 Task: Research Airbnb options in Mahendranagar, Nepal from 1st December, 2023 to 5th December, 2023 for 3 adults, 1 child.2 bedrooms having 3 beds and 2 bathrooms. Property type can be guest house. Booking option can be shelf check-in. Look for 5 properties as per requirement.
Action: Mouse moved to (425, 76)
Screenshot: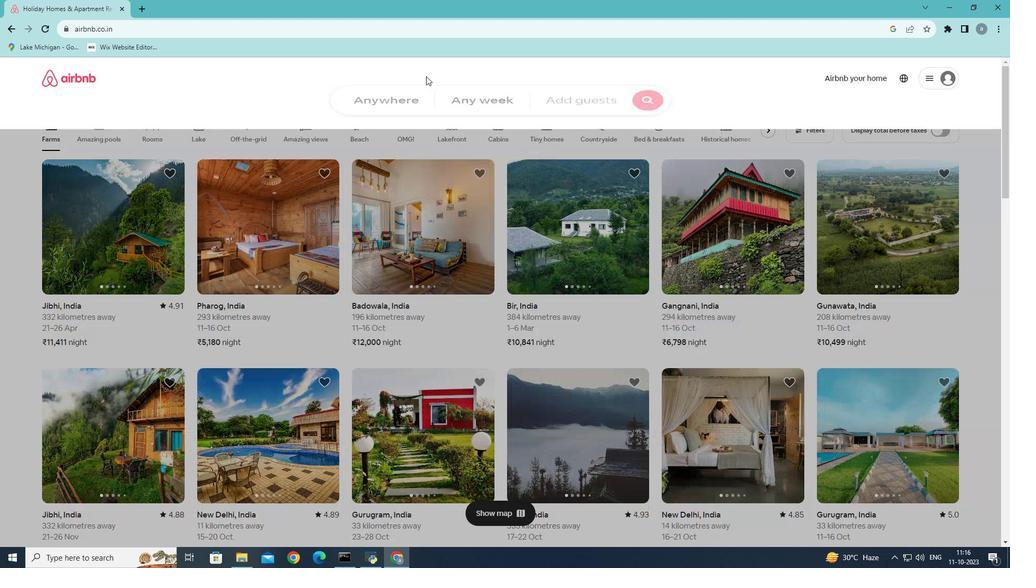 
Action: Mouse pressed left at (425, 76)
Screenshot: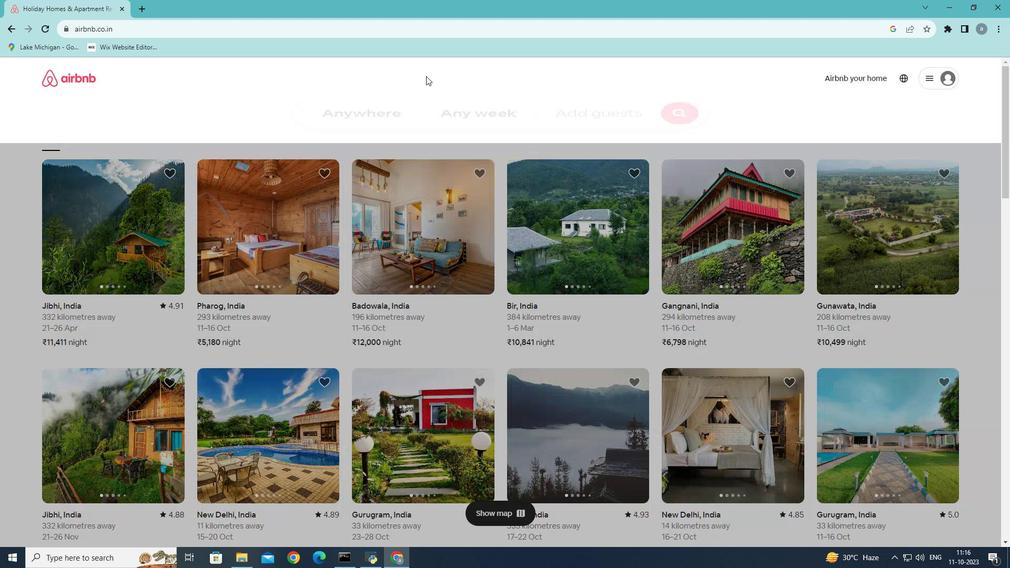 
Action: Mouse moved to (318, 117)
Screenshot: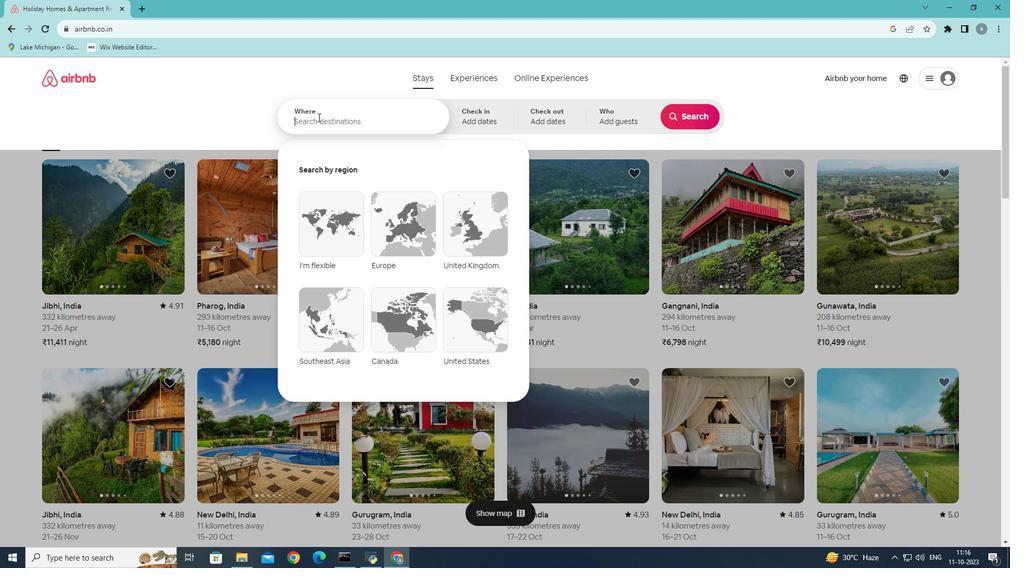 
Action: Mouse pressed left at (318, 117)
Screenshot: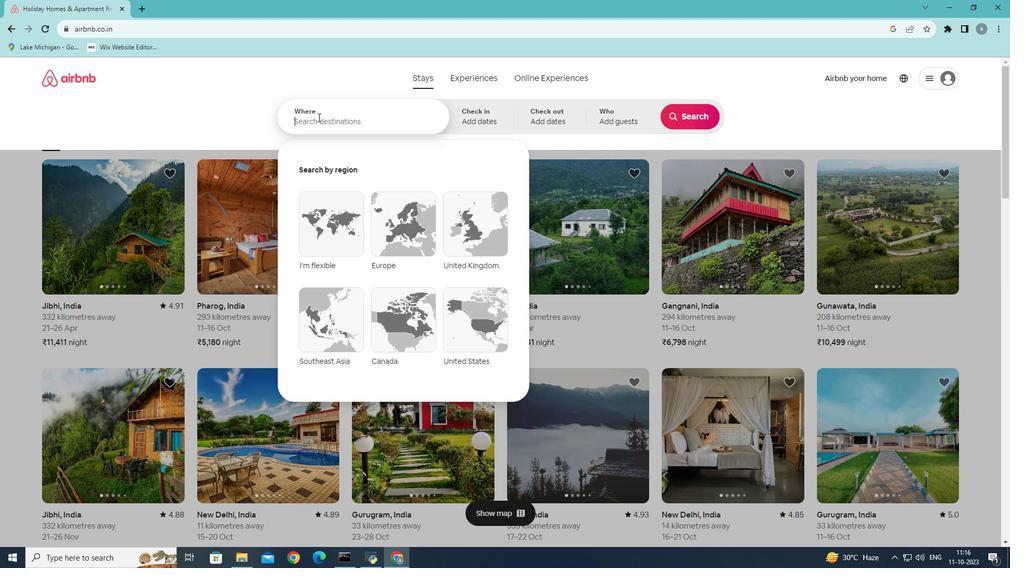 
Action: Mouse moved to (449, 139)
Screenshot: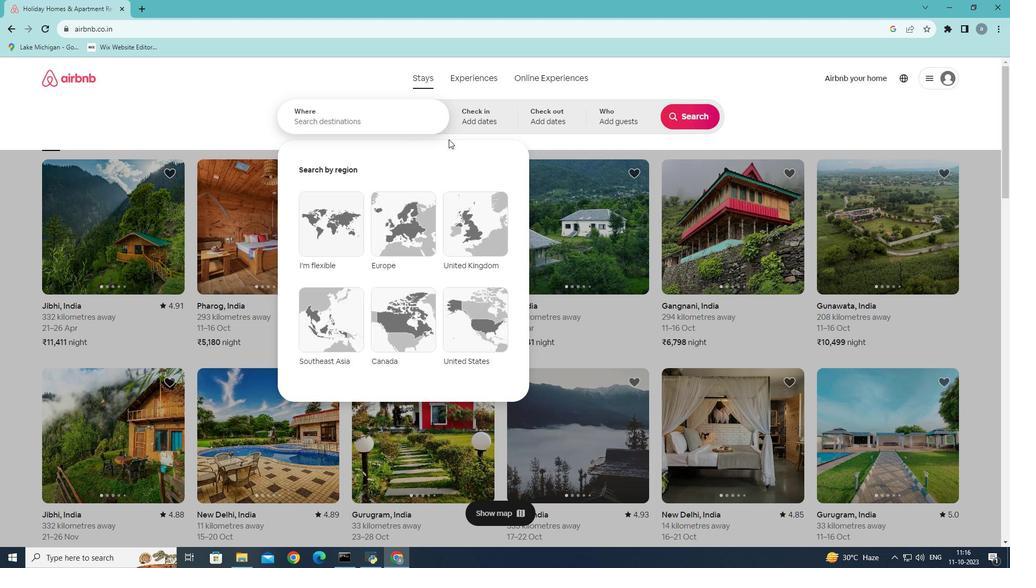 
Action: Key pressed <Key.shift><Key.shift>Mahendranag
Screenshot: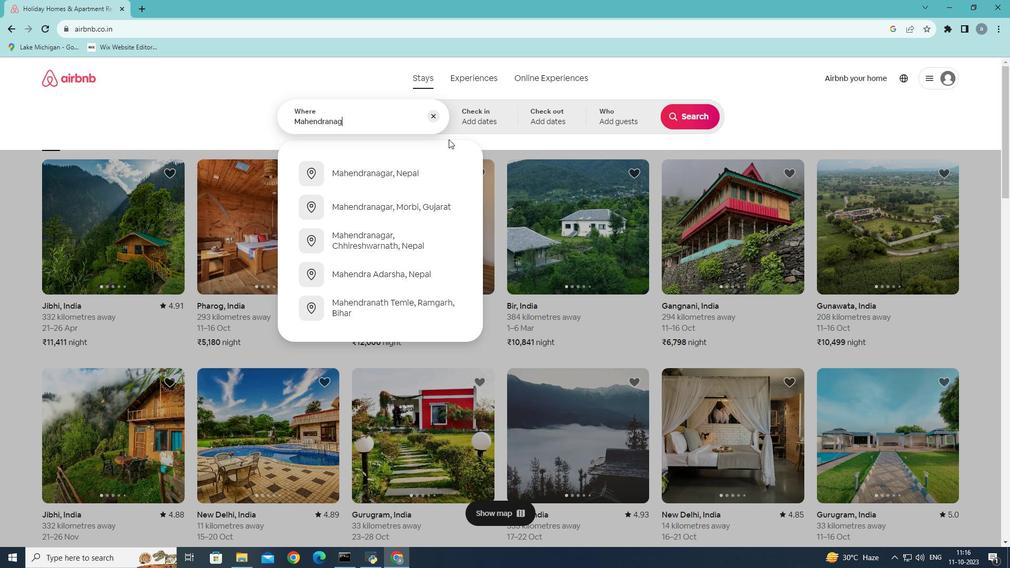 
Action: Mouse moved to (374, 172)
Screenshot: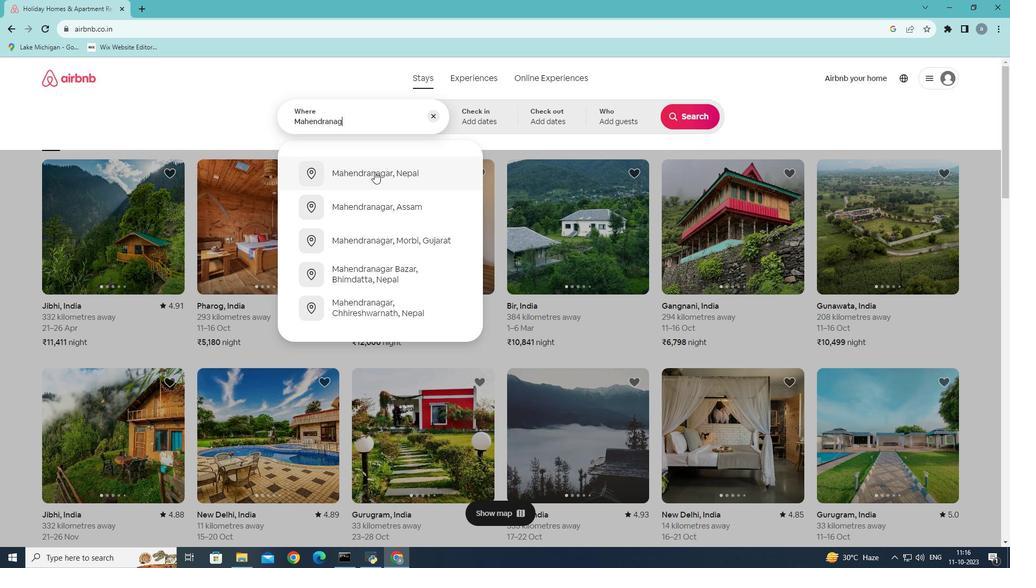 
Action: Mouse pressed left at (374, 172)
Screenshot: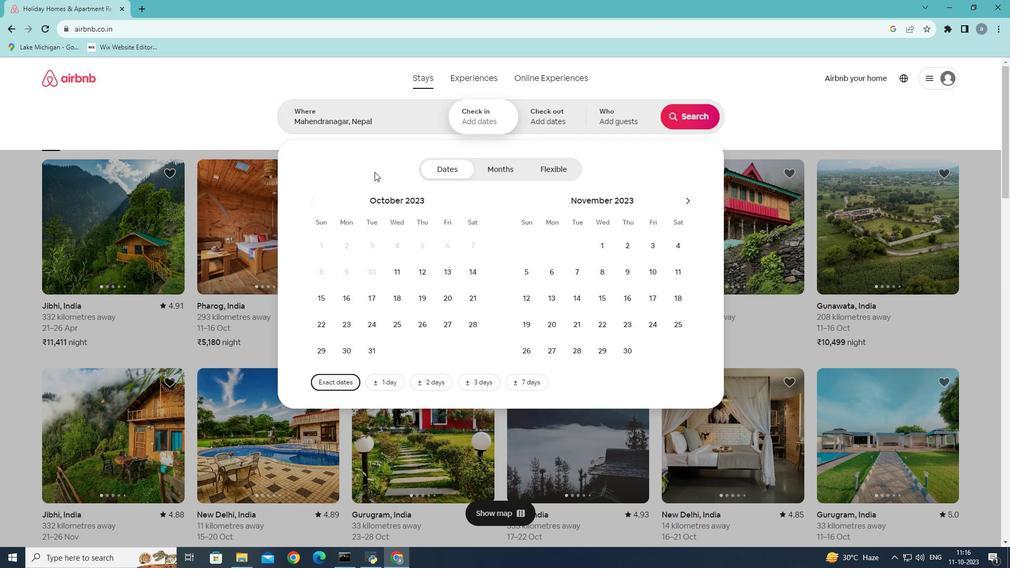 
Action: Mouse moved to (684, 200)
Screenshot: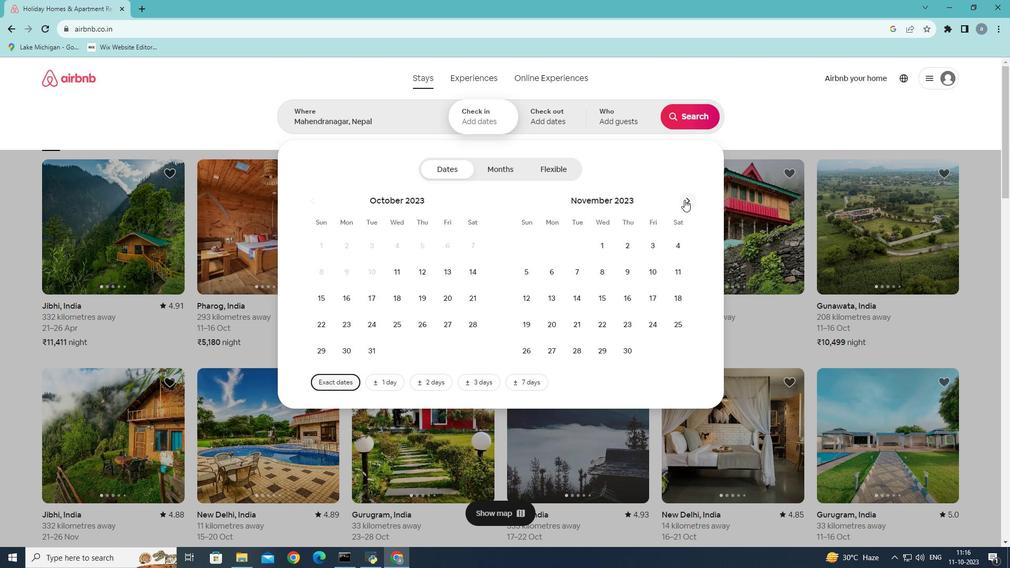 
Action: Mouse pressed left at (684, 200)
Screenshot: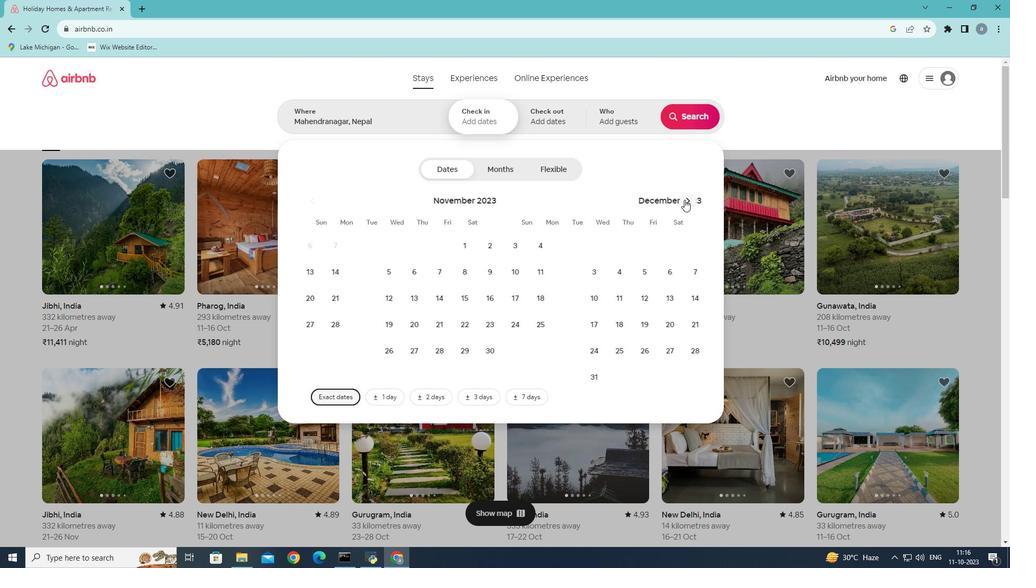 
Action: Mouse moved to (653, 252)
Screenshot: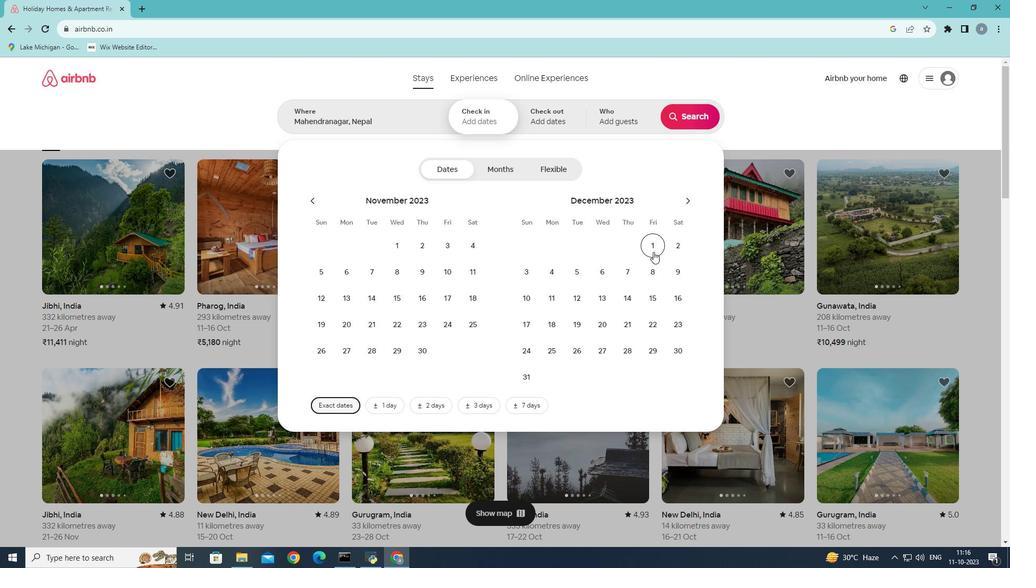
Action: Mouse pressed left at (653, 252)
Screenshot: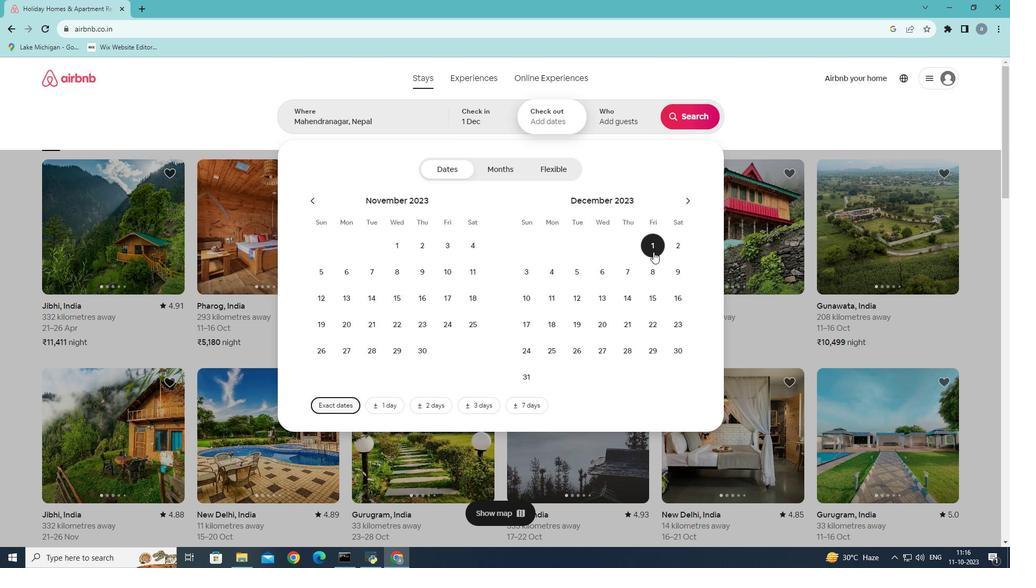 
Action: Mouse moved to (582, 274)
Screenshot: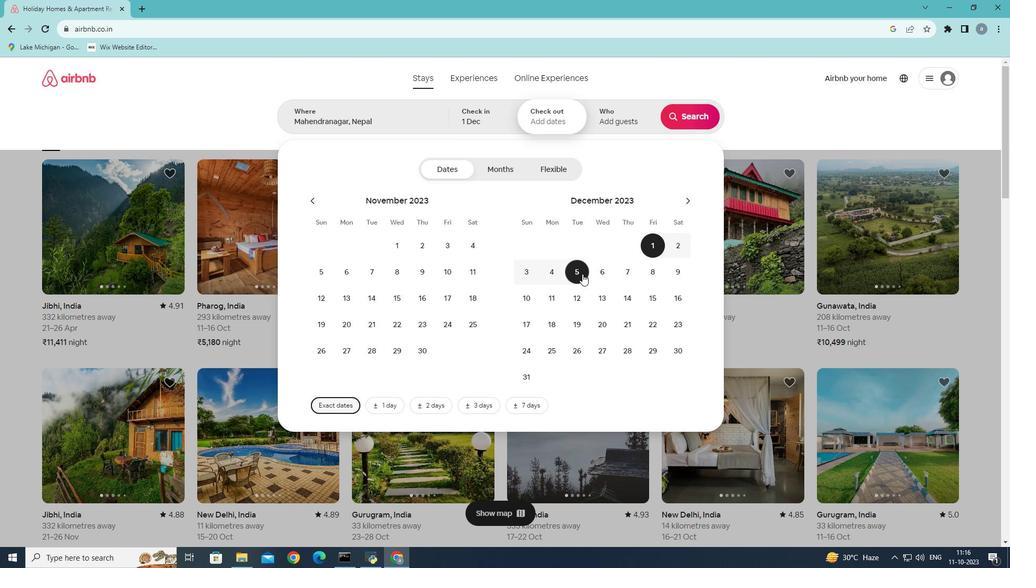 
Action: Mouse pressed left at (582, 274)
Screenshot: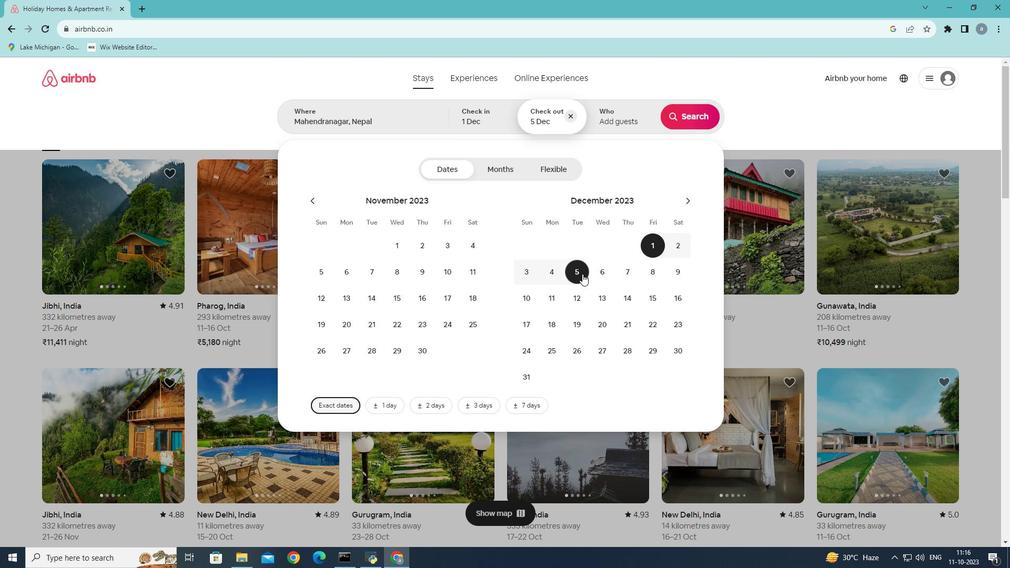 
Action: Mouse moved to (613, 122)
Screenshot: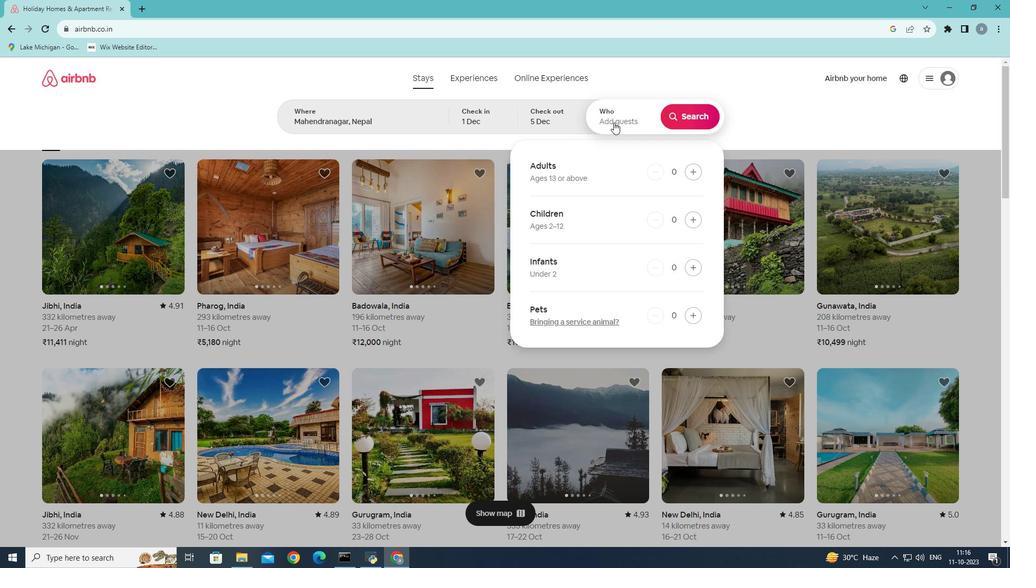 
Action: Mouse pressed left at (613, 122)
Screenshot: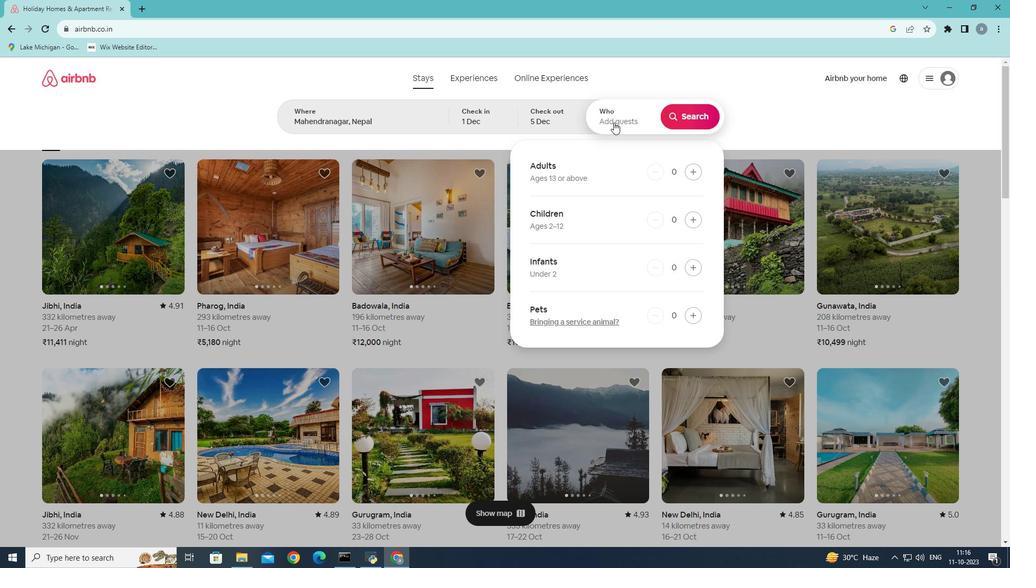 
Action: Mouse moved to (688, 173)
Screenshot: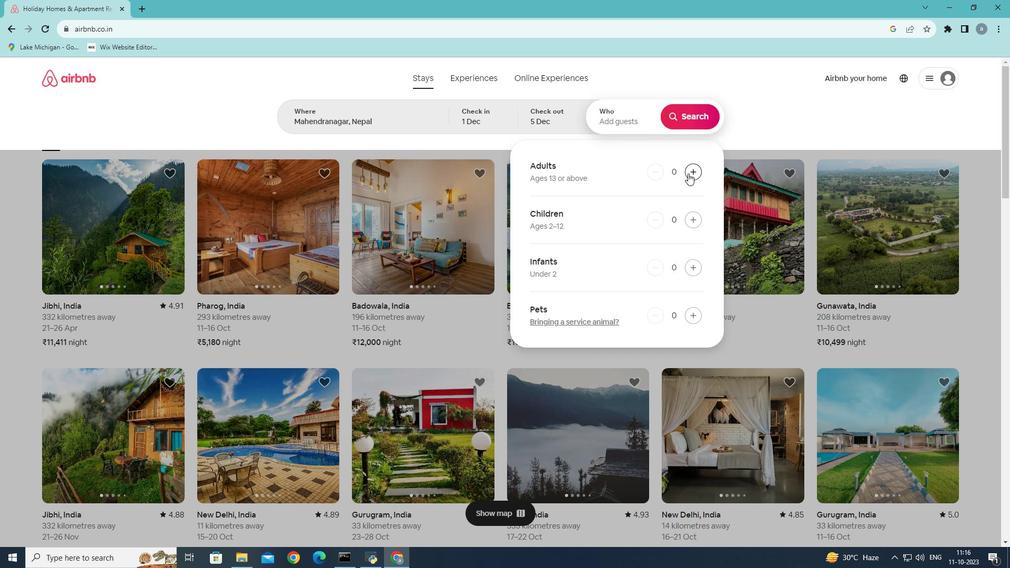 
Action: Mouse pressed left at (688, 173)
Screenshot: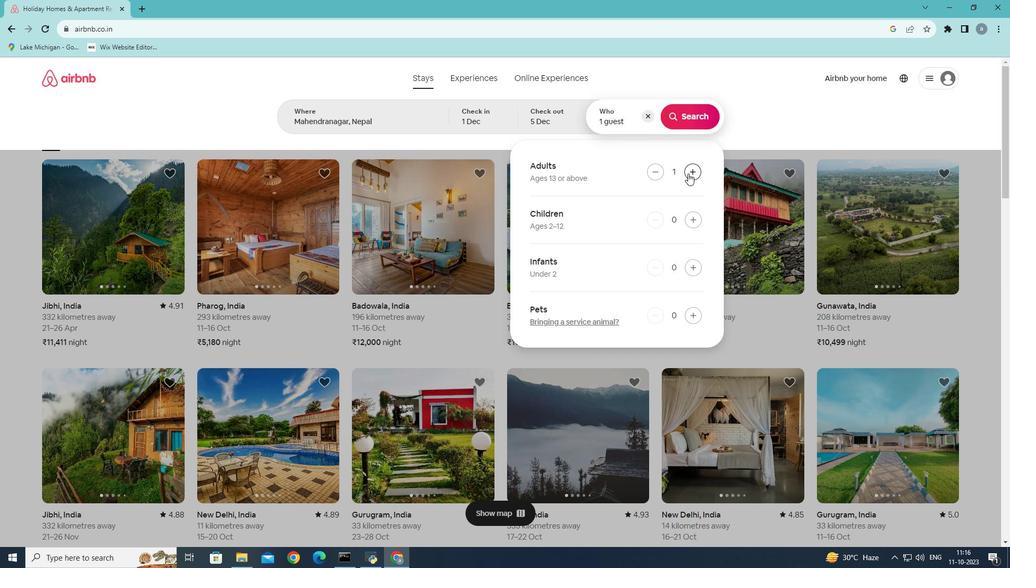 
Action: Mouse pressed left at (688, 173)
Screenshot: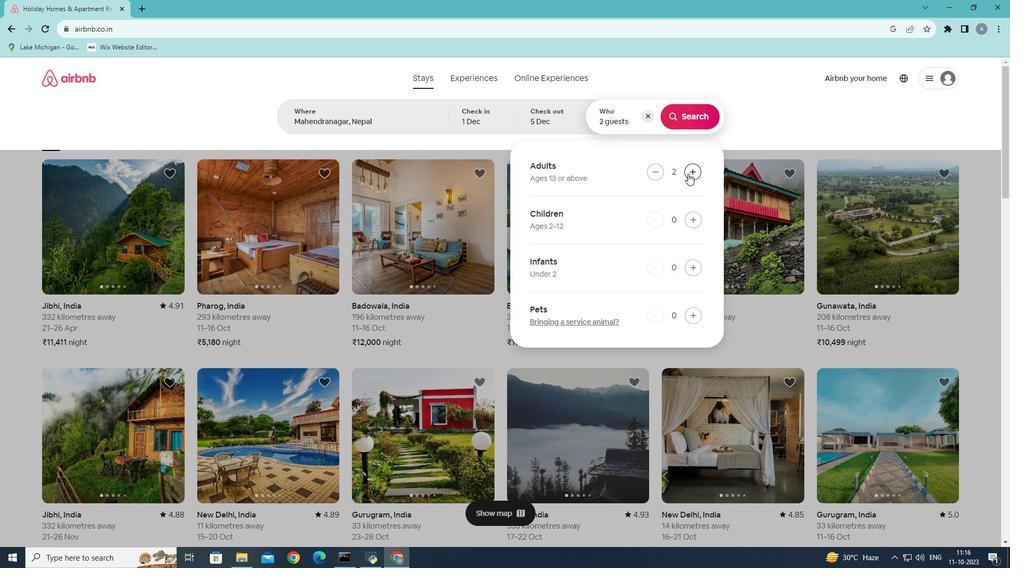
Action: Mouse pressed left at (688, 173)
Screenshot: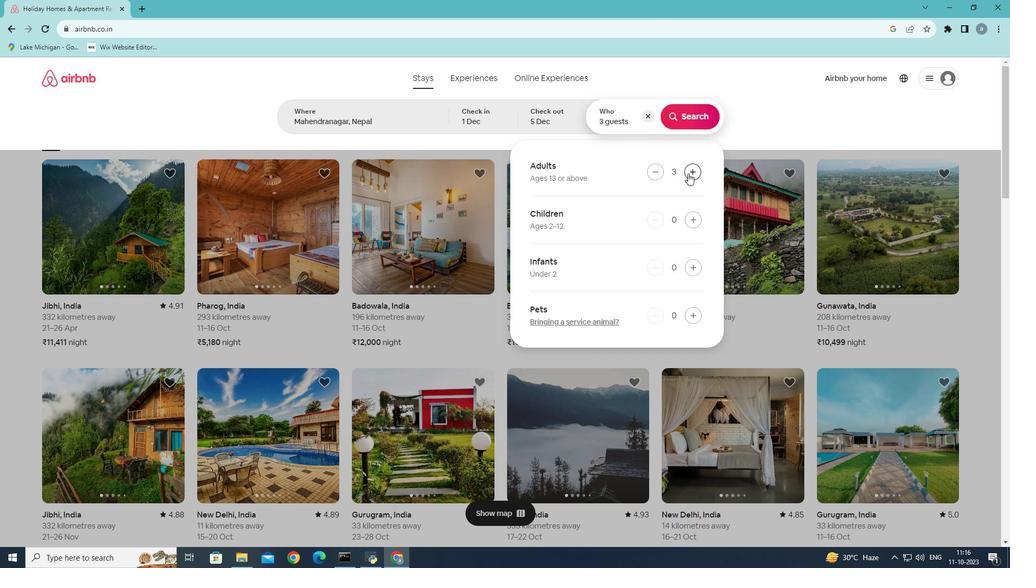 
Action: Mouse moved to (694, 219)
Screenshot: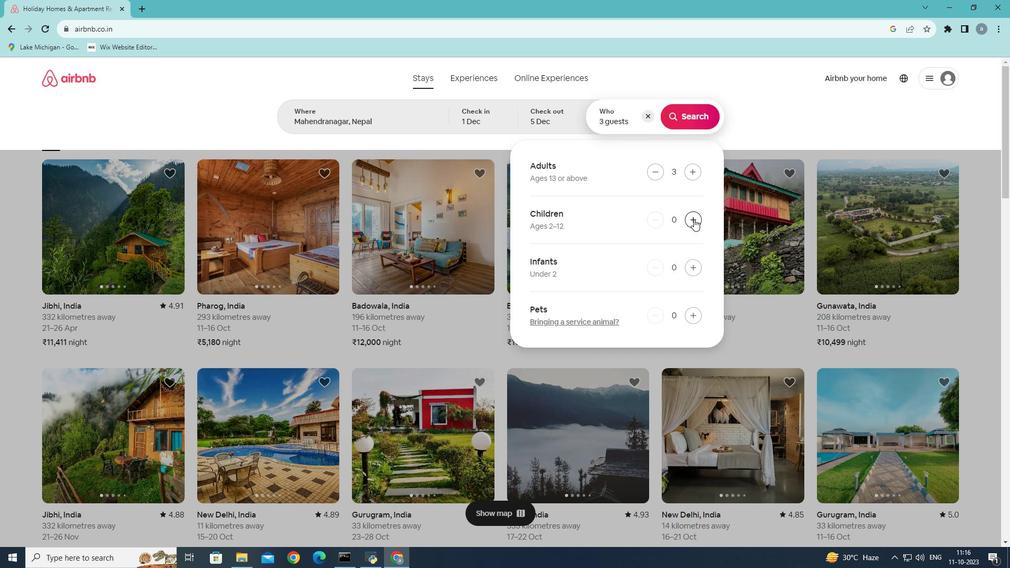 
Action: Mouse pressed left at (694, 219)
Screenshot: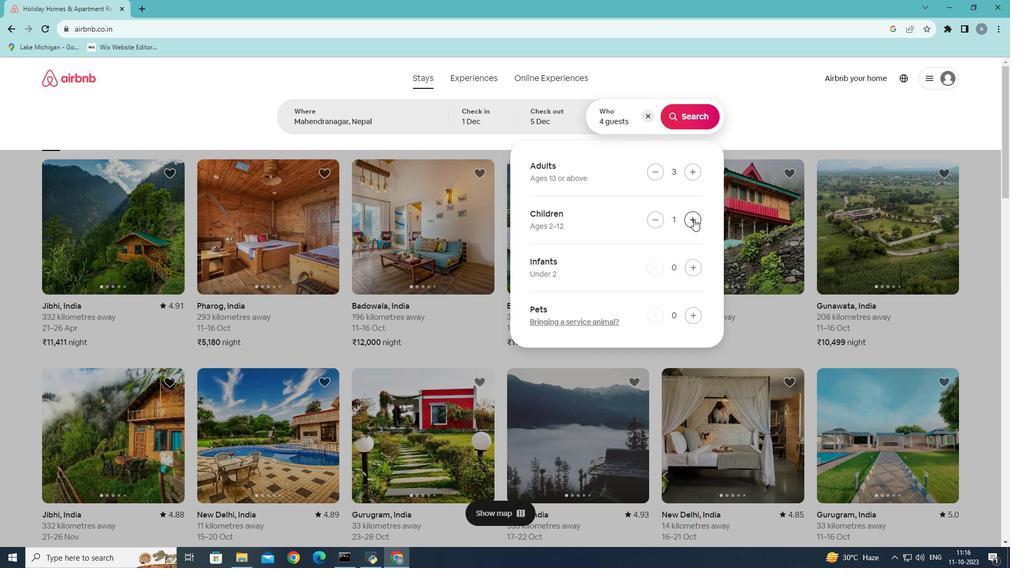 
Action: Mouse moved to (699, 112)
Screenshot: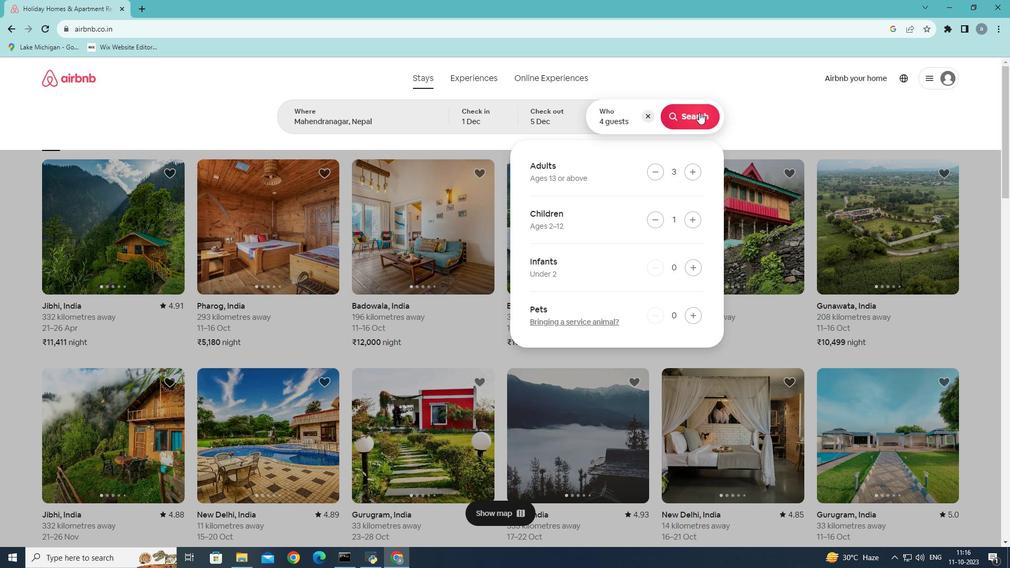 
Action: Mouse pressed left at (699, 112)
Screenshot: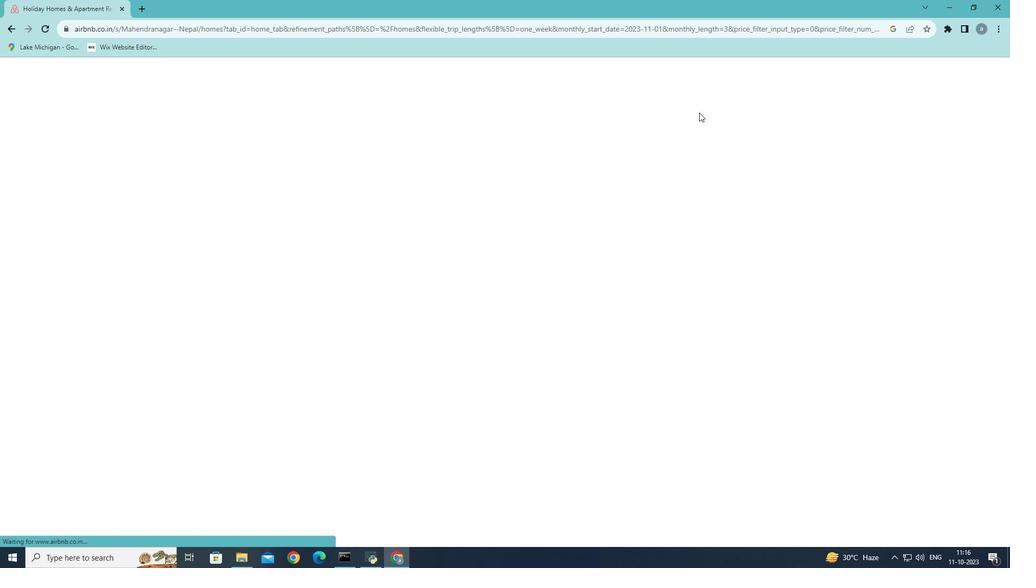 
Action: Mouse moved to (841, 116)
Screenshot: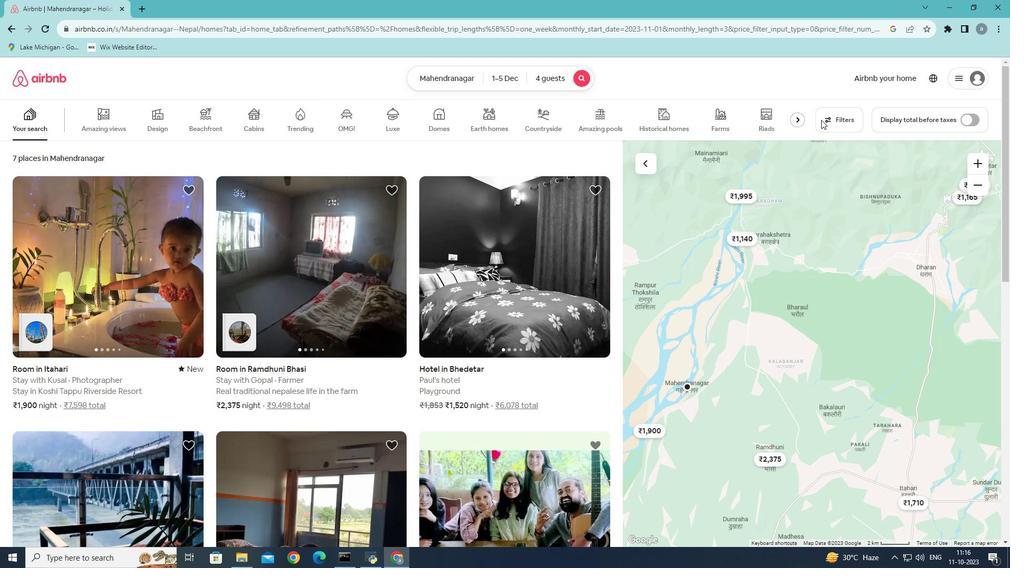 
Action: Mouse pressed left at (841, 116)
Screenshot: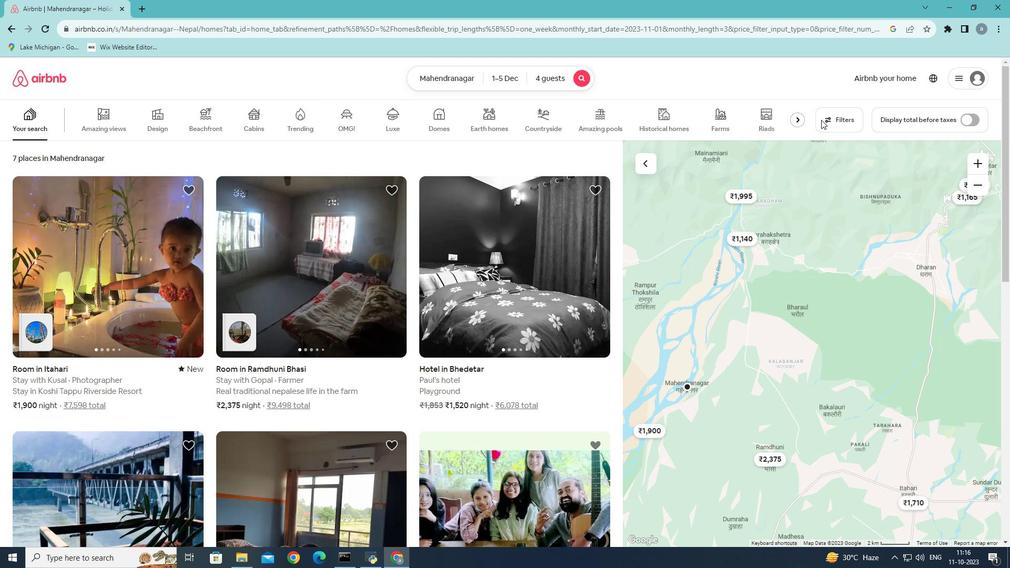 
Action: Mouse moved to (414, 346)
Screenshot: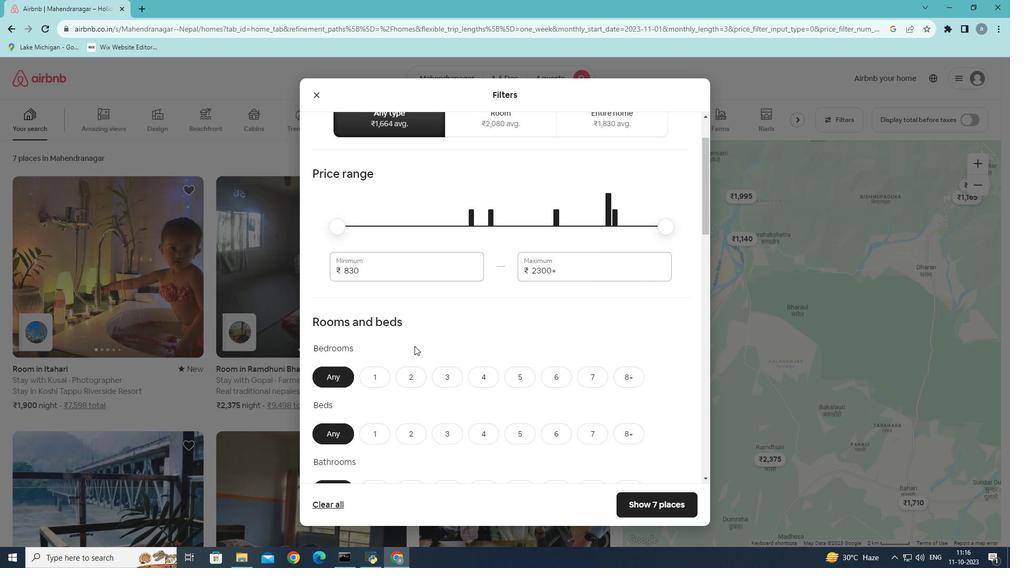 
Action: Mouse scrolled (414, 345) with delta (0, 0)
Screenshot: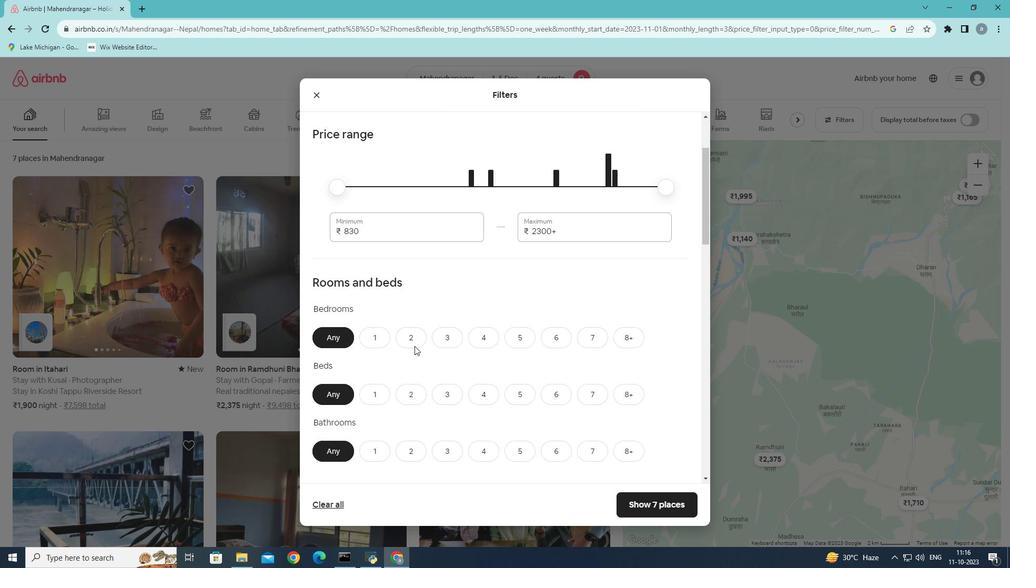 
Action: Mouse scrolled (414, 345) with delta (0, 0)
Screenshot: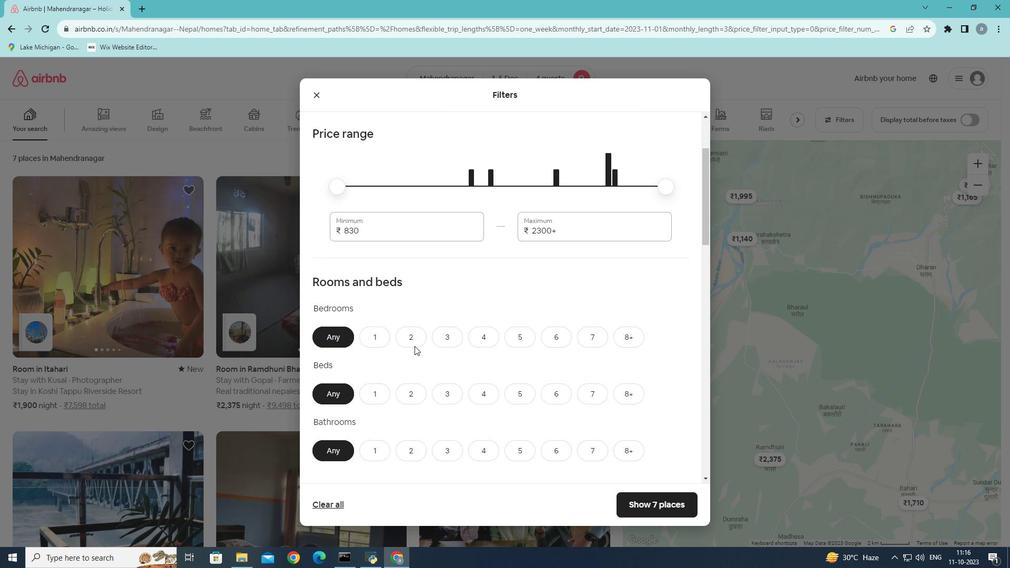 
Action: Mouse moved to (416, 341)
Screenshot: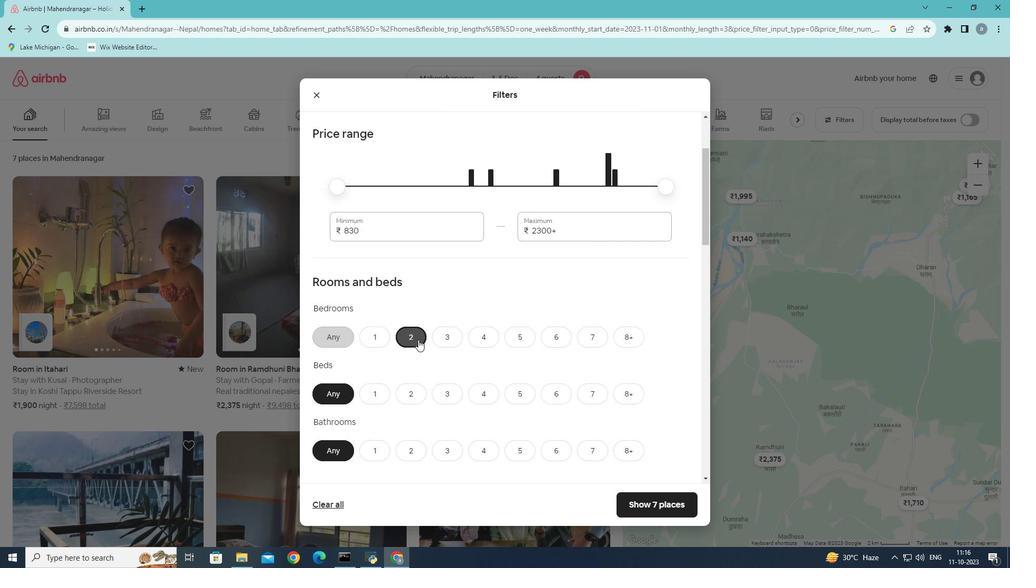 
Action: Mouse pressed left at (416, 341)
Screenshot: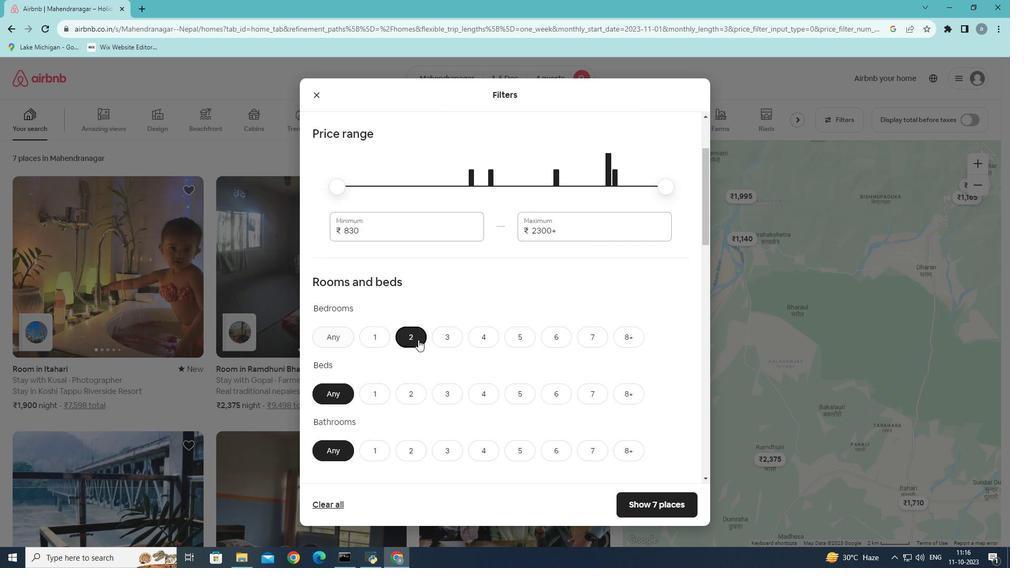 
Action: Mouse moved to (443, 396)
Screenshot: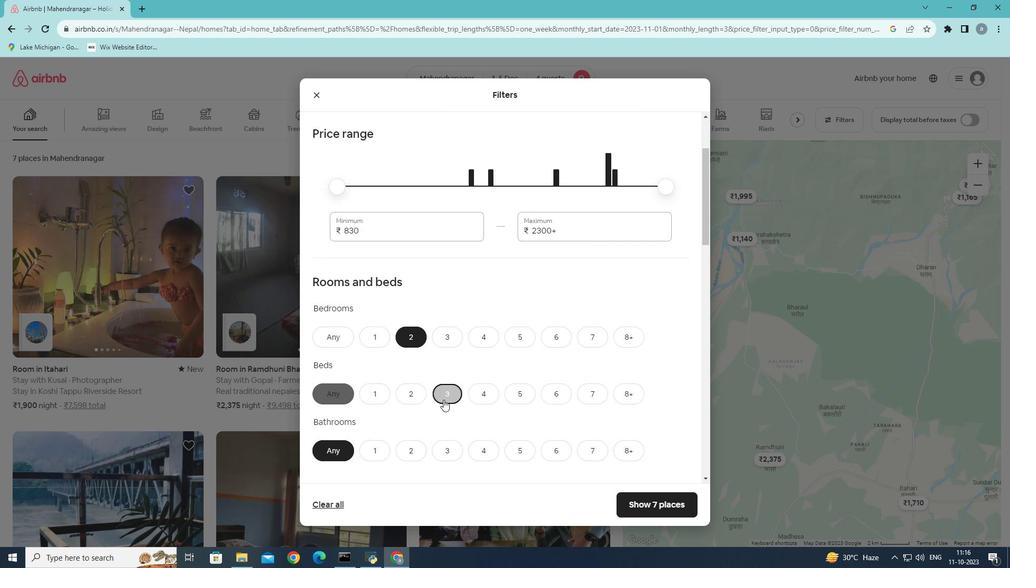 
Action: Mouse pressed left at (443, 396)
Screenshot: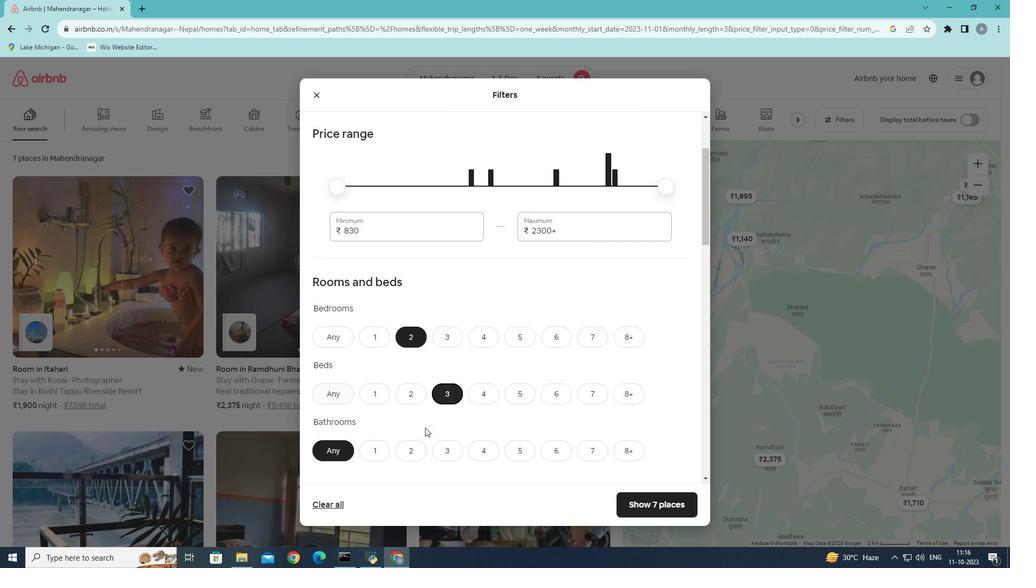 
Action: Mouse moved to (411, 453)
Screenshot: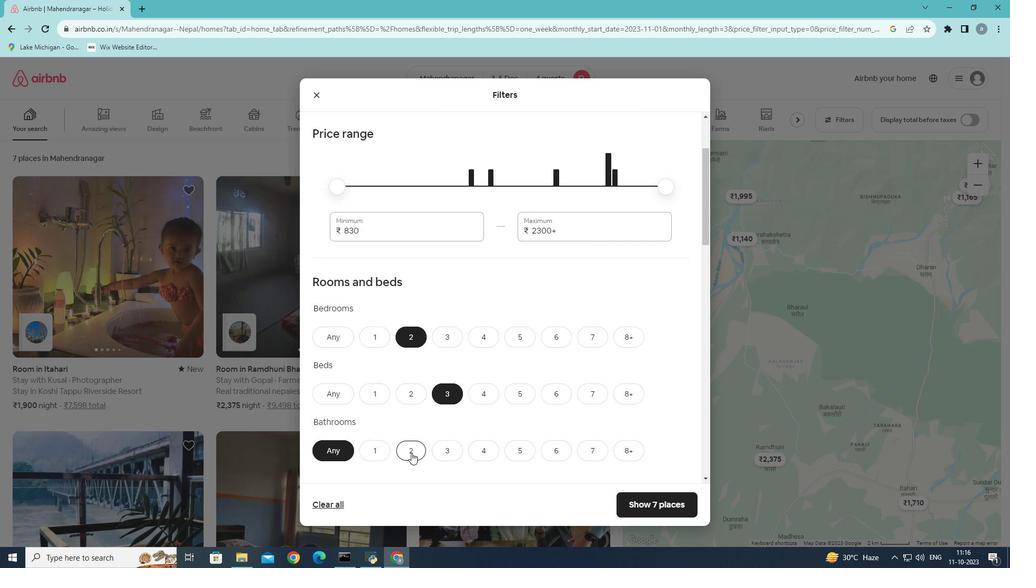 
Action: Mouse pressed left at (411, 453)
Screenshot: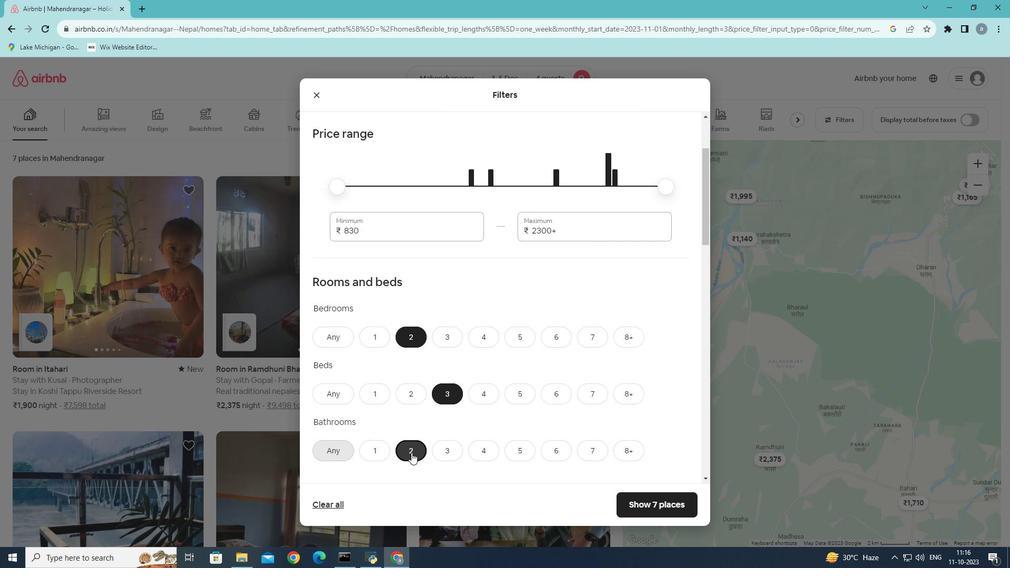 
Action: Mouse moved to (457, 370)
Screenshot: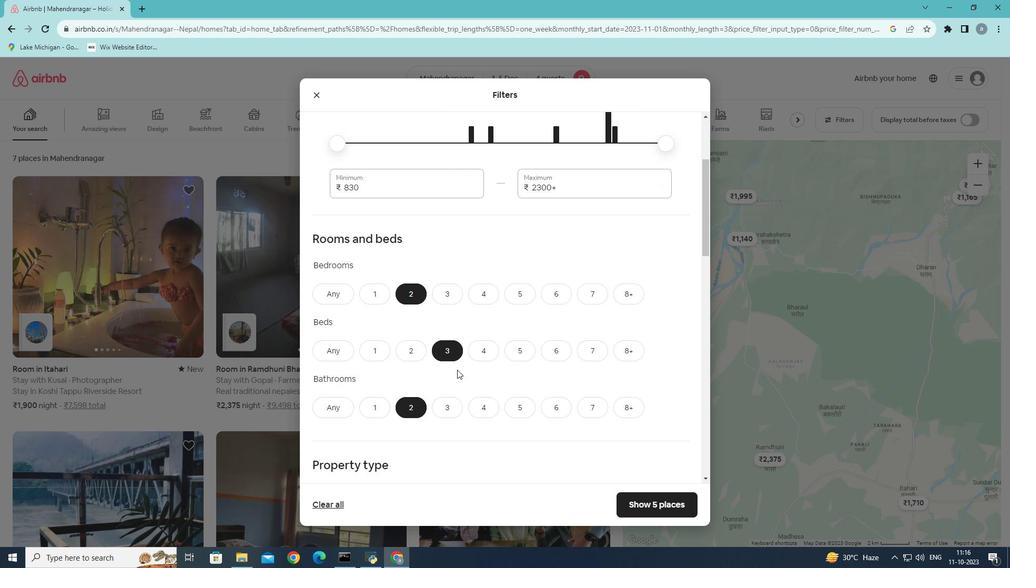
Action: Mouse scrolled (457, 369) with delta (0, 0)
Screenshot: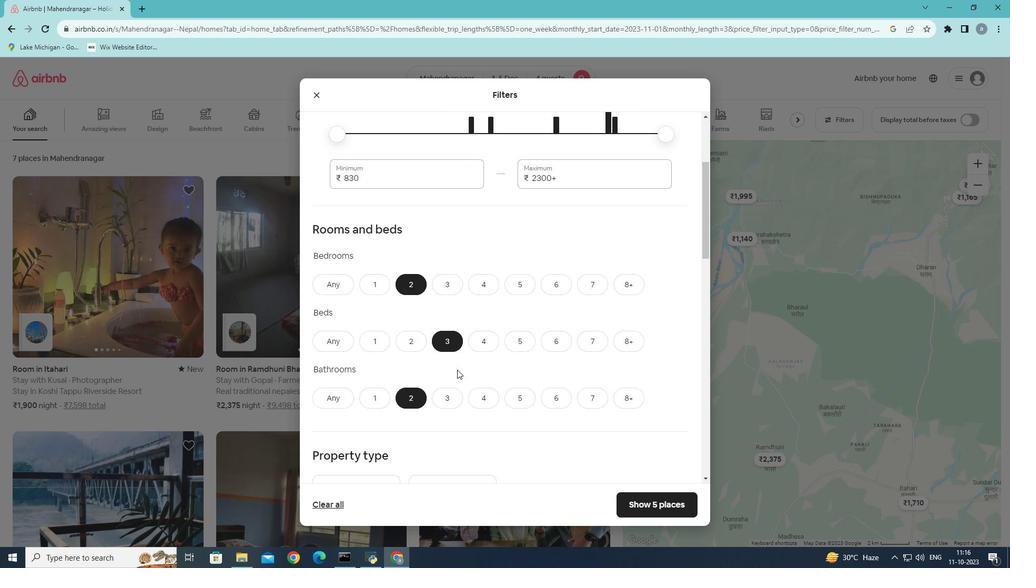 
Action: Mouse moved to (457, 369)
Screenshot: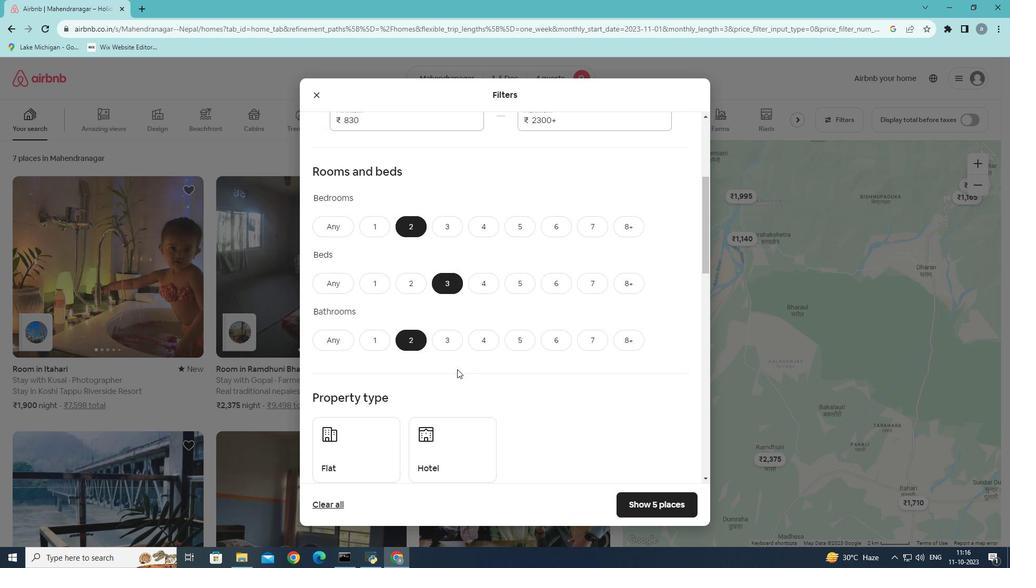
Action: Mouse scrolled (457, 368) with delta (0, 0)
Screenshot: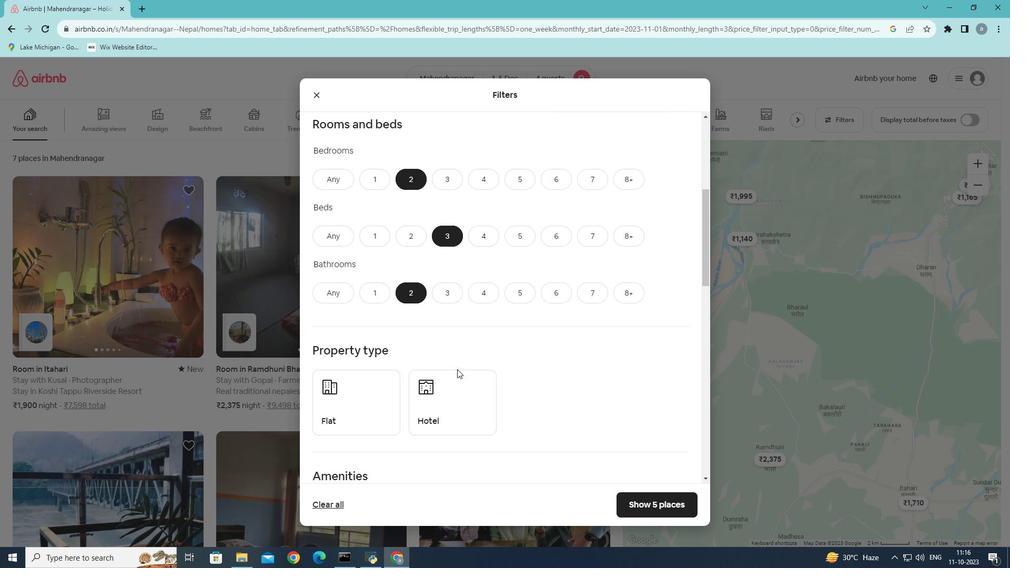 
Action: Mouse scrolled (457, 368) with delta (0, 0)
Screenshot: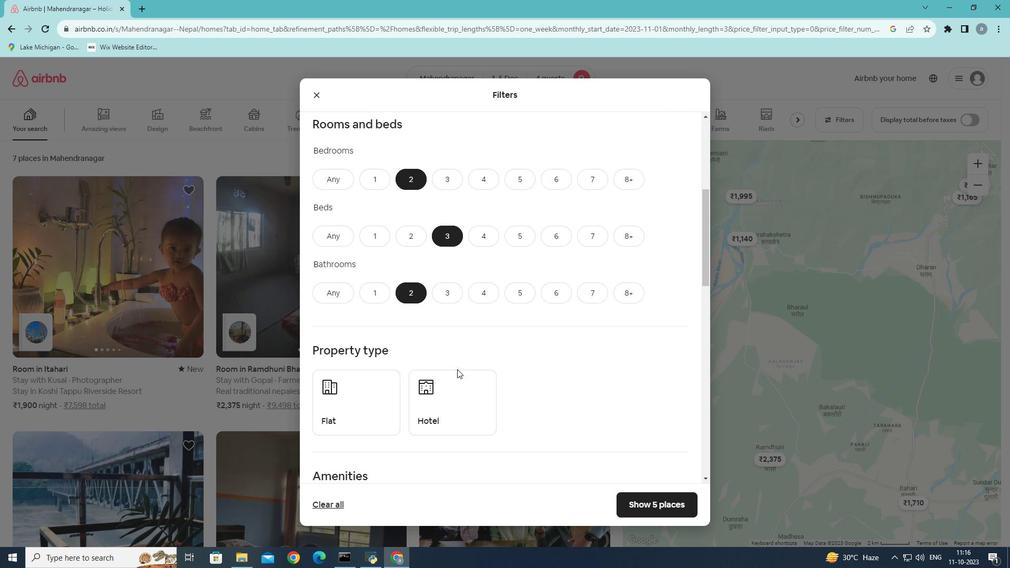 
Action: Mouse scrolled (457, 368) with delta (0, 0)
Screenshot: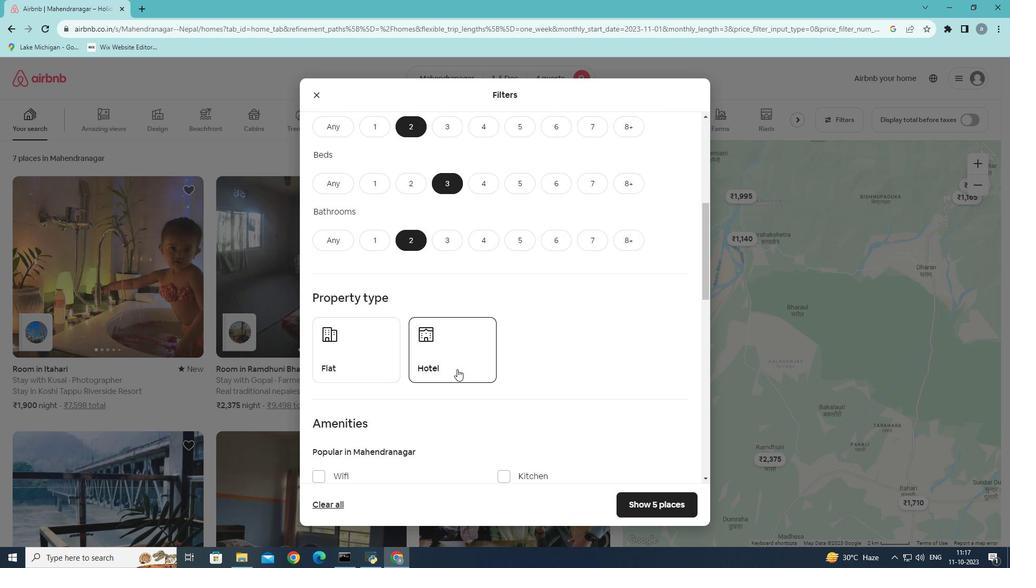 
Action: Mouse moved to (457, 368)
Screenshot: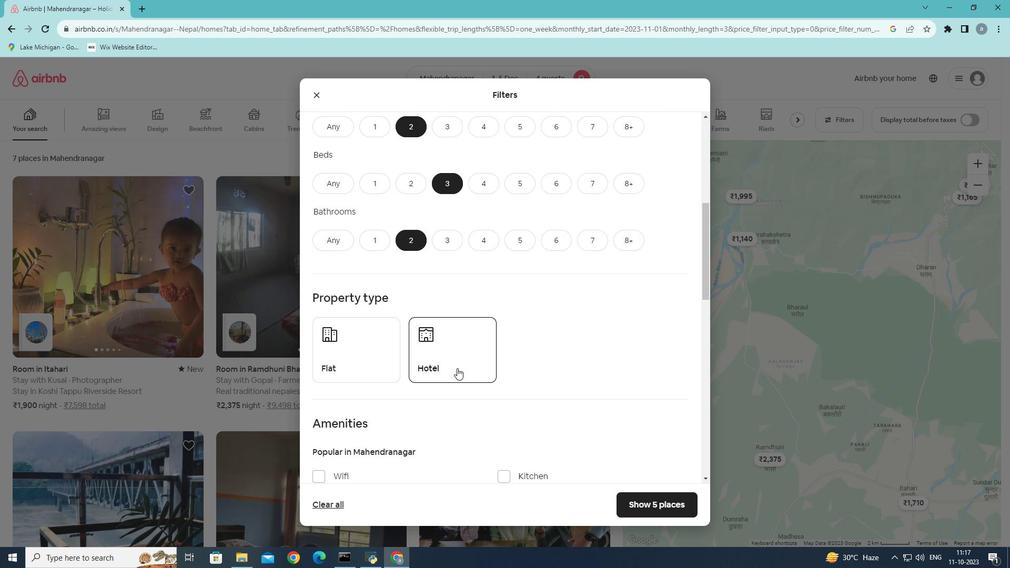 
Action: Mouse scrolled (457, 367) with delta (0, 0)
Screenshot: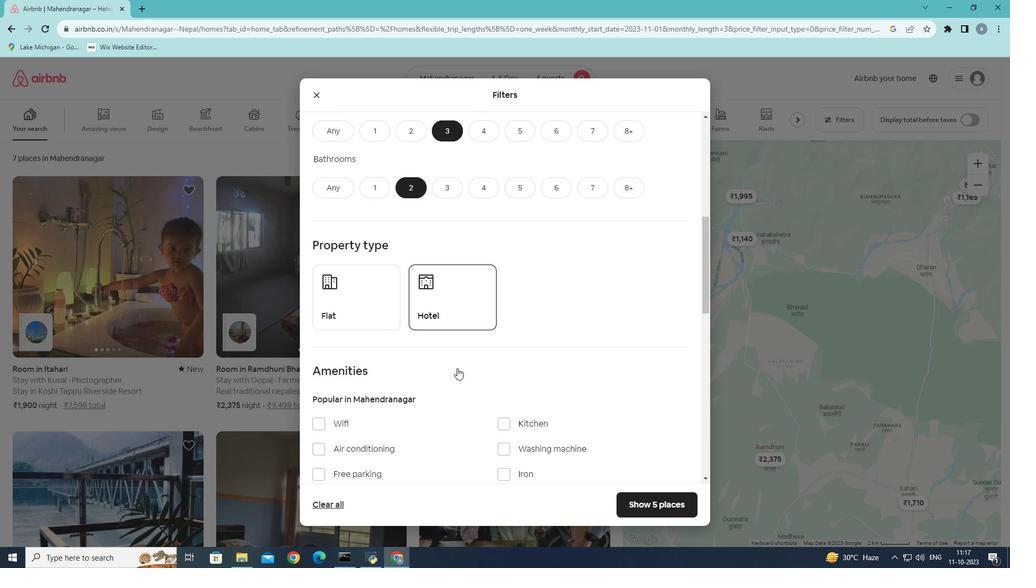 
Action: Mouse scrolled (457, 367) with delta (0, 0)
Screenshot: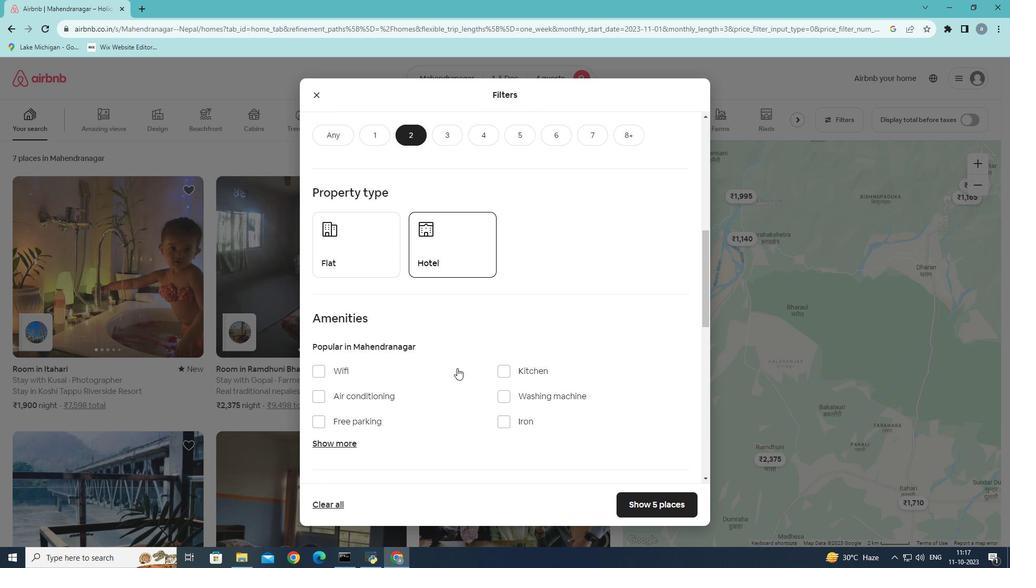 
Action: Mouse scrolled (457, 367) with delta (0, 0)
Screenshot: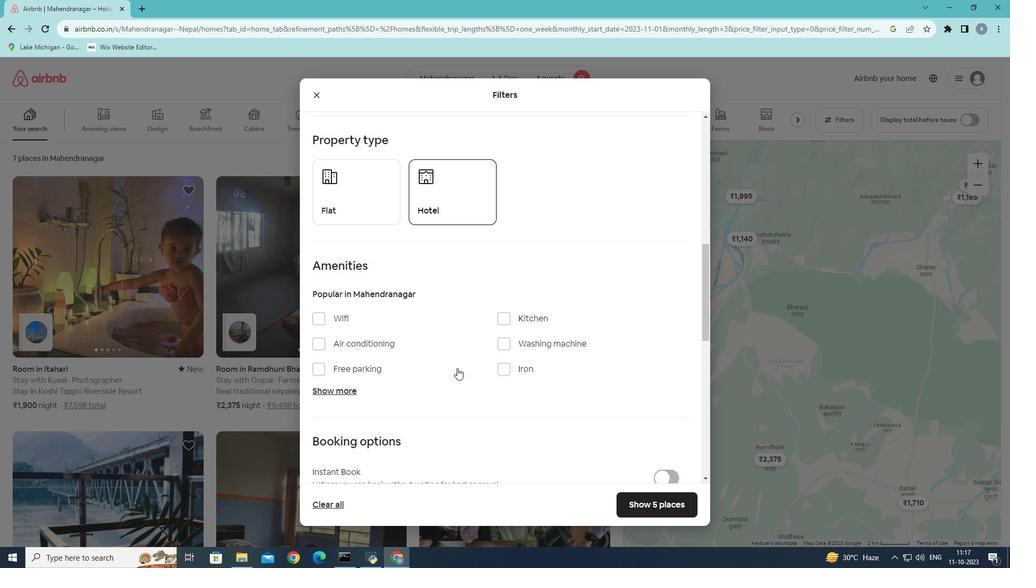 
Action: Mouse scrolled (457, 367) with delta (0, 0)
Screenshot: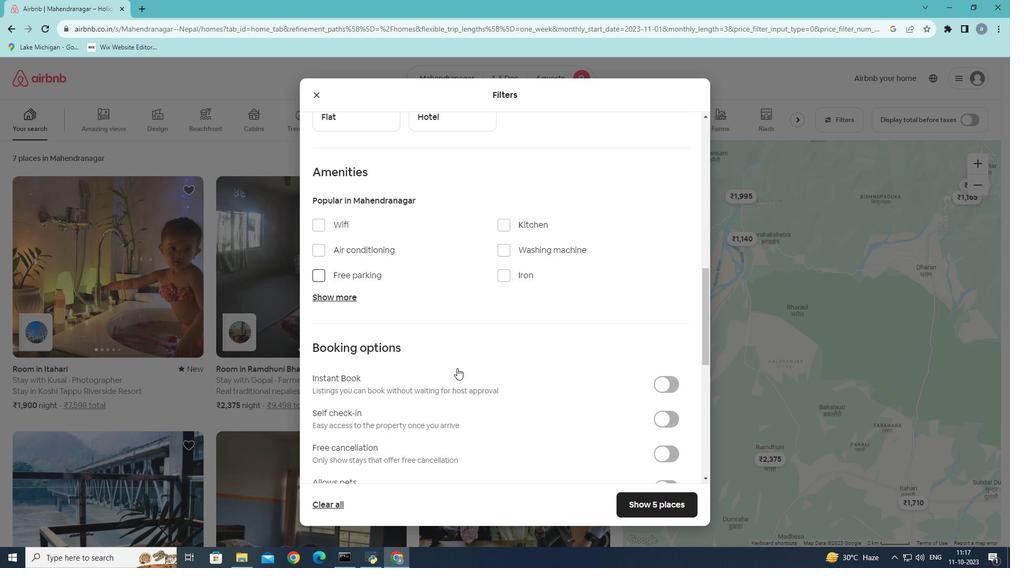 
Action: Mouse scrolled (457, 367) with delta (0, 0)
Screenshot: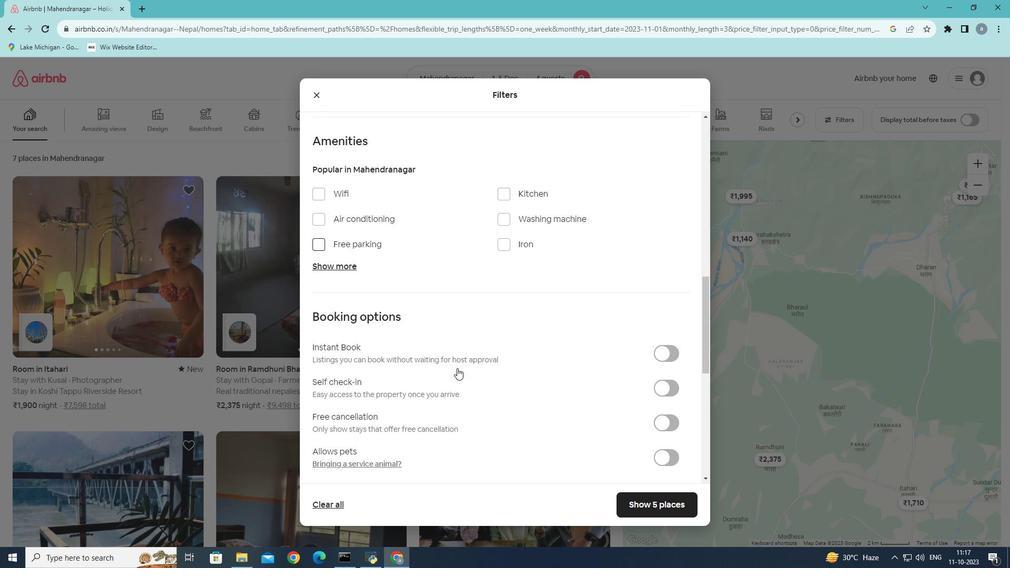 
Action: Mouse scrolled (457, 367) with delta (0, 0)
Screenshot: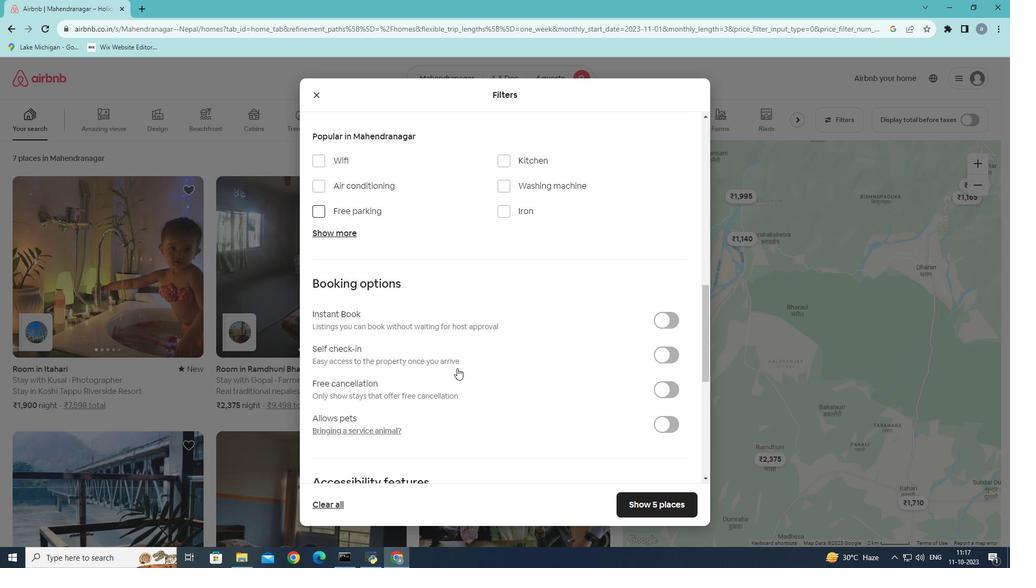 
Action: Mouse moved to (673, 356)
Screenshot: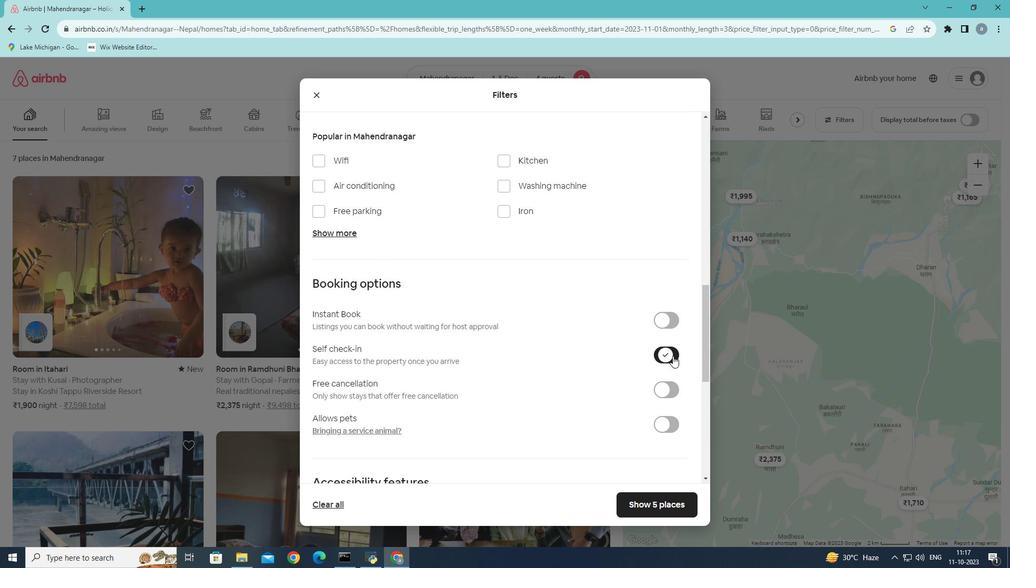 
Action: Mouse pressed left at (673, 356)
Screenshot: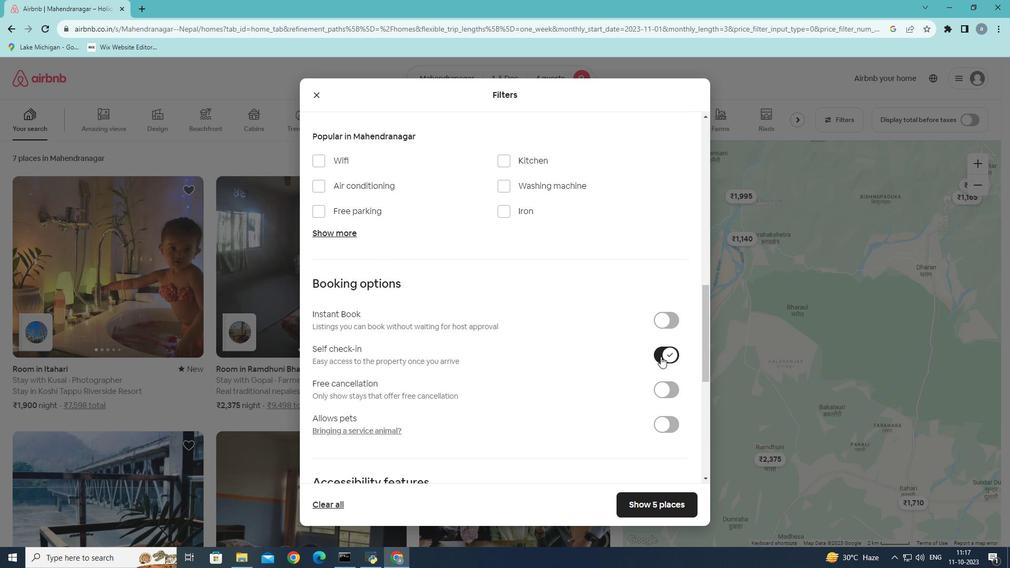 
Action: Mouse moved to (584, 371)
Screenshot: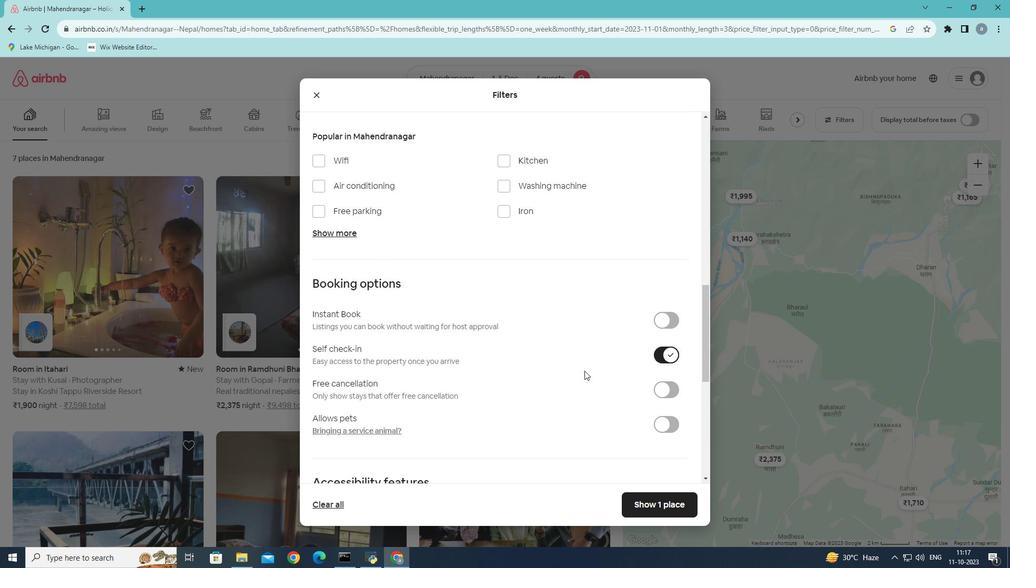 
Action: Mouse scrolled (584, 370) with delta (0, 0)
Screenshot: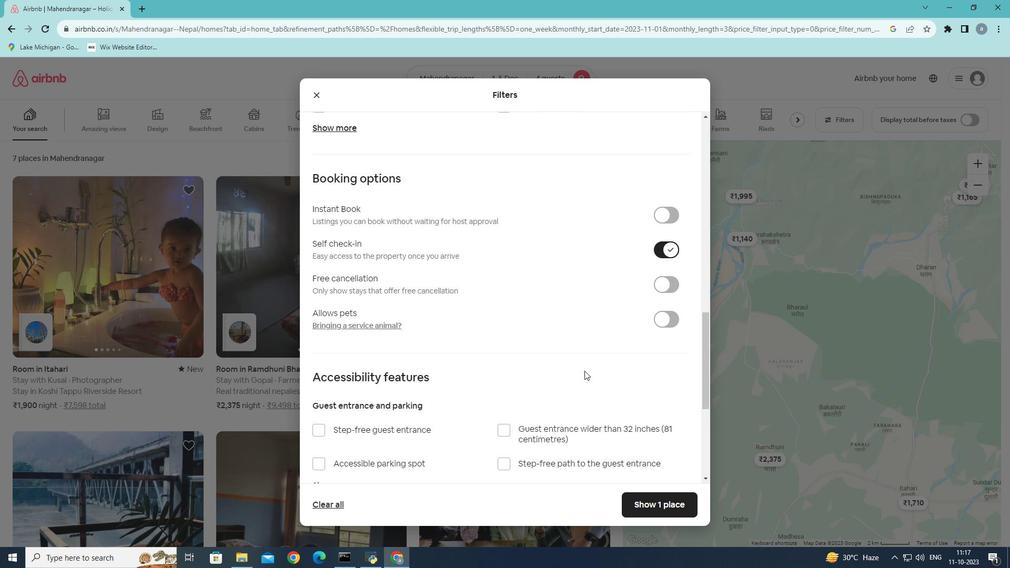 
Action: Mouse scrolled (584, 370) with delta (0, 0)
Screenshot: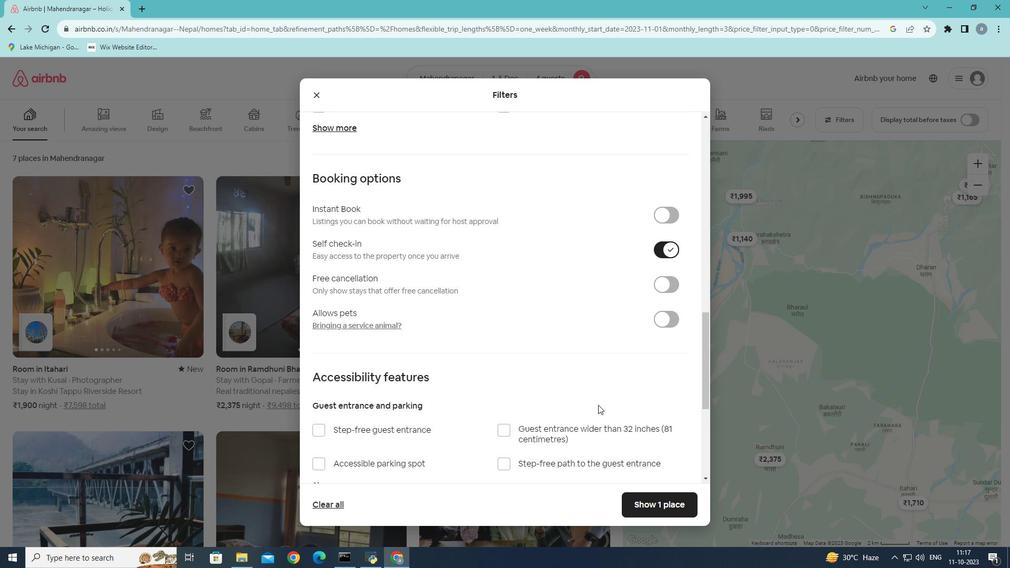 
Action: Mouse moved to (662, 501)
Screenshot: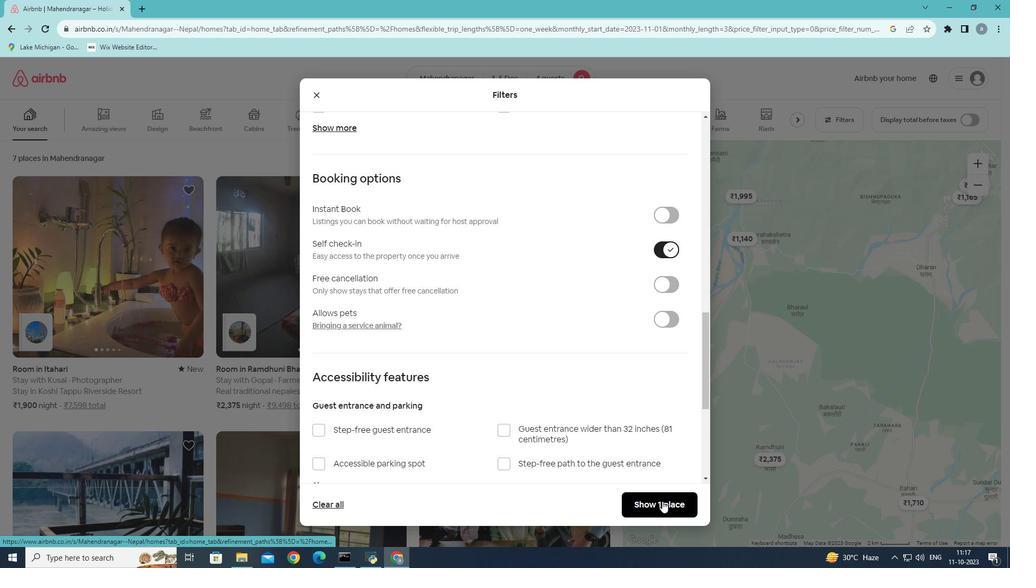 
Action: Mouse pressed left at (662, 501)
Screenshot: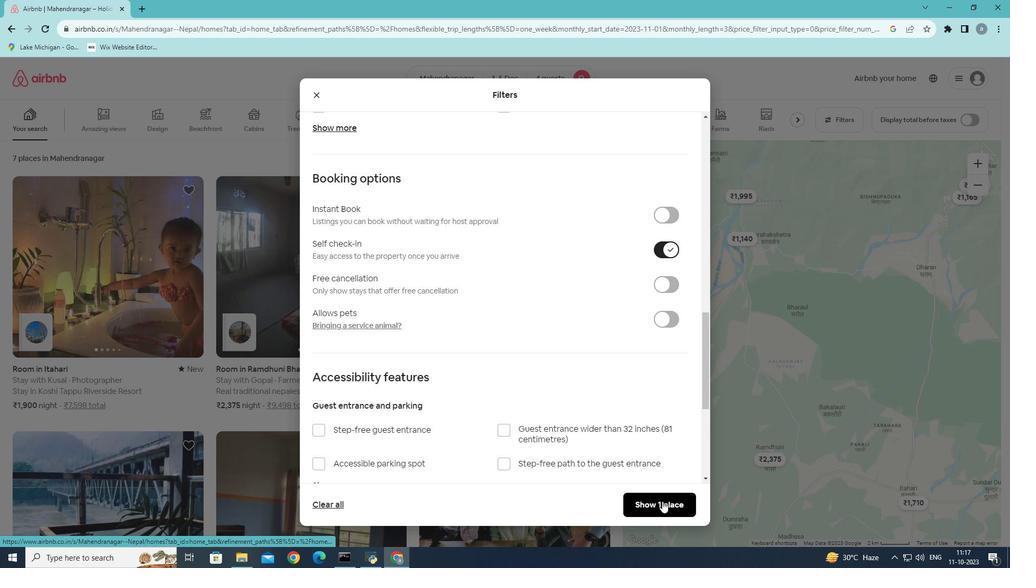 
Action: Mouse moved to (145, 303)
Screenshot: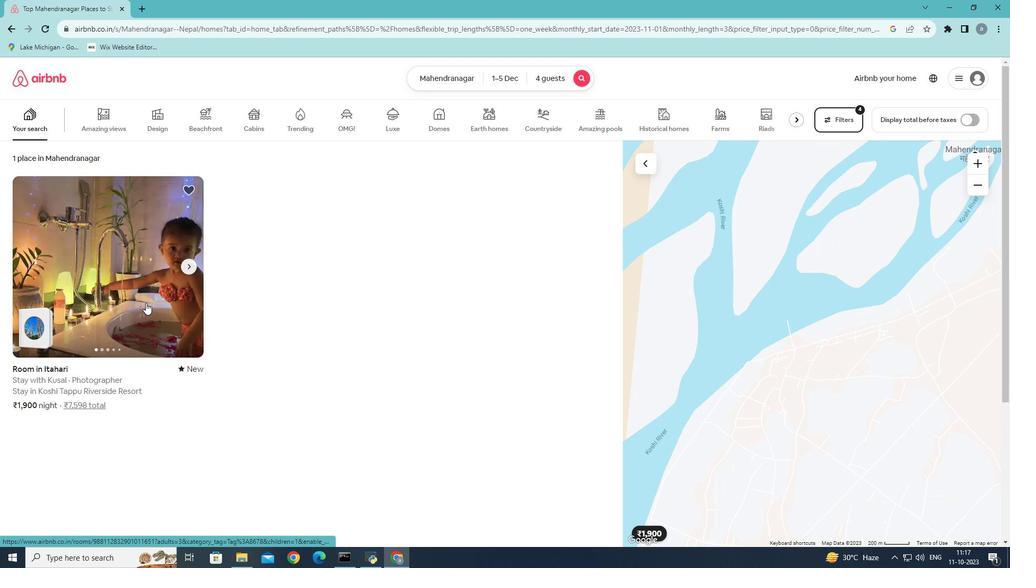 
Action: Mouse pressed left at (145, 303)
Screenshot: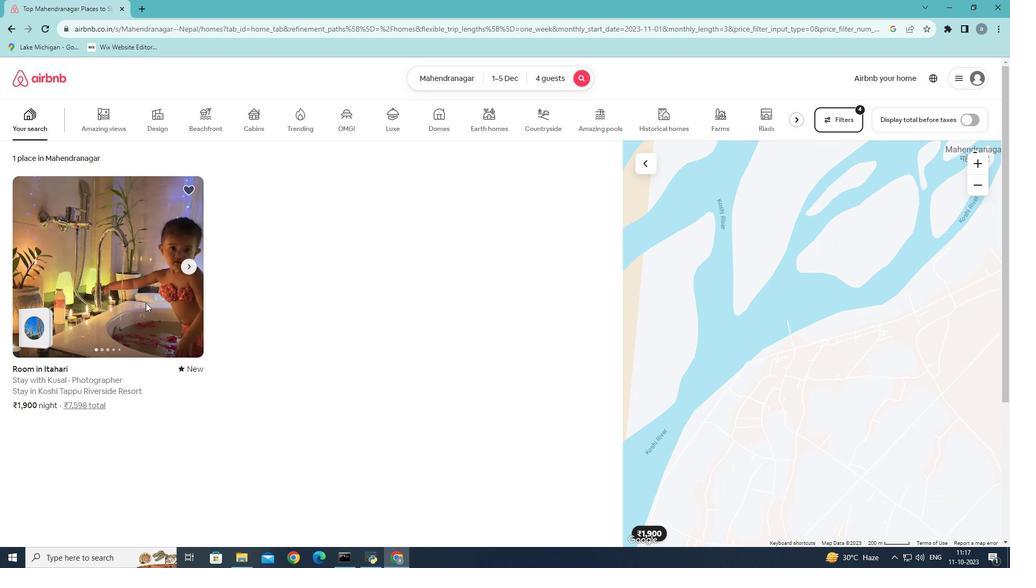 
Action: Mouse moved to (738, 396)
Screenshot: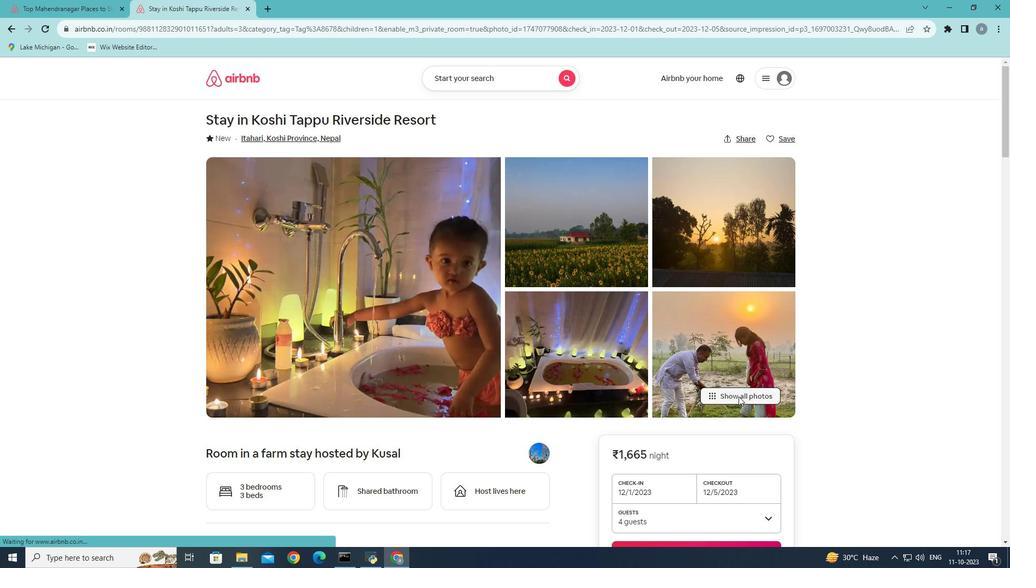 
Action: Mouse pressed left at (738, 396)
Screenshot: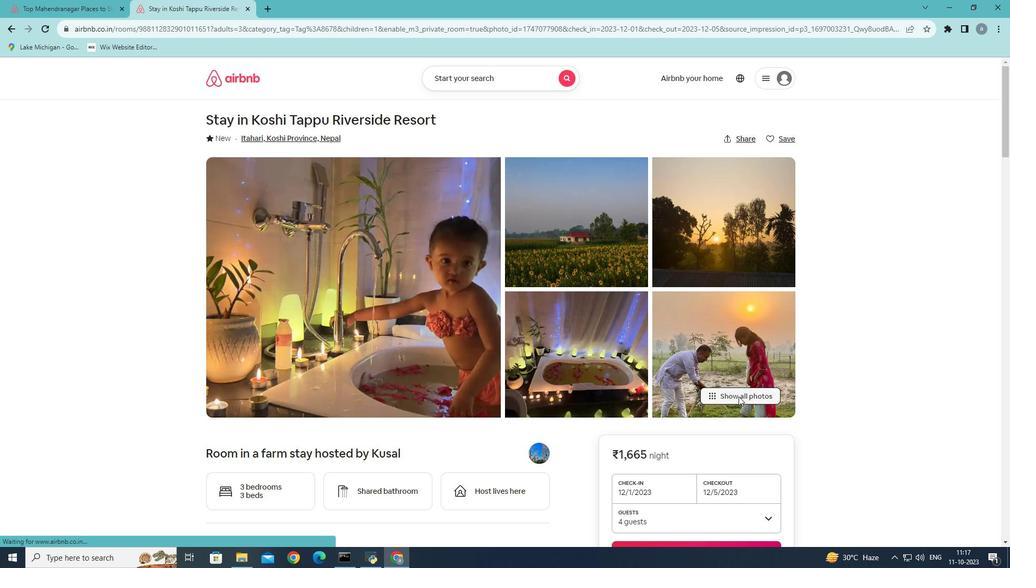 
Action: Mouse moved to (530, 396)
Screenshot: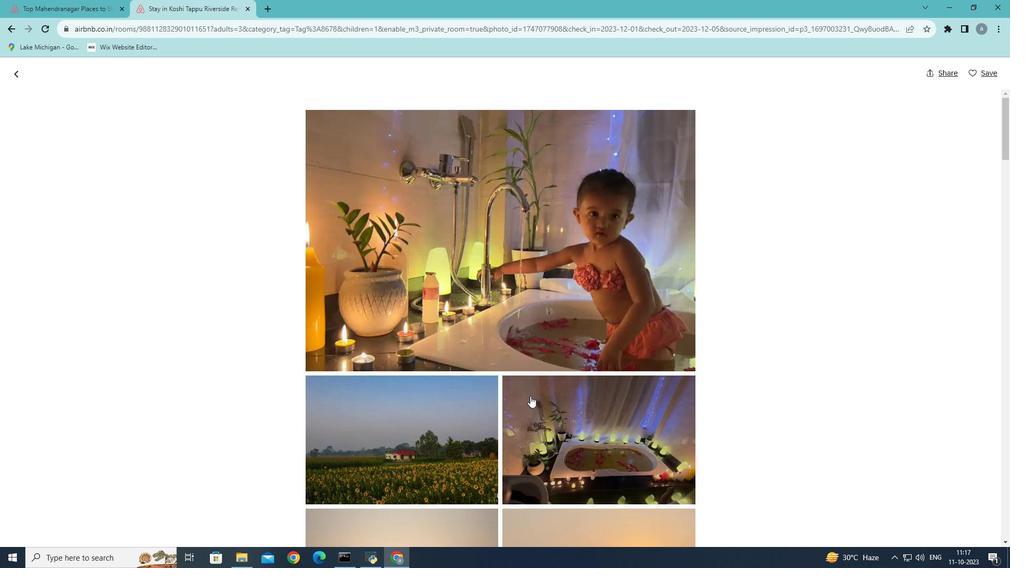 
Action: Mouse scrolled (530, 395) with delta (0, 0)
Screenshot: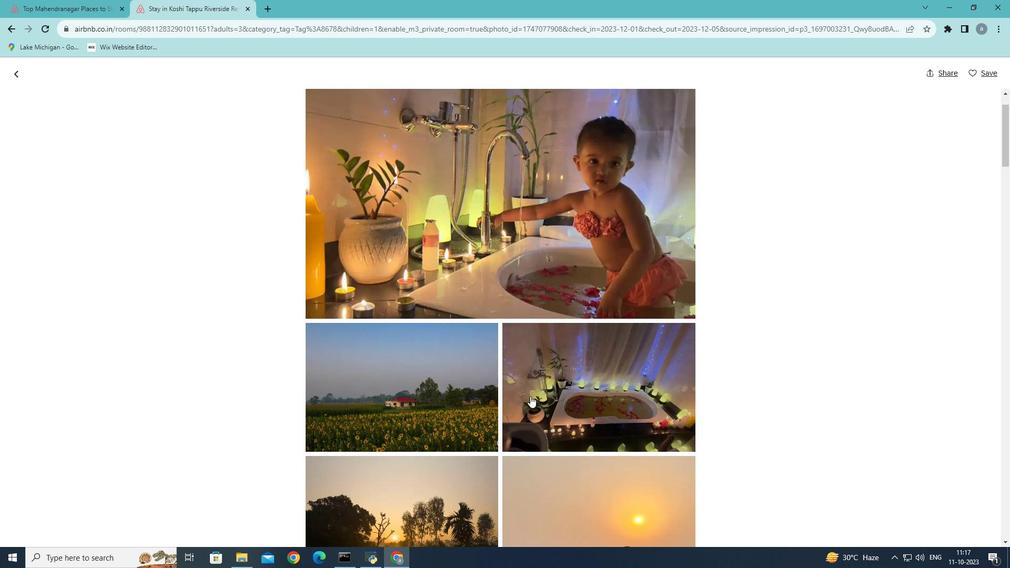 
Action: Mouse scrolled (530, 395) with delta (0, 0)
Screenshot: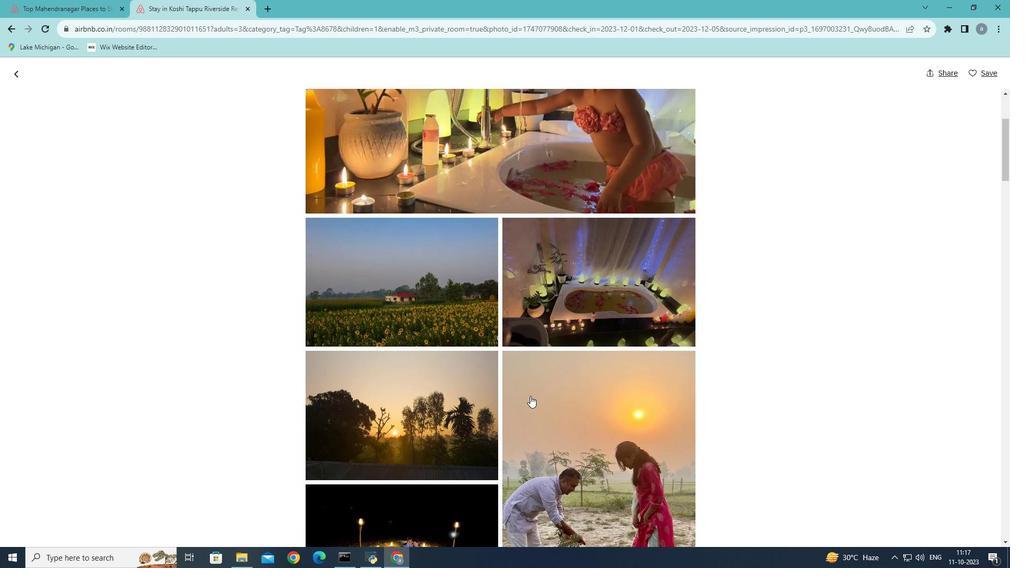 
Action: Mouse scrolled (530, 395) with delta (0, 0)
Screenshot: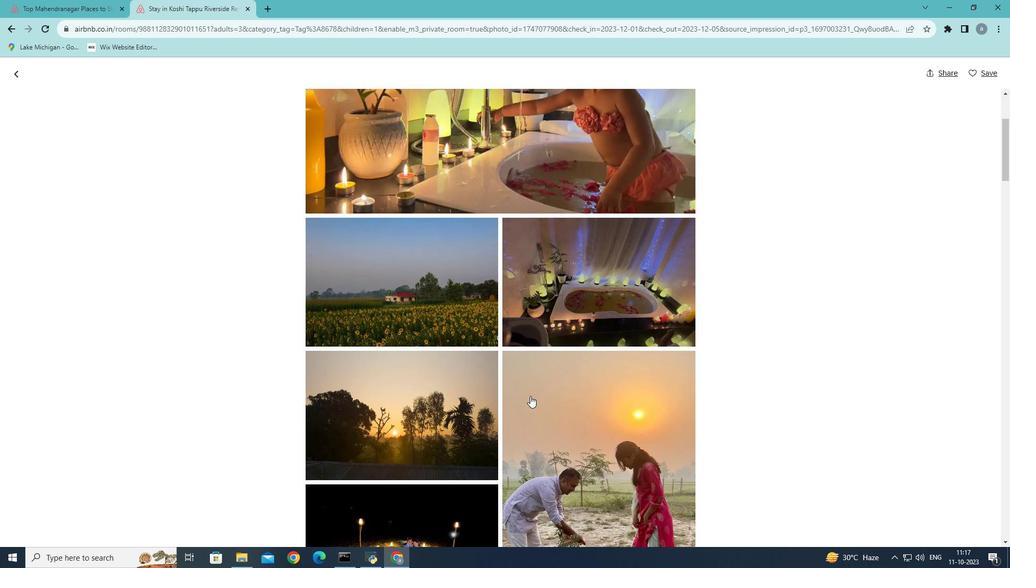 
Action: Mouse scrolled (530, 395) with delta (0, 0)
Screenshot: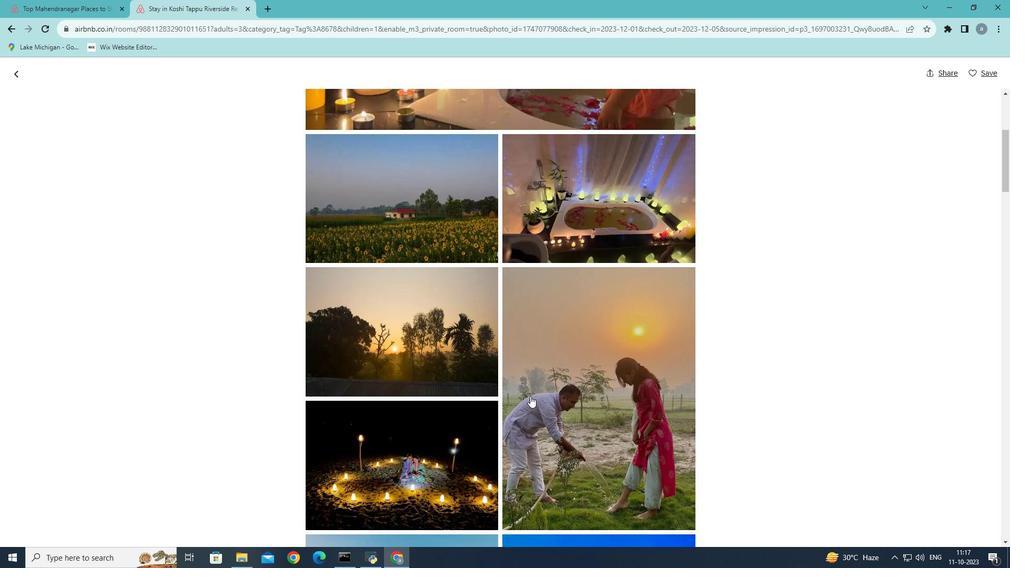 
Action: Mouse scrolled (530, 395) with delta (0, 0)
Screenshot: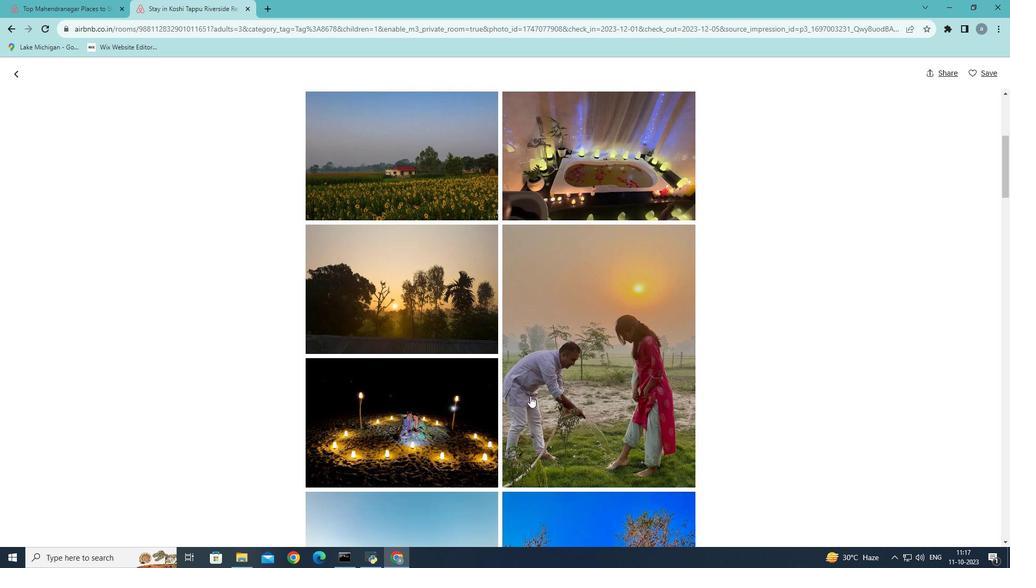 
Action: Mouse scrolled (530, 395) with delta (0, 0)
Screenshot: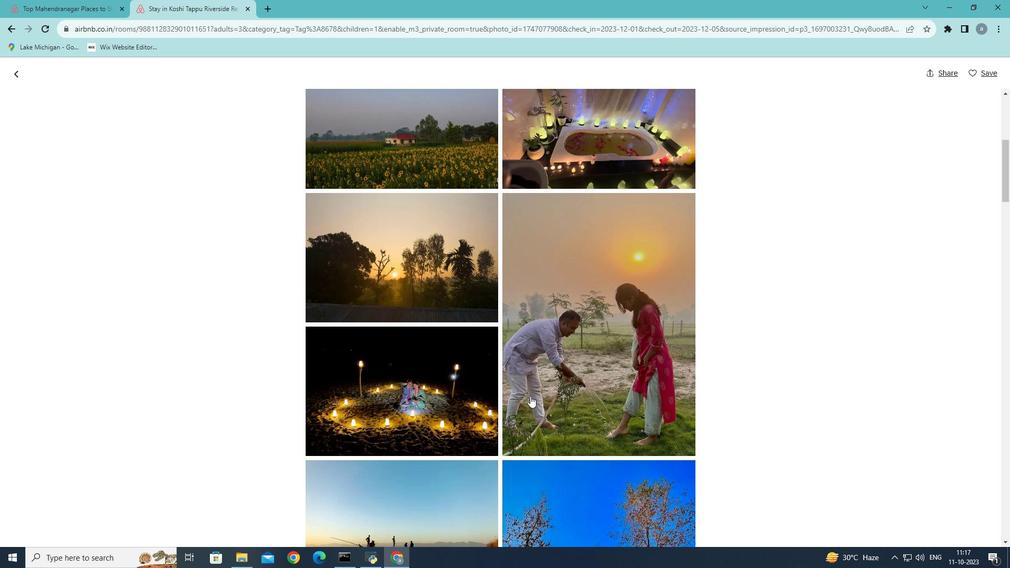 
Action: Mouse scrolled (530, 395) with delta (0, 0)
Screenshot: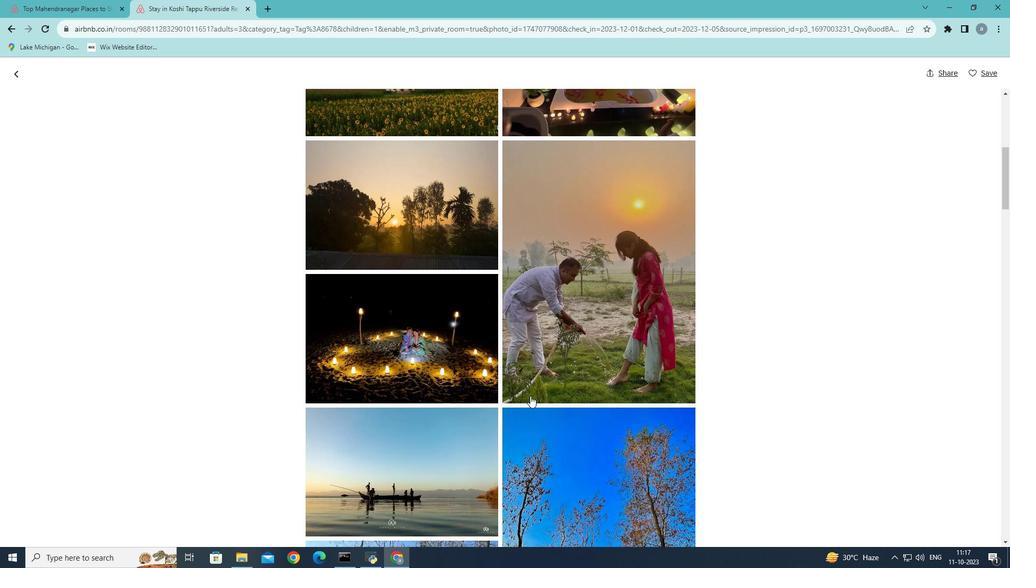 
Action: Mouse scrolled (530, 395) with delta (0, 0)
Screenshot: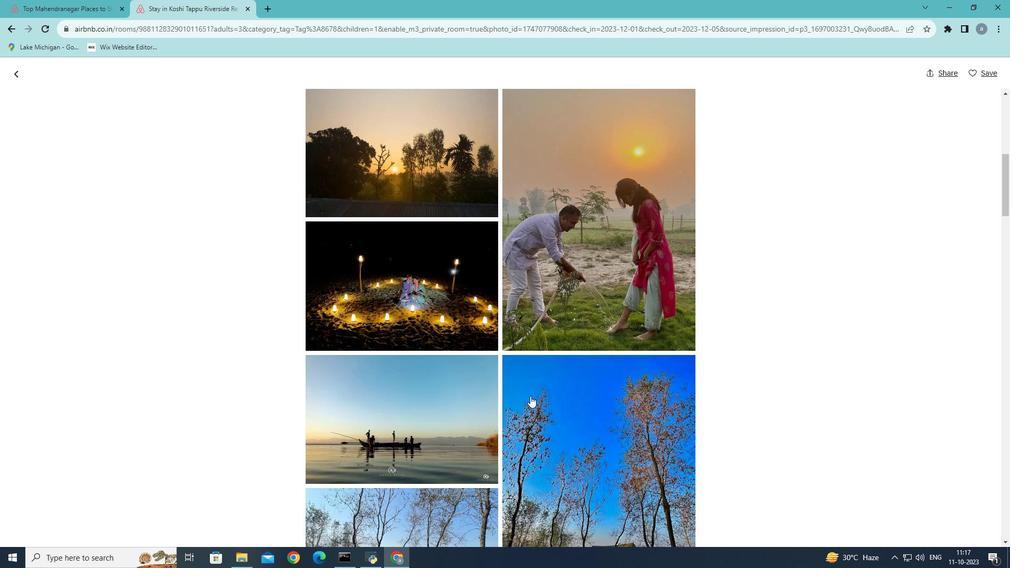 
Action: Mouse scrolled (530, 395) with delta (0, 0)
Screenshot: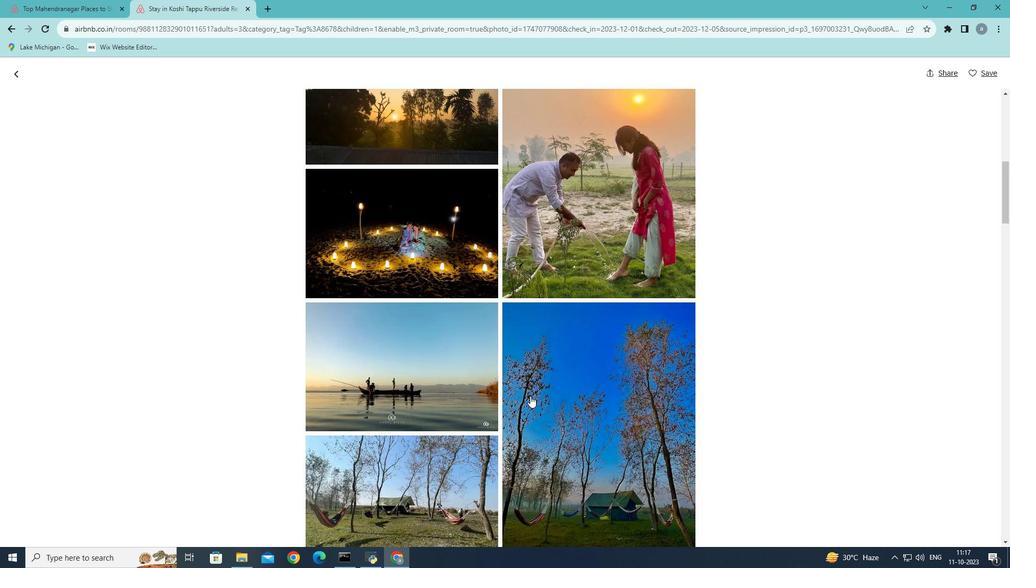 
Action: Mouse scrolled (530, 395) with delta (0, 0)
Screenshot: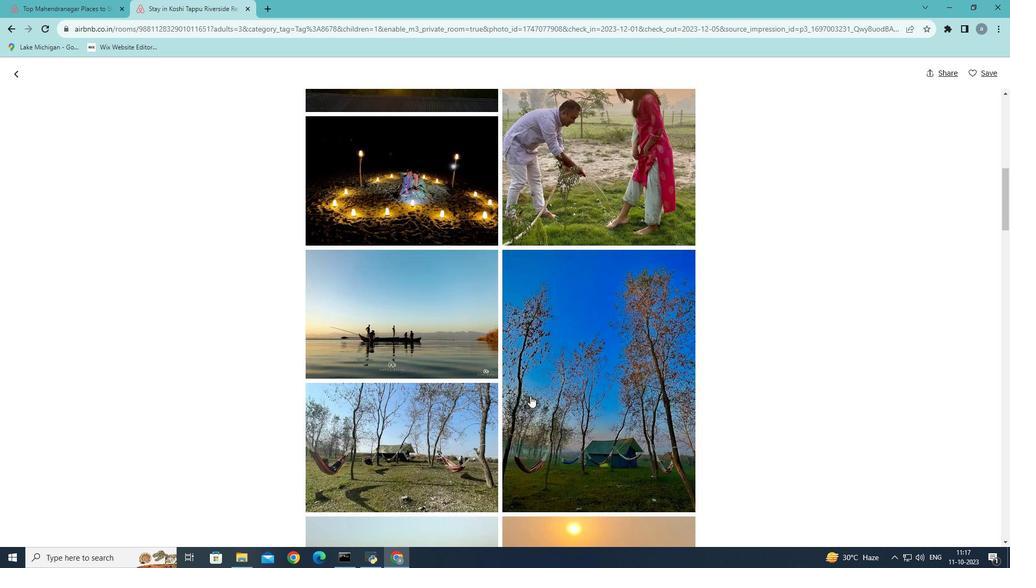 
Action: Mouse scrolled (530, 395) with delta (0, 0)
Screenshot: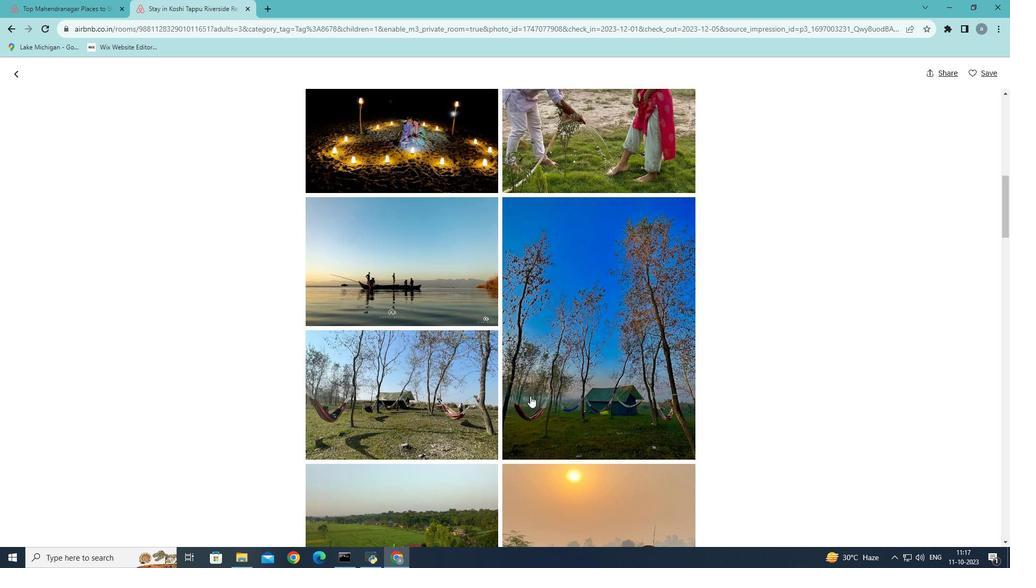 
Action: Mouse scrolled (530, 395) with delta (0, 0)
Screenshot: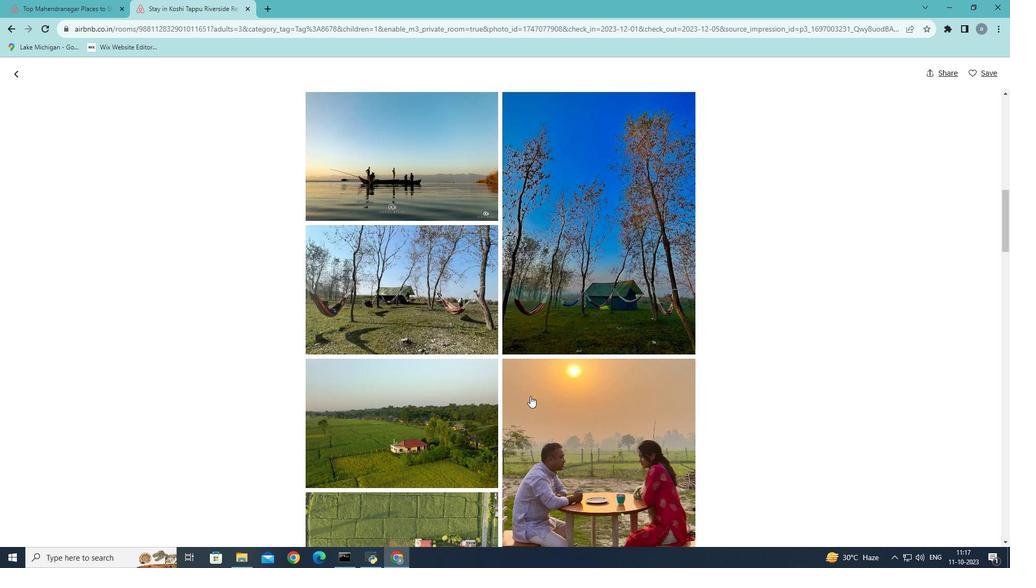 
Action: Mouse scrolled (530, 395) with delta (0, 0)
Screenshot: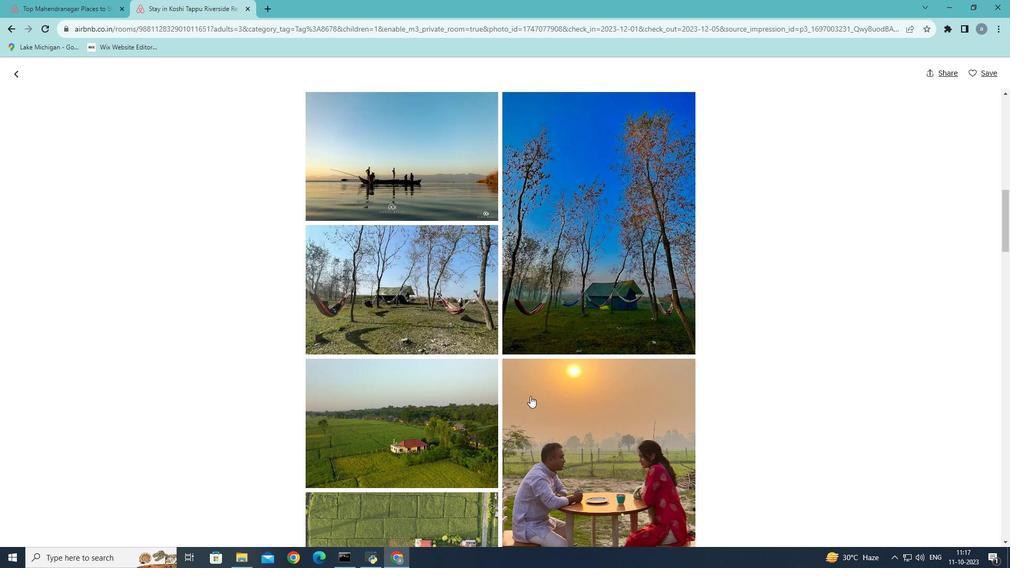 
Action: Mouse scrolled (530, 395) with delta (0, 0)
Screenshot: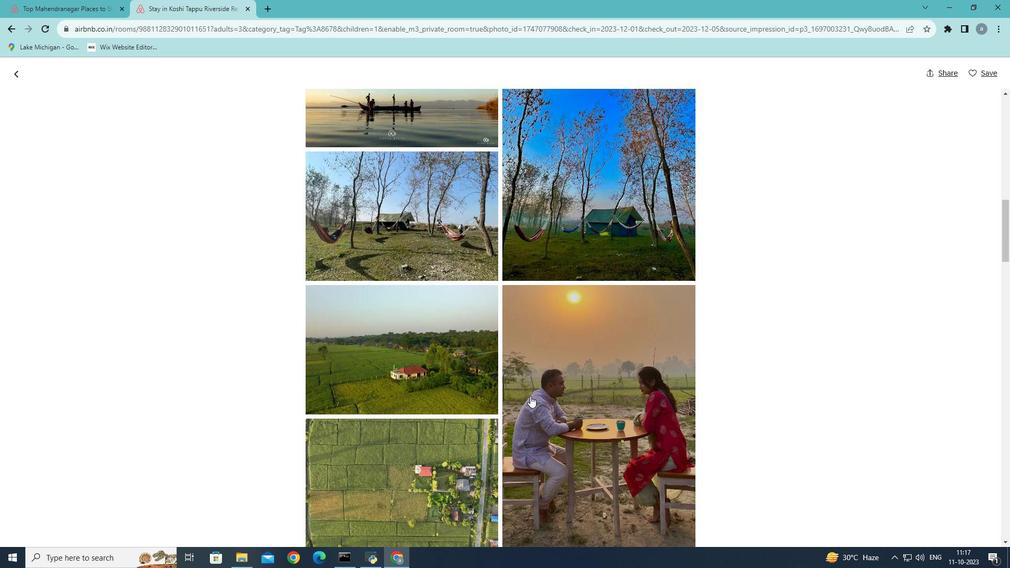 
Action: Mouse scrolled (530, 395) with delta (0, 0)
Screenshot: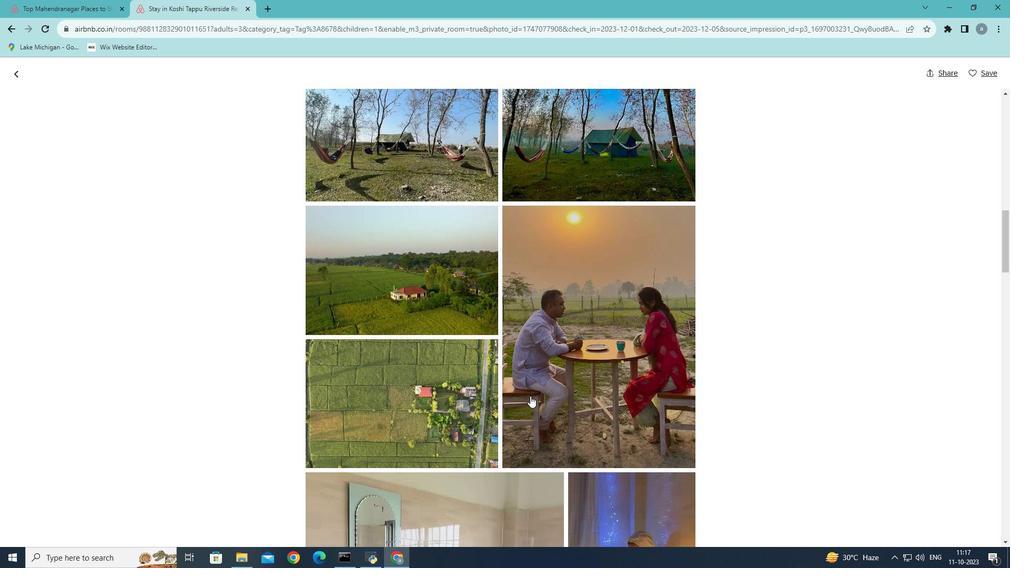 
Action: Mouse scrolled (530, 395) with delta (0, 0)
Screenshot: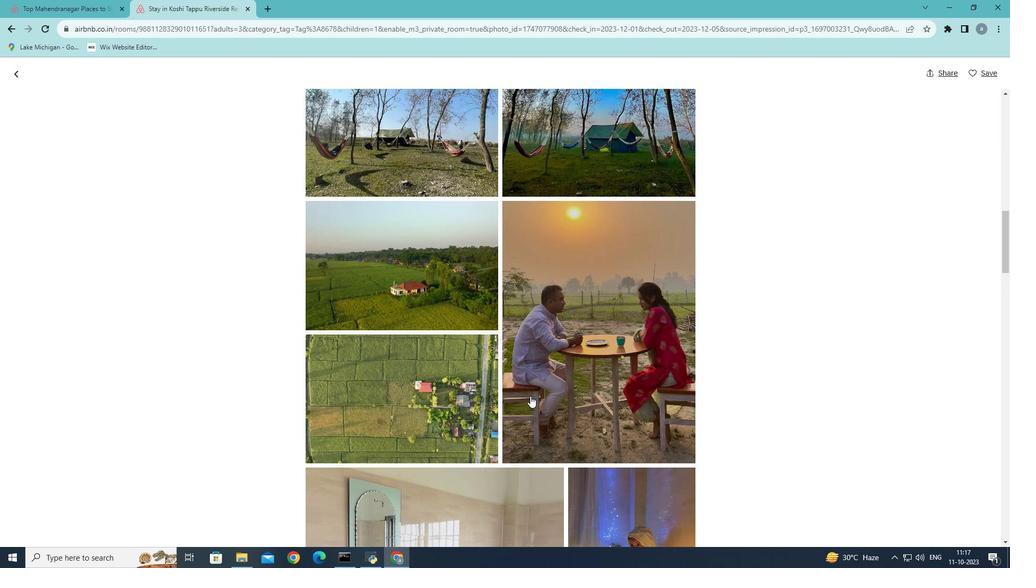 
Action: Mouse scrolled (530, 395) with delta (0, 0)
Screenshot: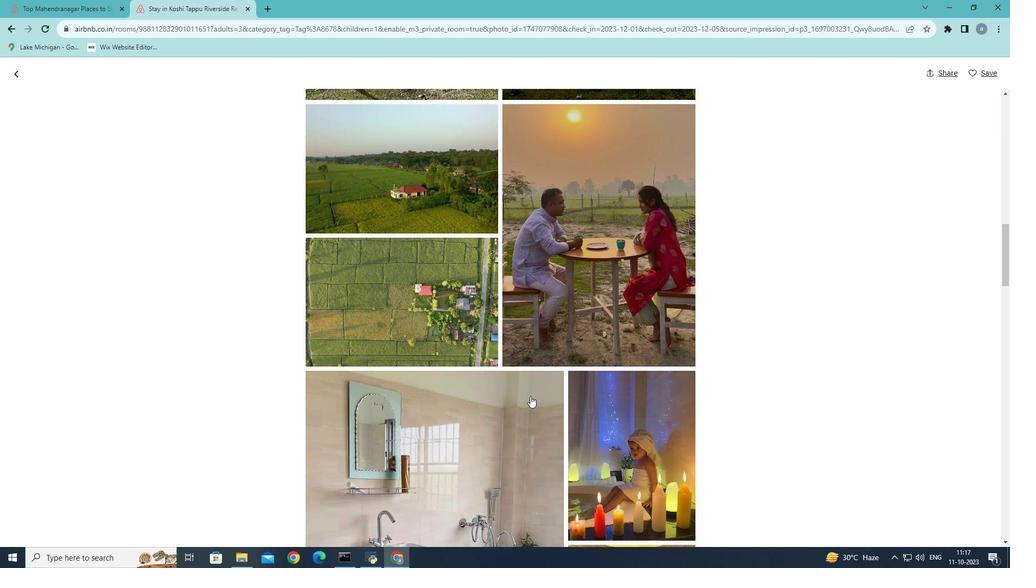 
Action: Mouse scrolled (530, 395) with delta (0, 0)
Screenshot: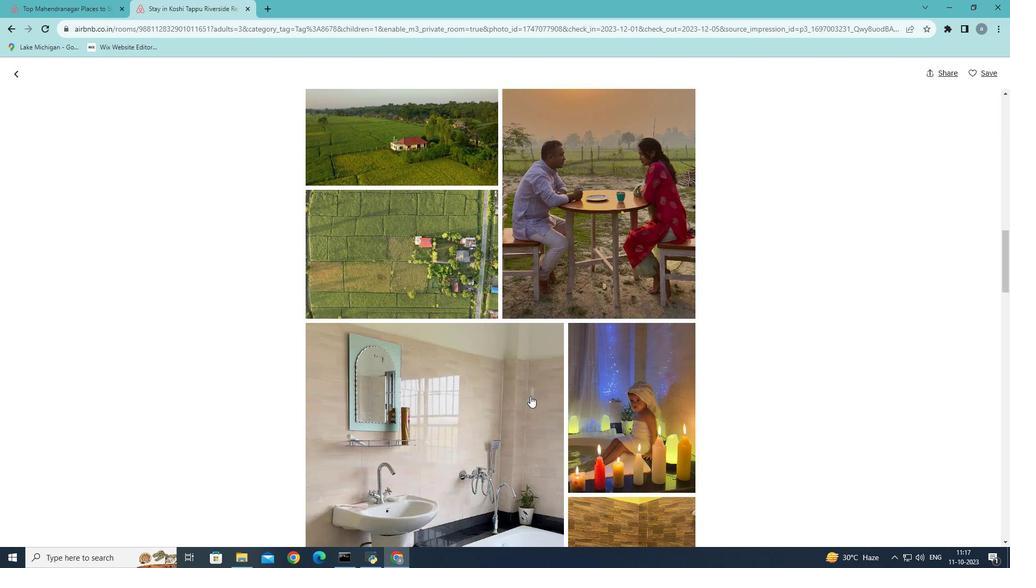 
Action: Mouse scrolled (530, 395) with delta (0, 0)
Screenshot: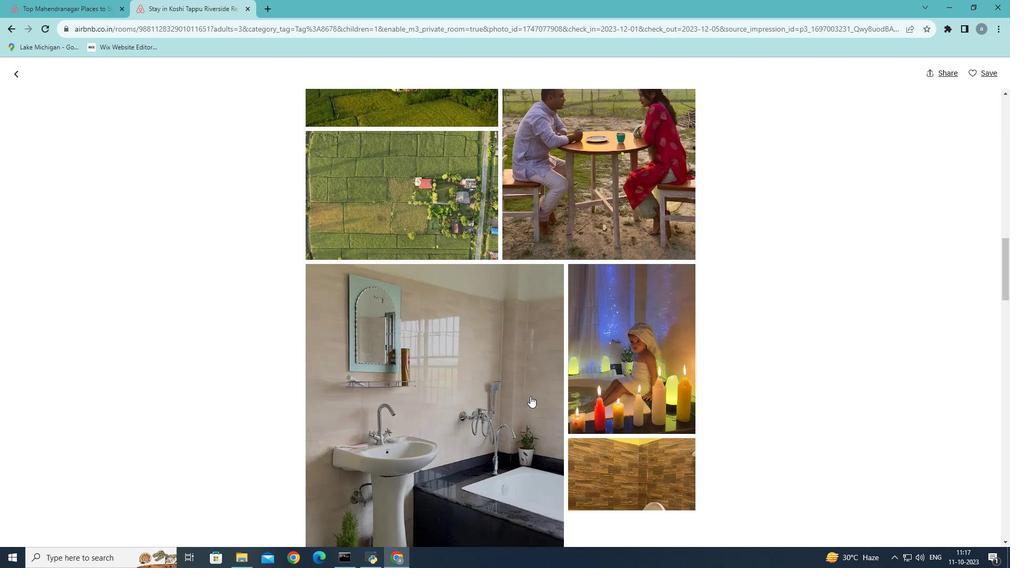 
Action: Mouse scrolled (530, 395) with delta (0, 0)
Screenshot: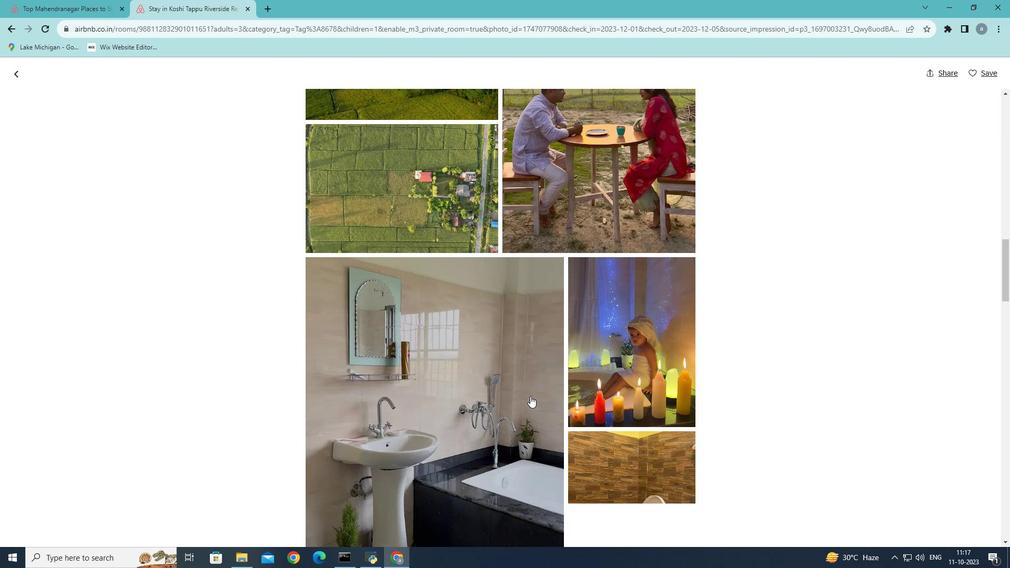 
Action: Mouse scrolled (530, 395) with delta (0, 0)
Screenshot: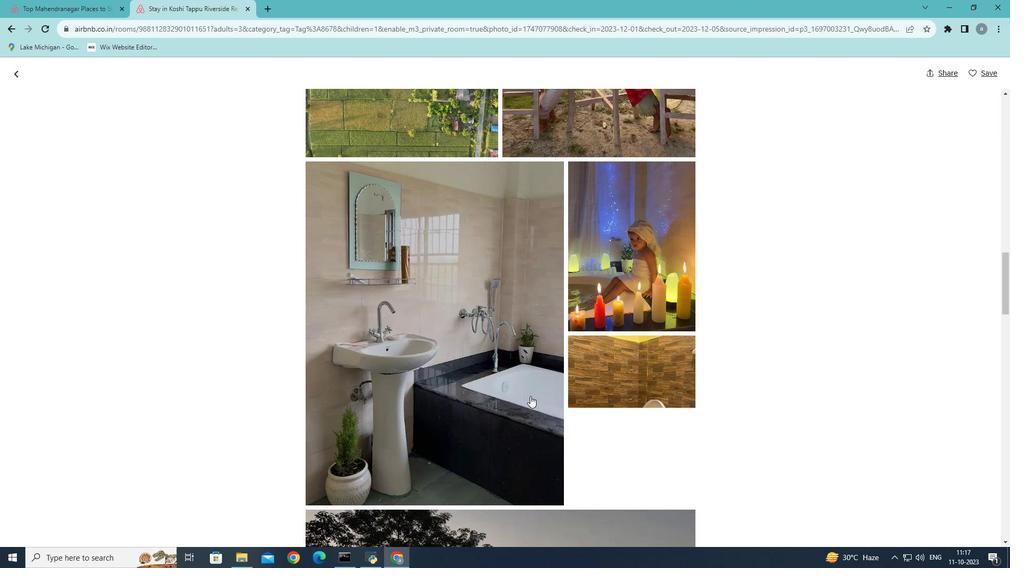 
Action: Mouse scrolled (530, 395) with delta (0, 0)
Screenshot: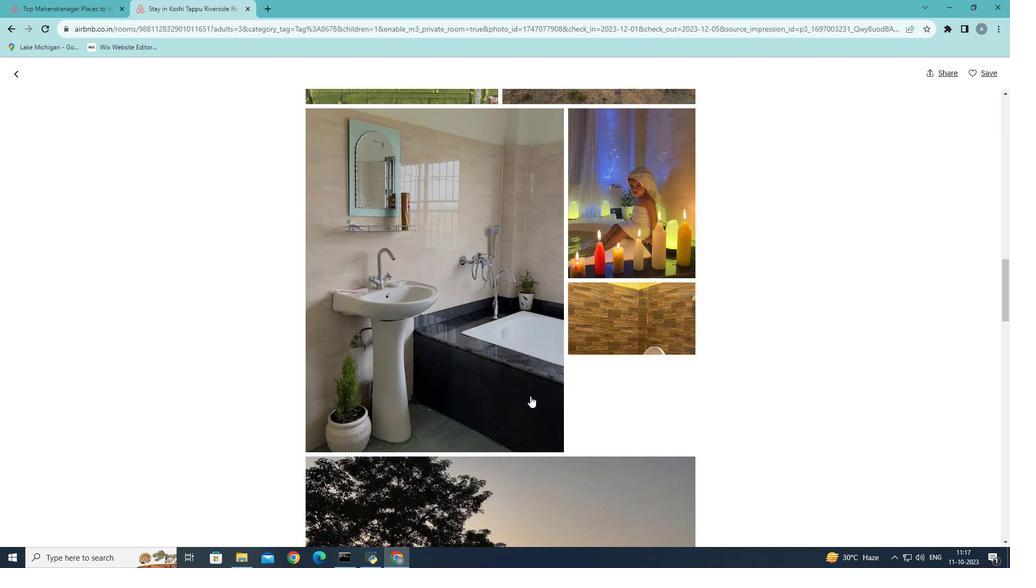 
Action: Mouse scrolled (530, 395) with delta (0, 0)
Screenshot: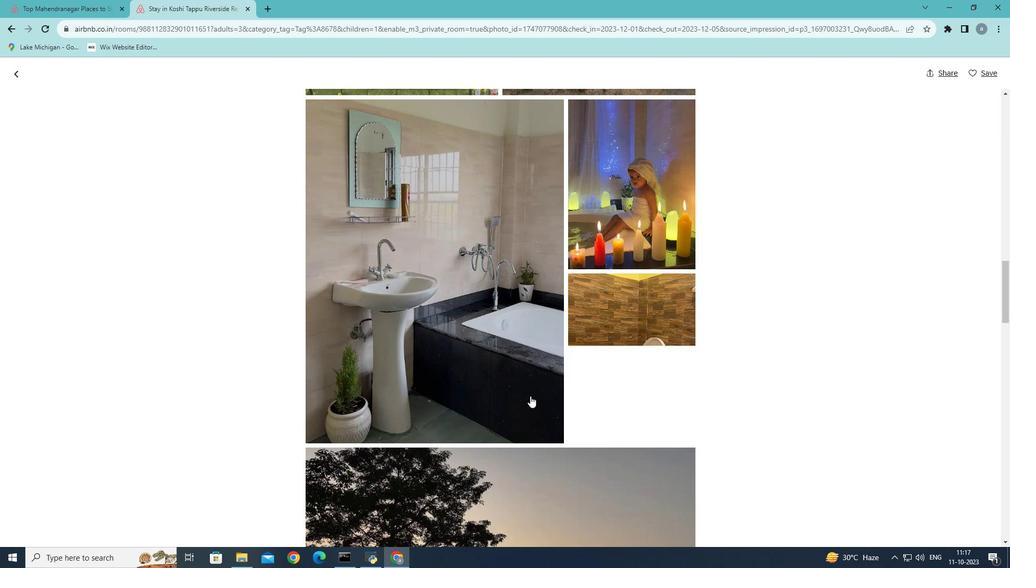 
Action: Mouse scrolled (530, 395) with delta (0, 0)
Screenshot: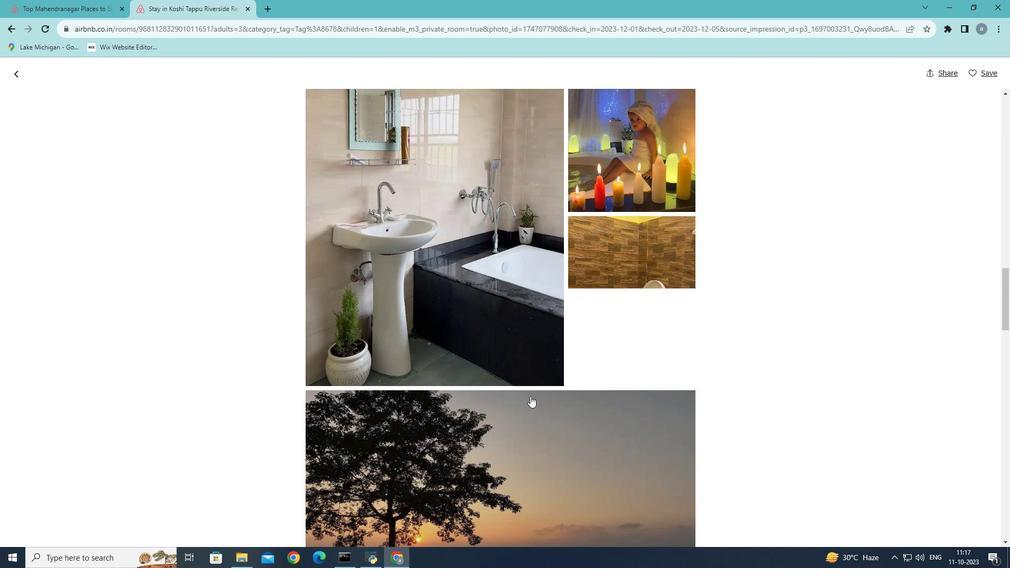 
Action: Mouse scrolled (530, 395) with delta (0, 0)
Screenshot: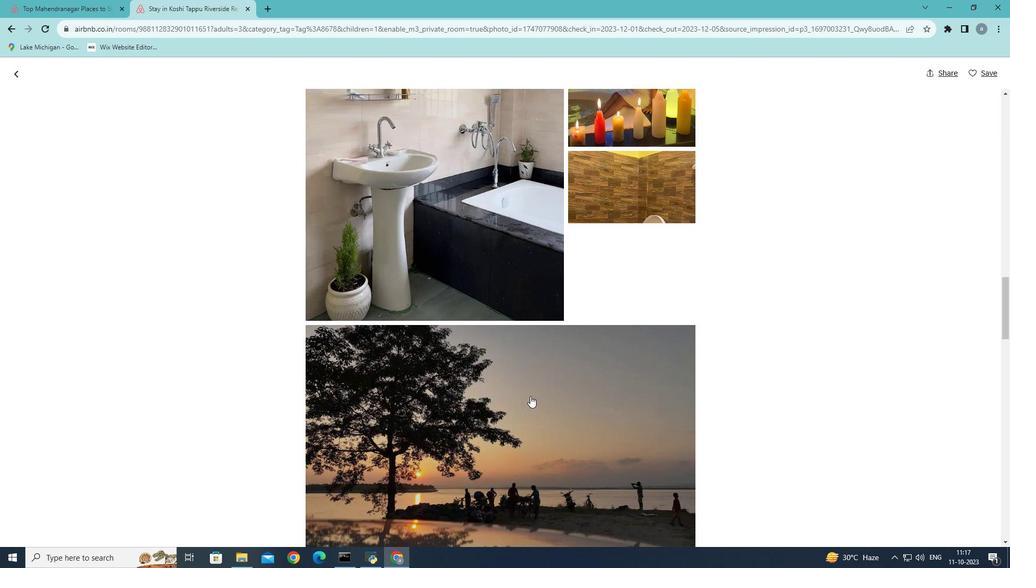 
Action: Mouse scrolled (530, 395) with delta (0, 0)
Screenshot: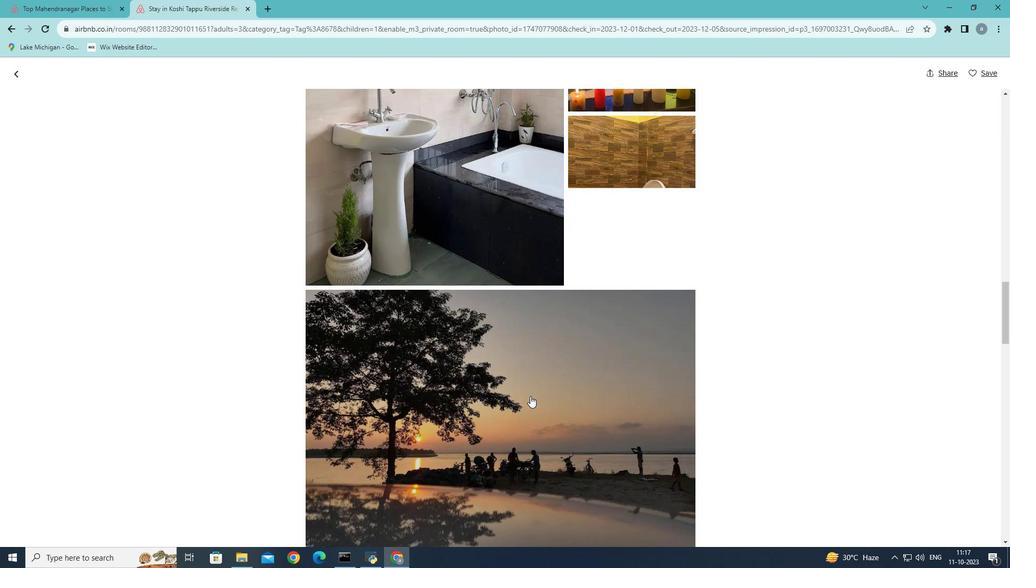
Action: Mouse scrolled (530, 395) with delta (0, 0)
Screenshot: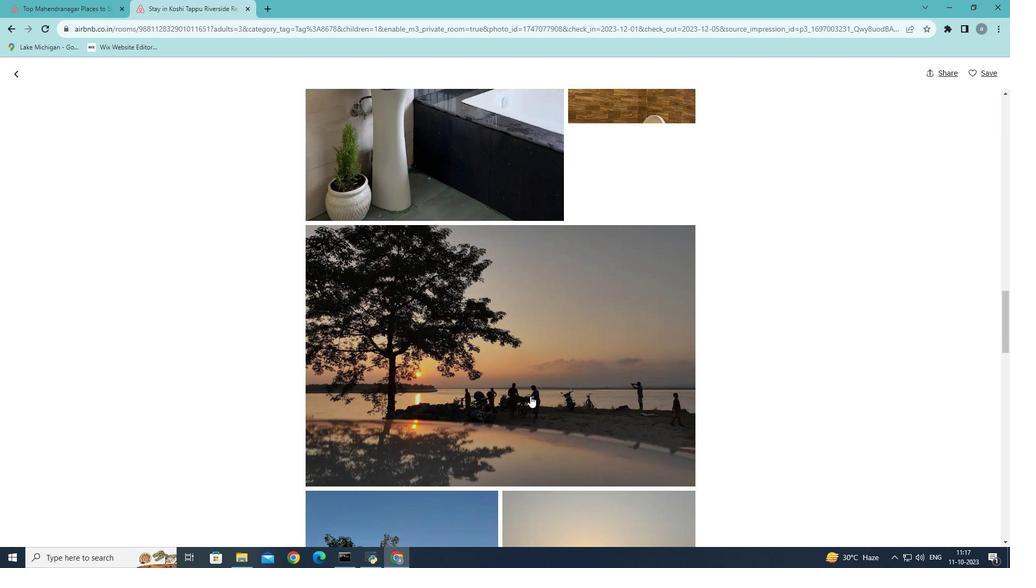 
Action: Mouse scrolled (530, 395) with delta (0, 0)
Screenshot: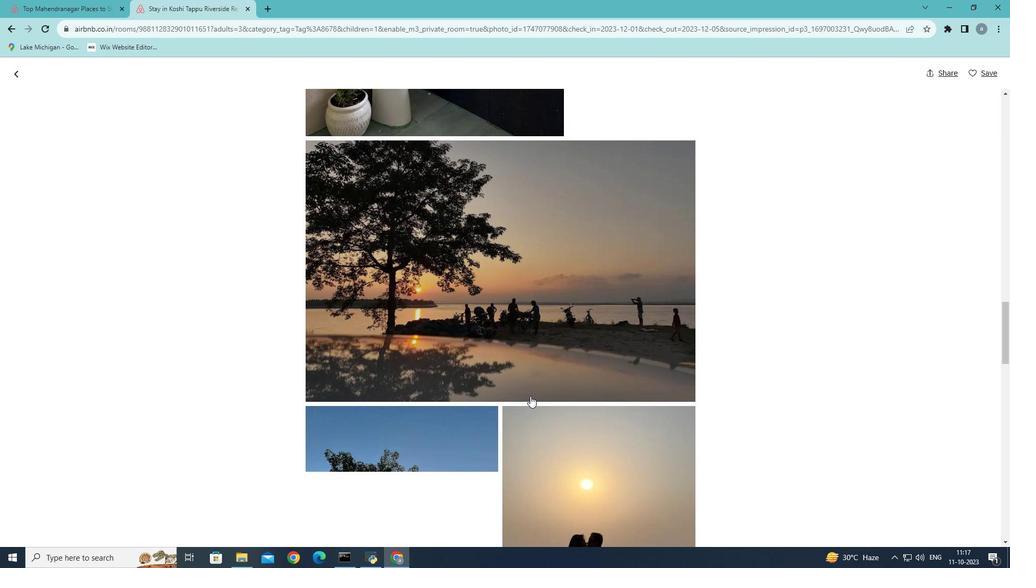 
Action: Mouse scrolled (530, 395) with delta (0, 0)
Screenshot: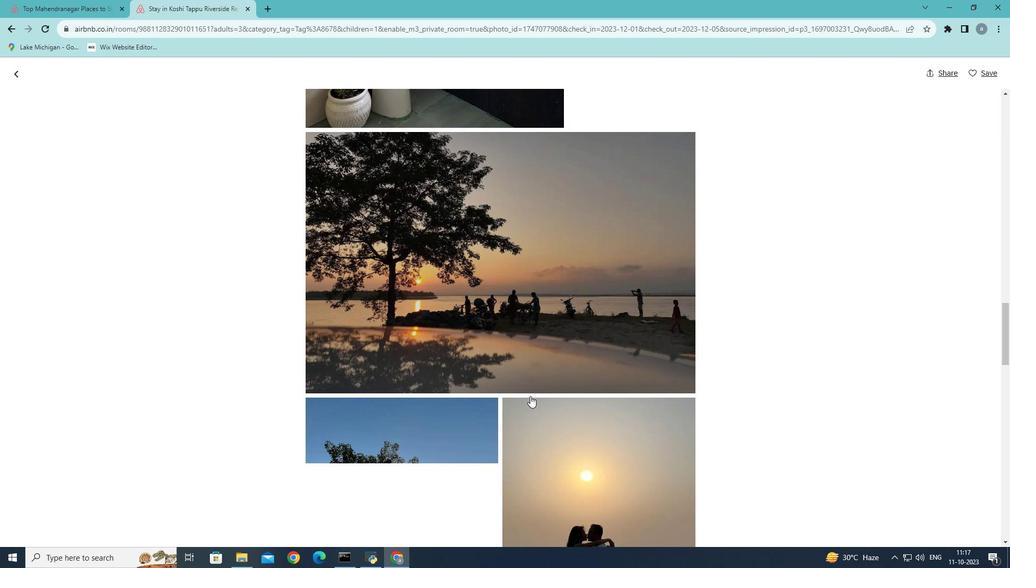 
Action: Mouse moved to (529, 391)
Screenshot: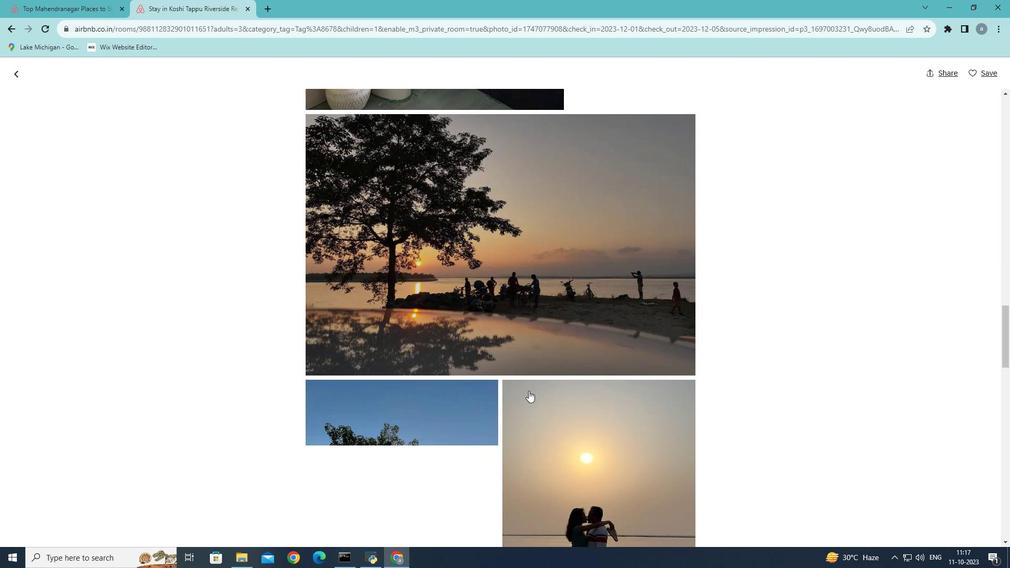 
Action: Mouse scrolled (529, 390) with delta (0, 0)
Screenshot: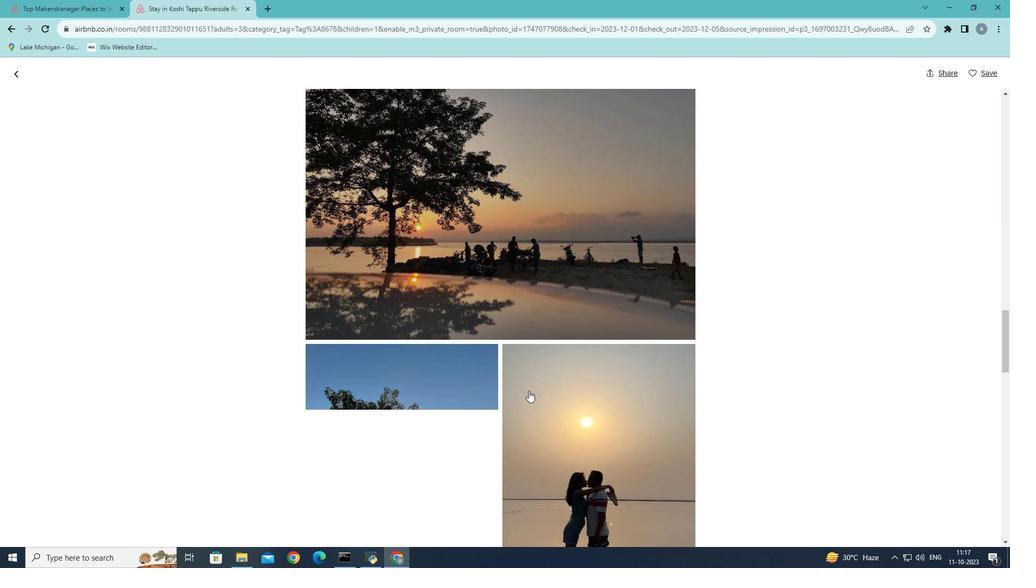 
Action: Mouse scrolled (529, 390) with delta (0, 0)
Screenshot: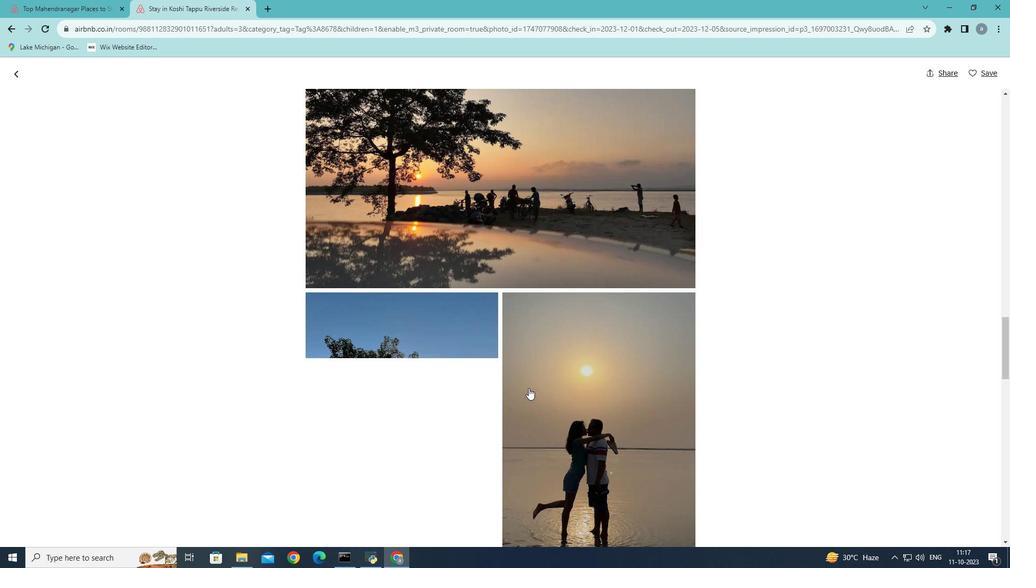 
Action: Mouse moved to (534, 388)
Screenshot: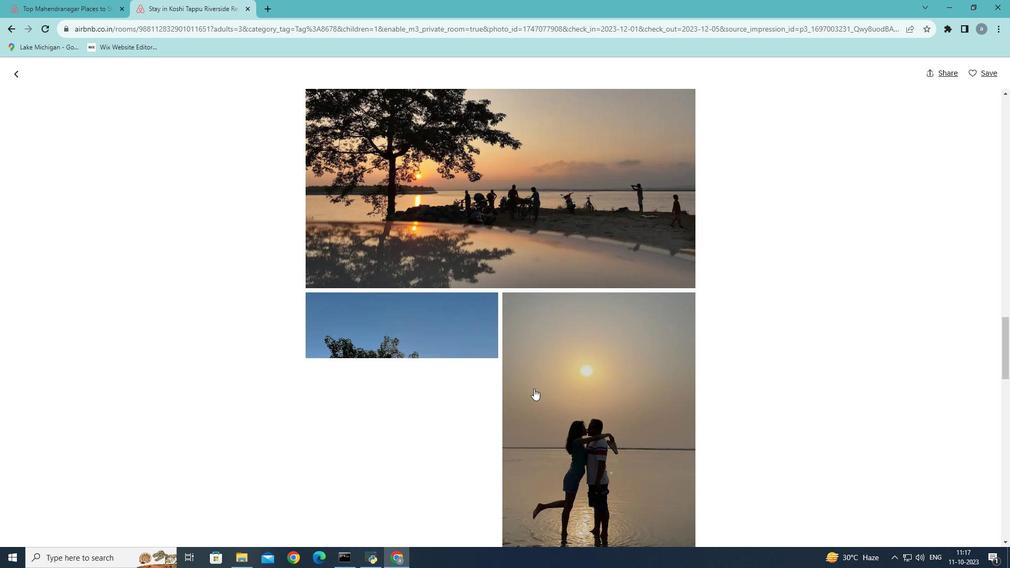 
Action: Mouse scrolled (534, 388) with delta (0, 0)
Screenshot: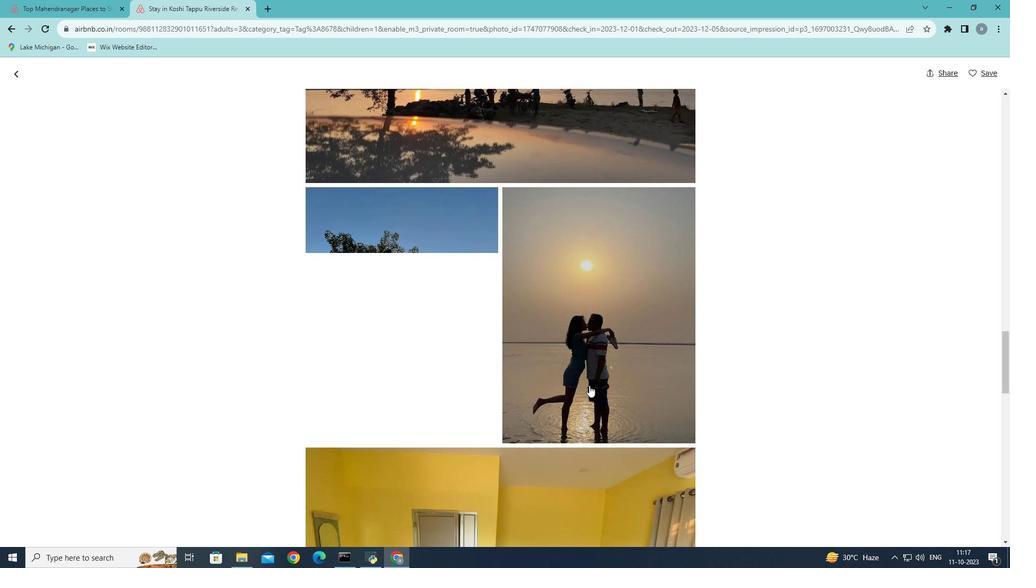 
Action: Mouse scrolled (534, 388) with delta (0, 0)
Screenshot: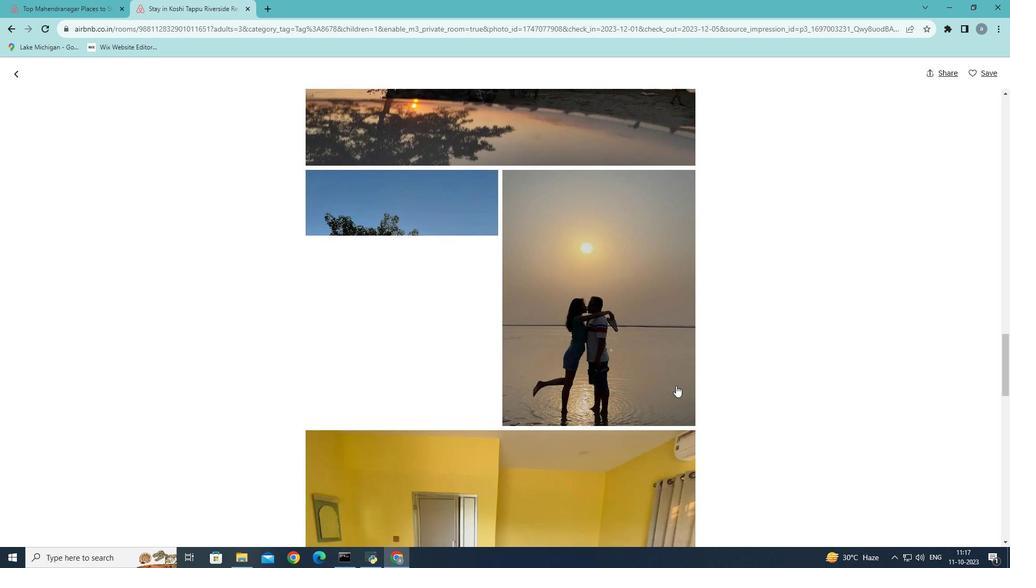 
Action: Mouse moved to (552, 386)
Screenshot: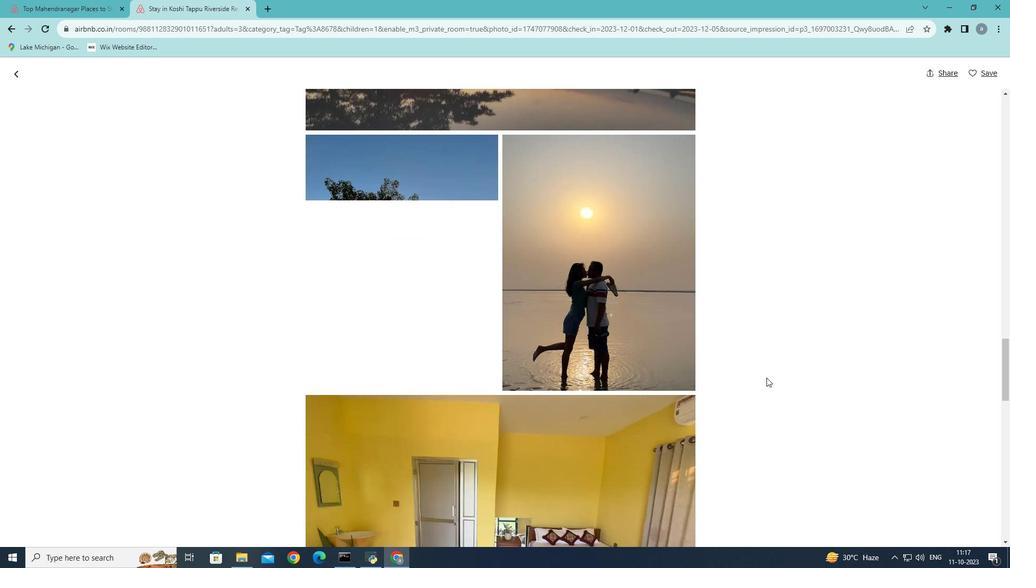 
Action: Mouse scrolled (552, 385) with delta (0, 0)
Screenshot: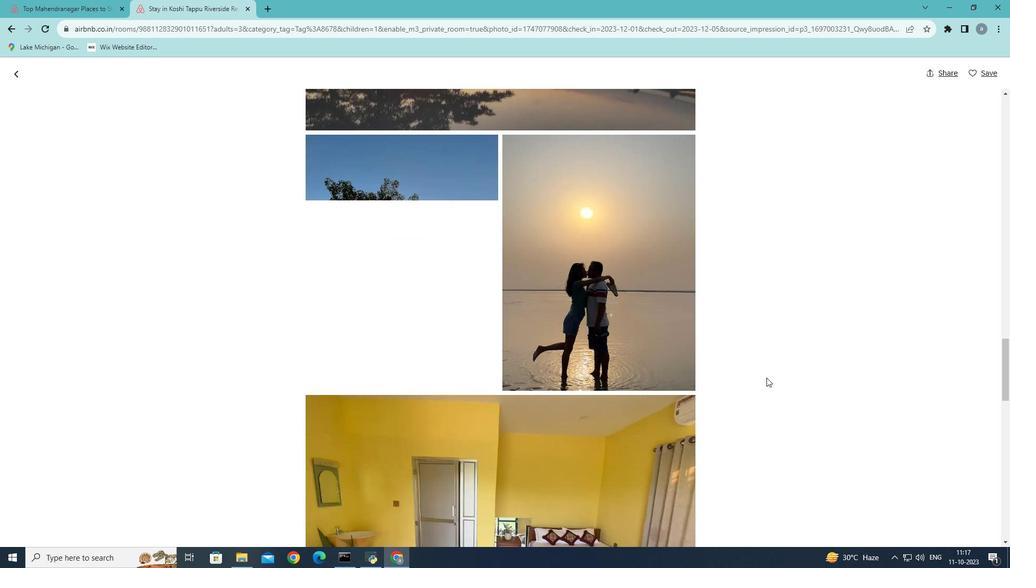 
Action: Mouse moved to (642, 378)
Screenshot: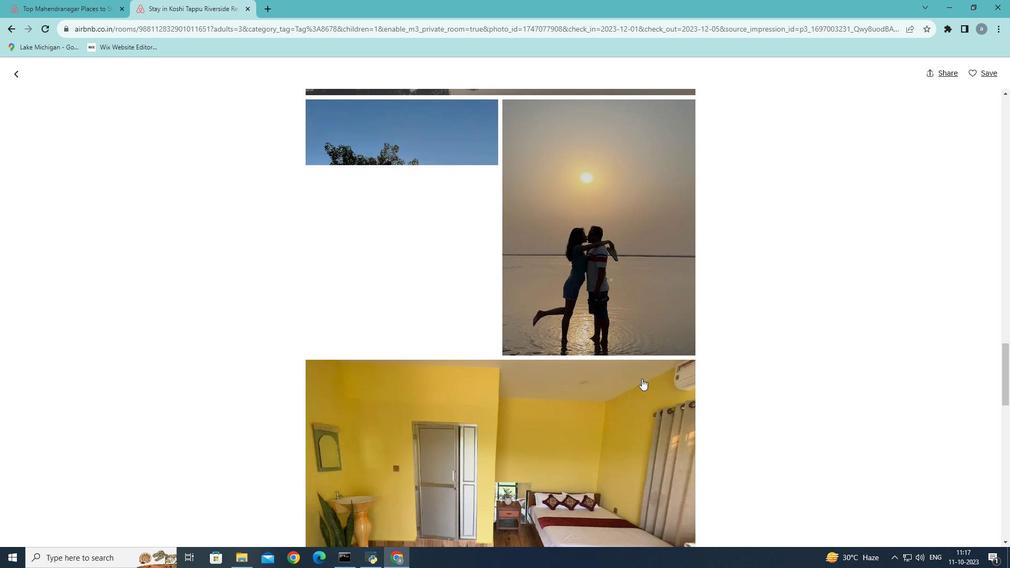 
Action: Mouse scrolled (642, 378) with delta (0, 0)
Screenshot: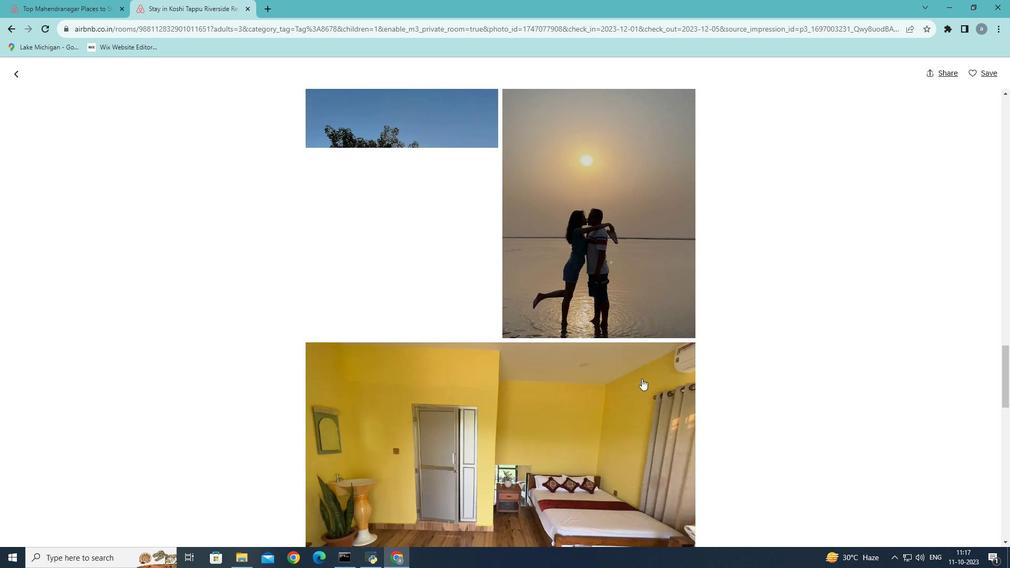 
Action: Mouse scrolled (642, 378) with delta (0, 0)
Screenshot: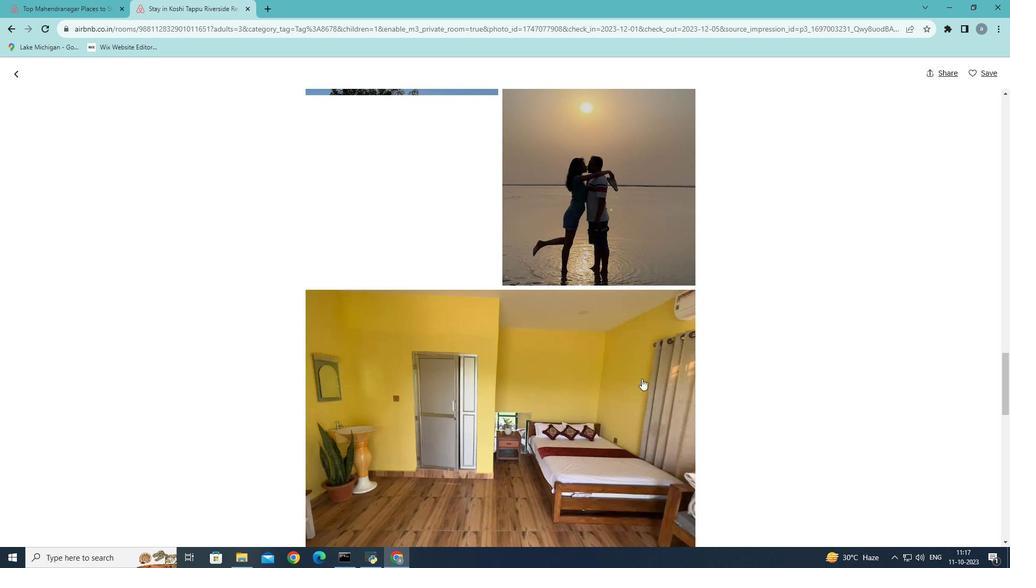 
Action: Mouse moved to (641, 378)
Screenshot: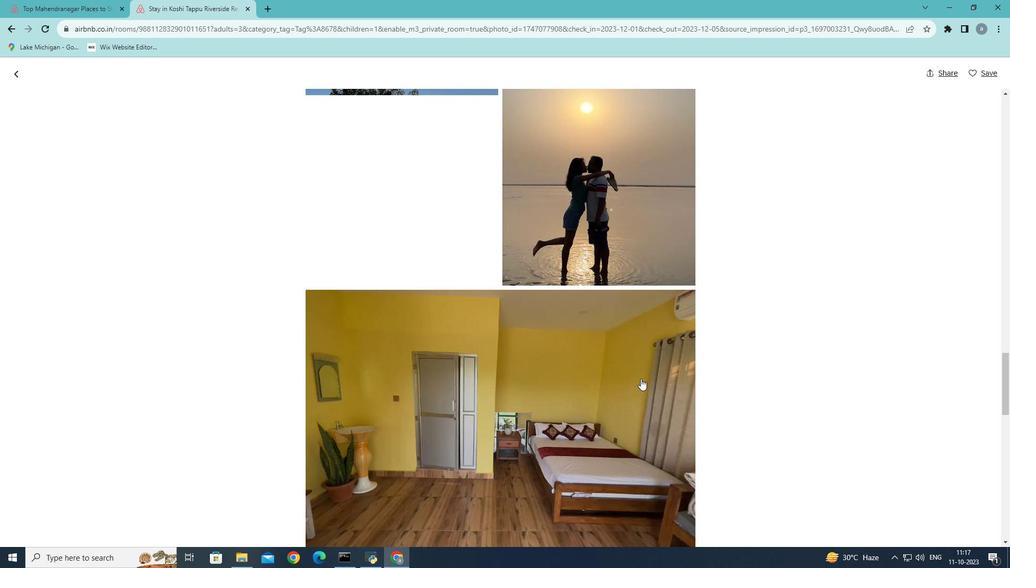 
Action: Mouse scrolled (641, 378) with delta (0, 0)
Screenshot: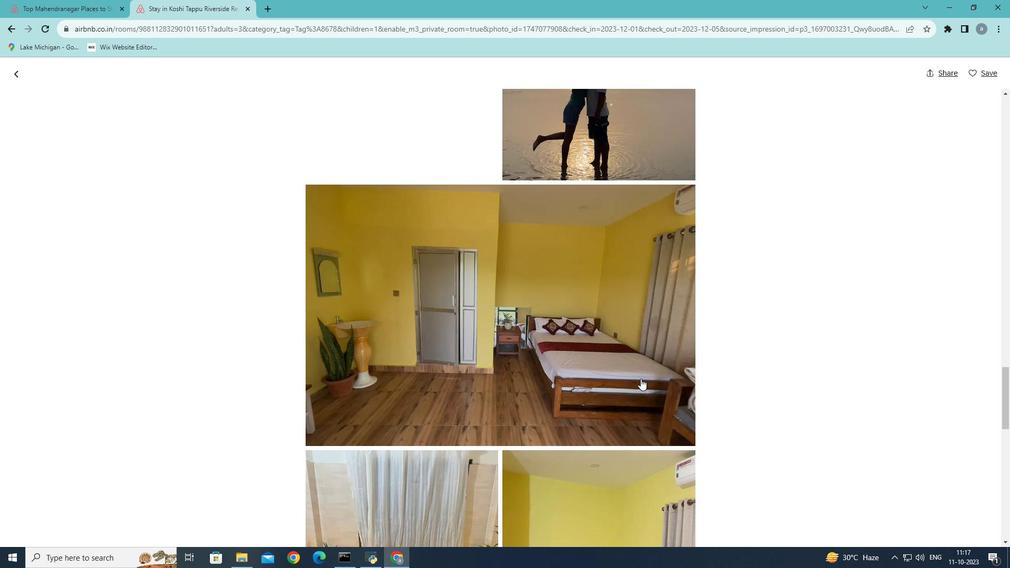 
Action: Mouse scrolled (641, 378) with delta (0, 0)
Screenshot: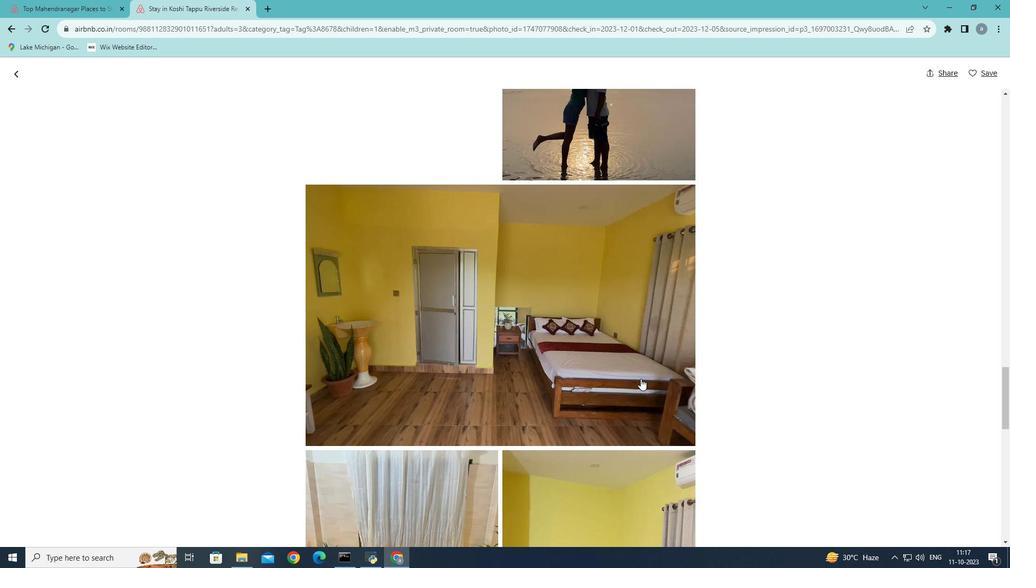 
Action: Mouse moved to (641, 378)
Screenshot: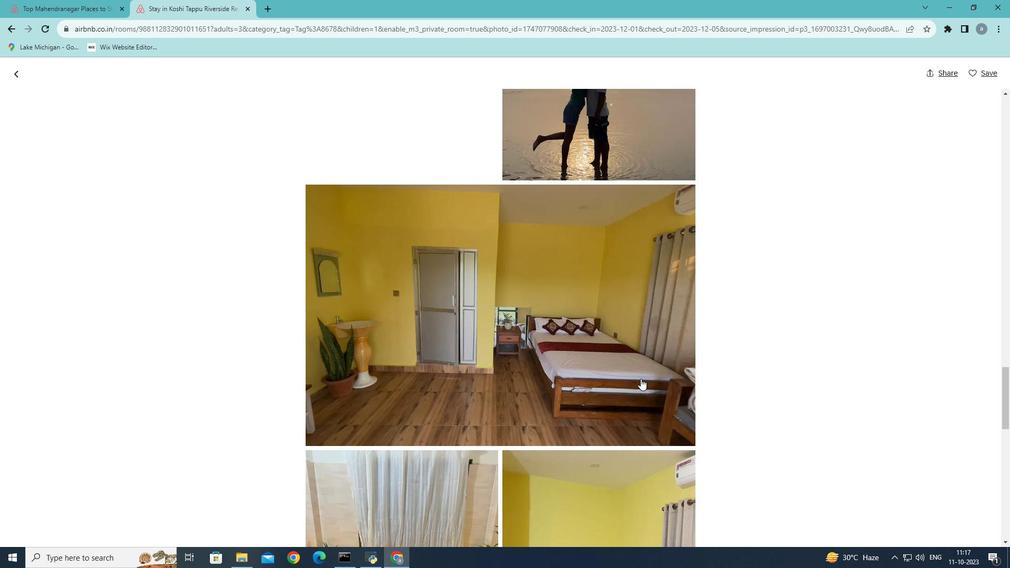 
Action: Mouse scrolled (641, 378) with delta (0, 0)
Screenshot: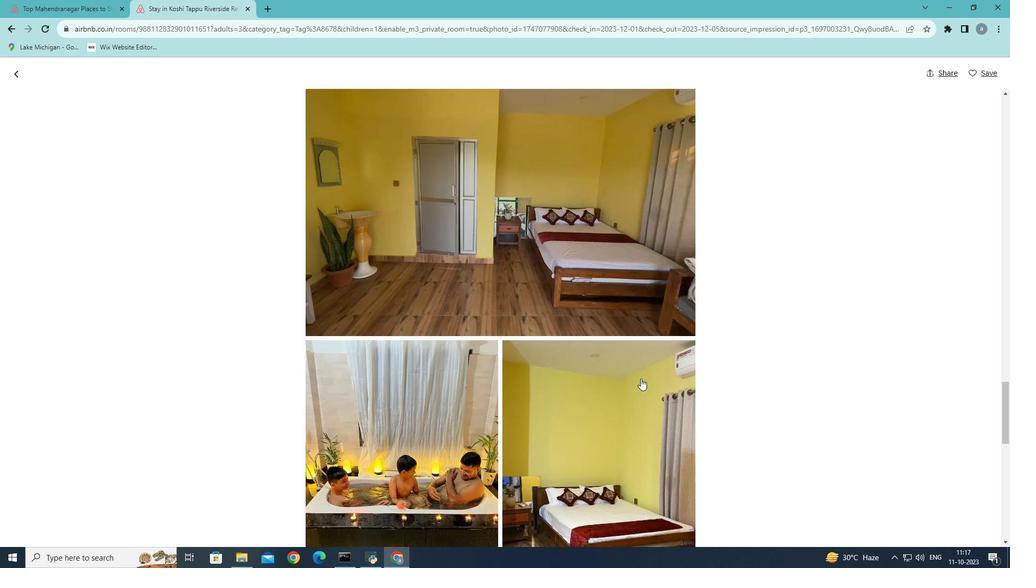 
Action: Mouse scrolled (641, 378) with delta (0, 0)
Screenshot: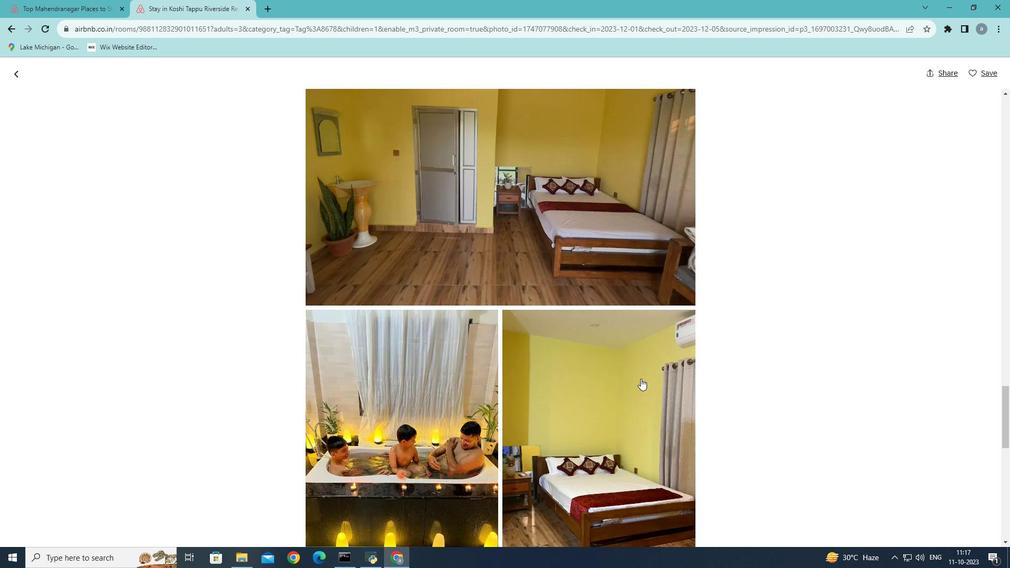
Action: Mouse scrolled (641, 378) with delta (0, 0)
Screenshot: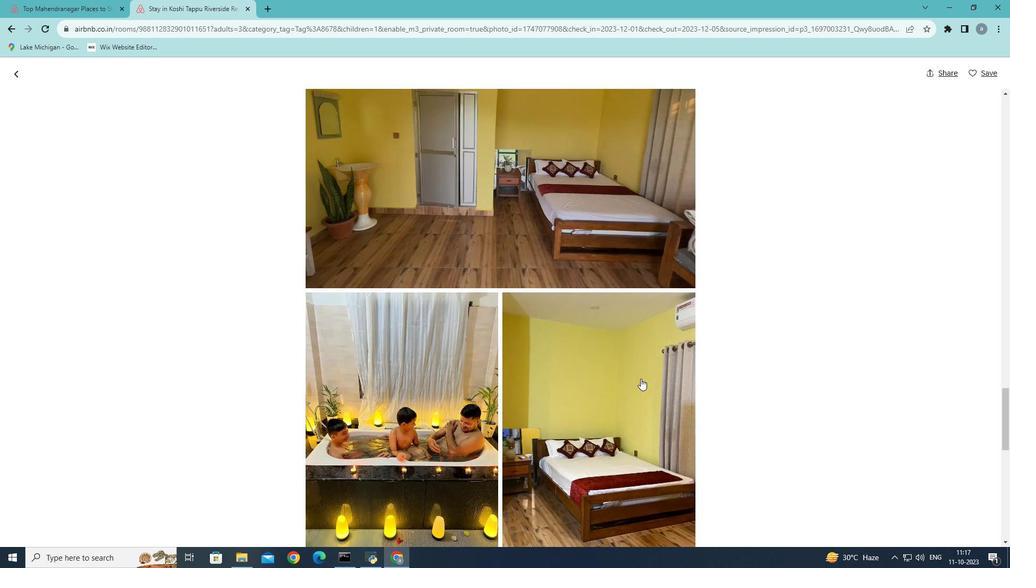 
Action: Mouse scrolled (641, 378) with delta (0, 0)
Screenshot: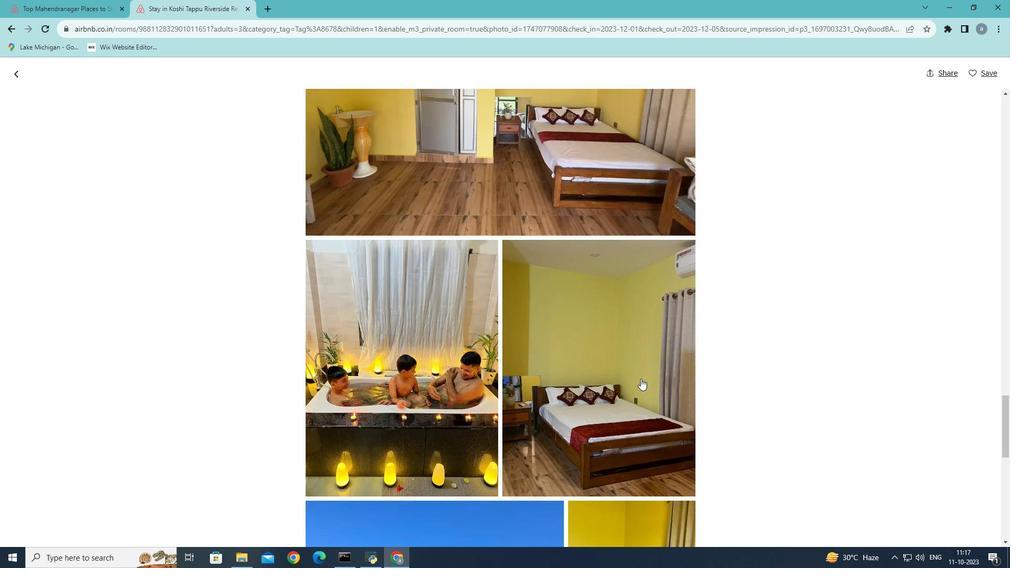 
Action: Mouse scrolled (641, 378) with delta (0, 0)
Screenshot: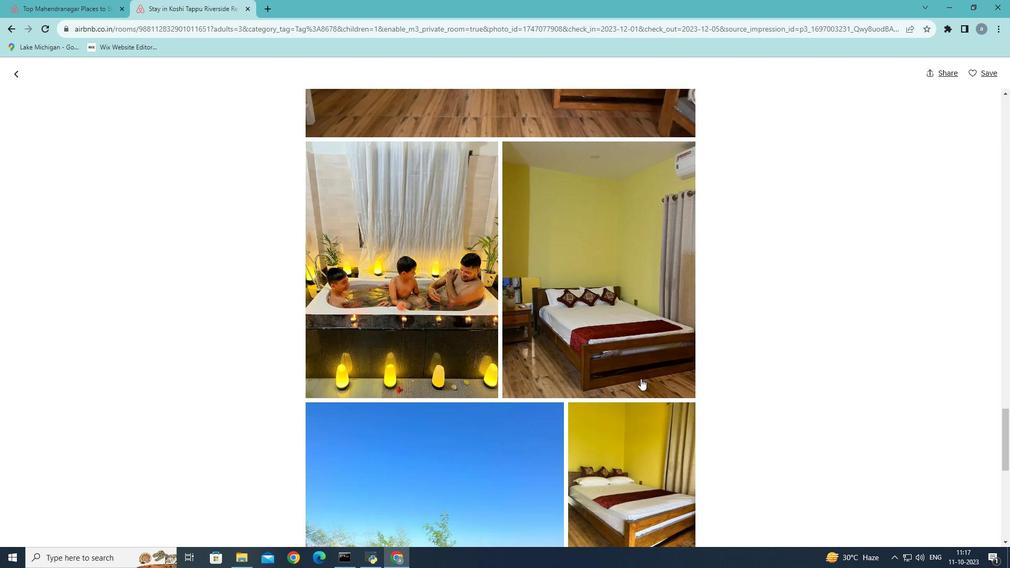 
Action: Mouse scrolled (641, 378) with delta (0, 0)
Screenshot: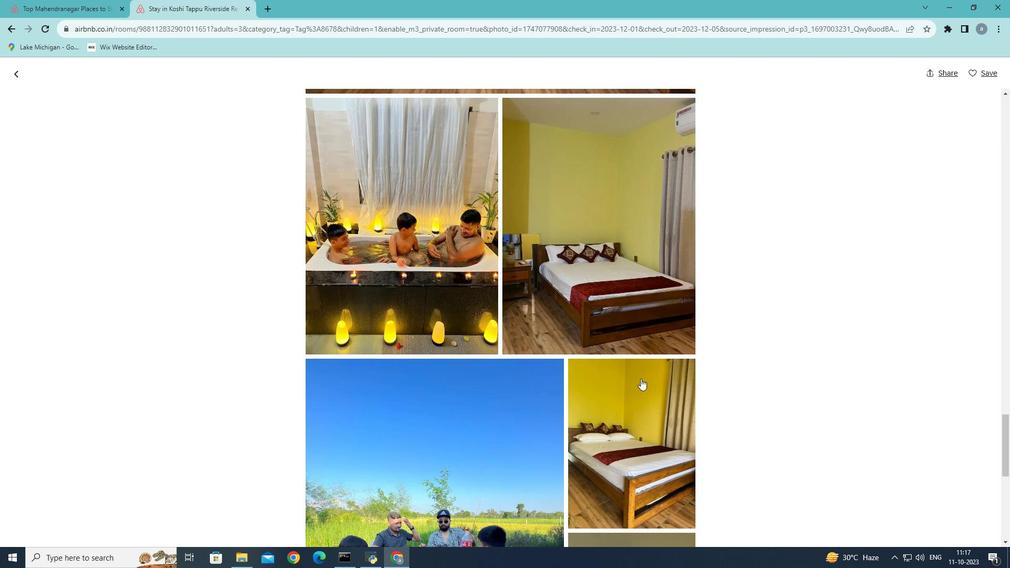 
Action: Mouse scrolled (641, 378) with delta (0, 0)
Screenshot: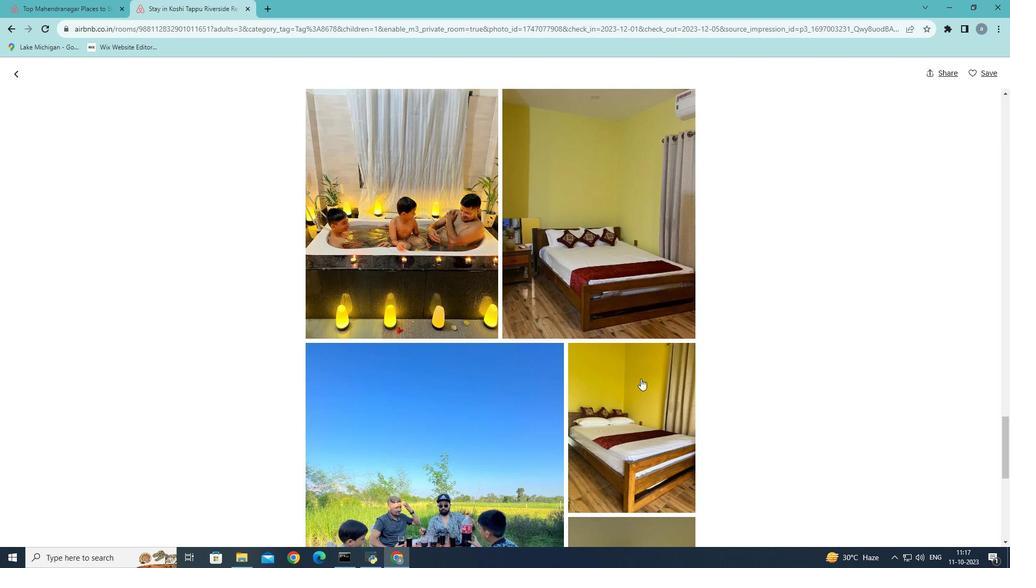 
Action: Mouse scrolled (641, 378) with delta (0, 0)
Screenshot: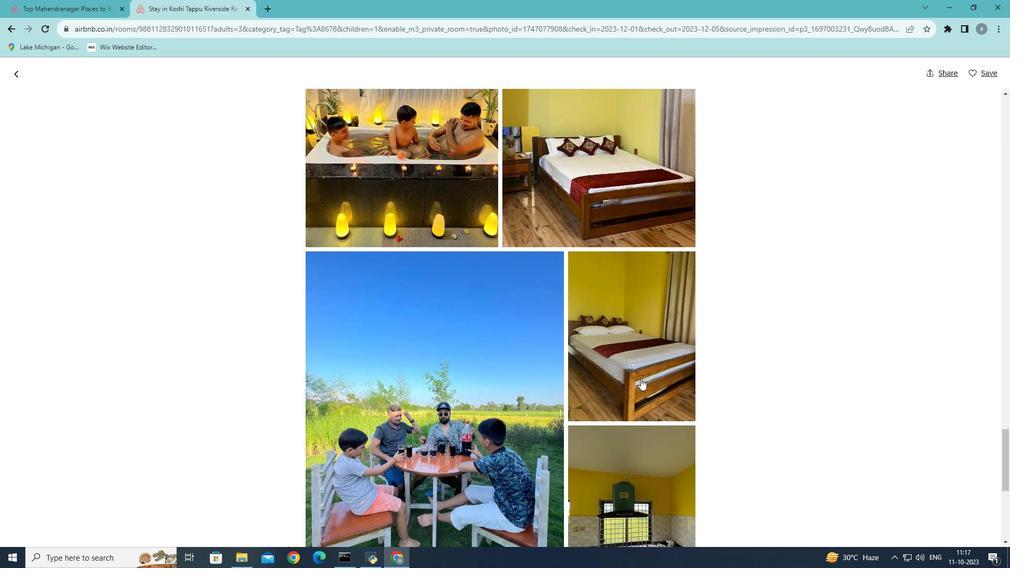 
Action: Mouse scrolled (641, 378) with delta (0, 0)
Screenshot: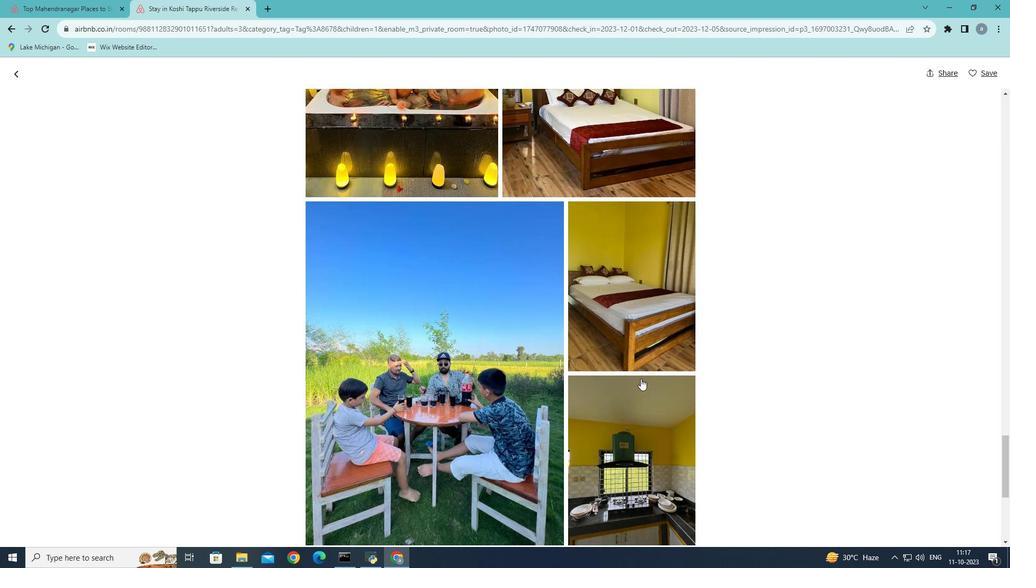 
Action: Mouse scrolled (641, 378) with delta (0, 0)
Screenshot: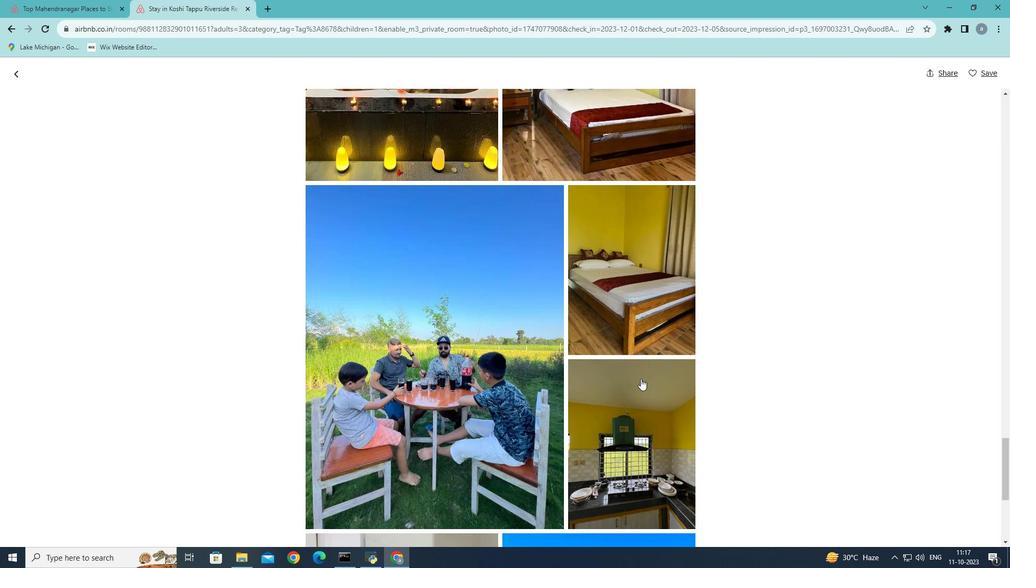 
Action: Mouse moved to (639, 378)
Screenshot: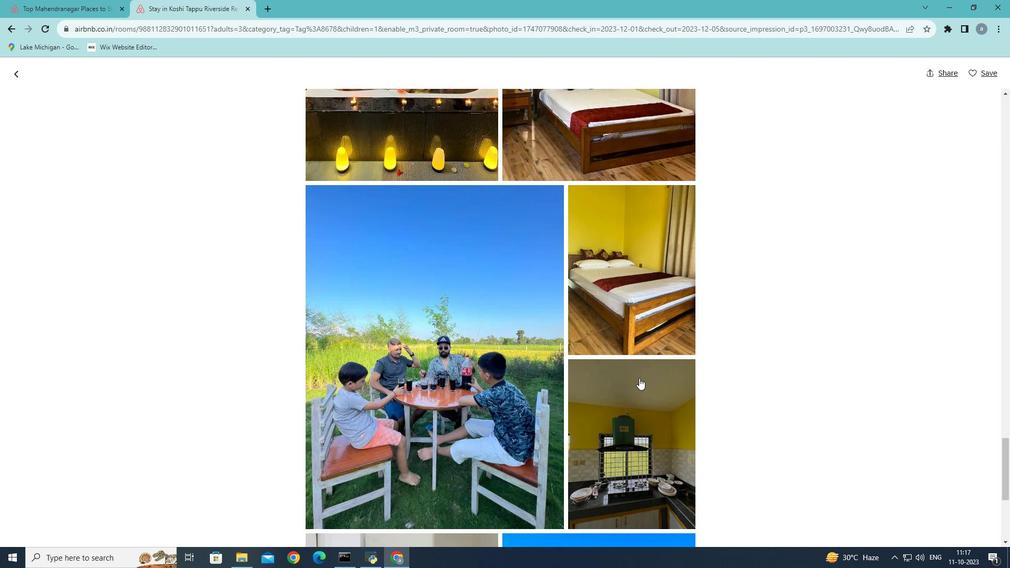 
Action: Mouse scrolled (639, 377) with delta (0, 0)
Screenshot: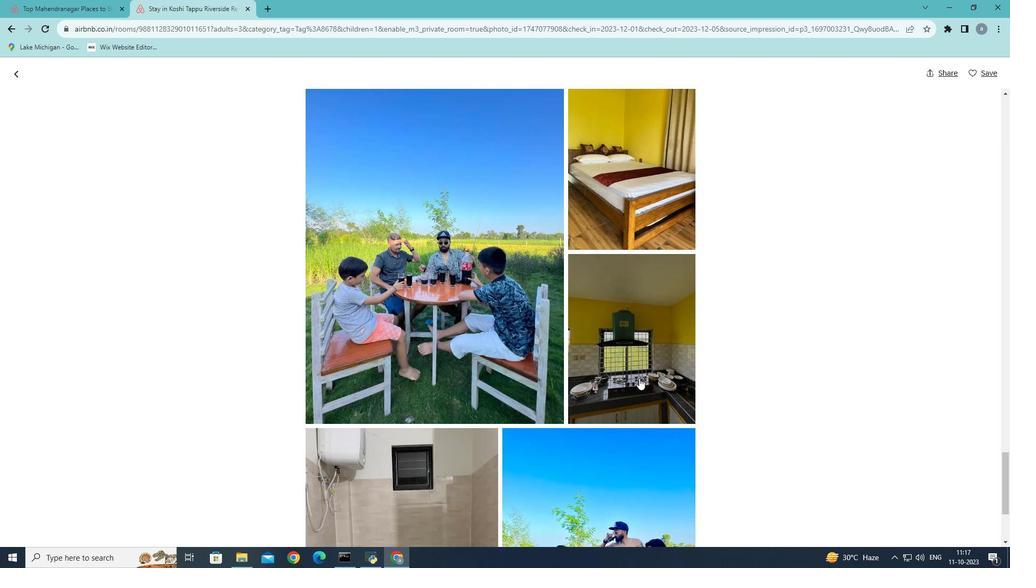 
Action: Mouse scrolled (639, 377) with delta (0, 0)
Screenshot: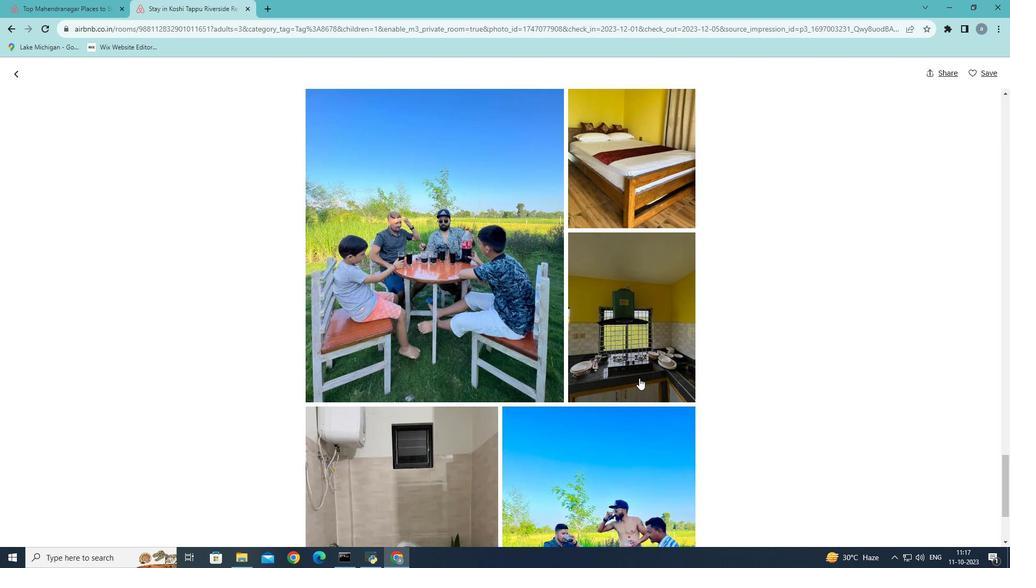 
Action: Mouse scrolled (639, 377) with delta (0, 0)
Screenshot: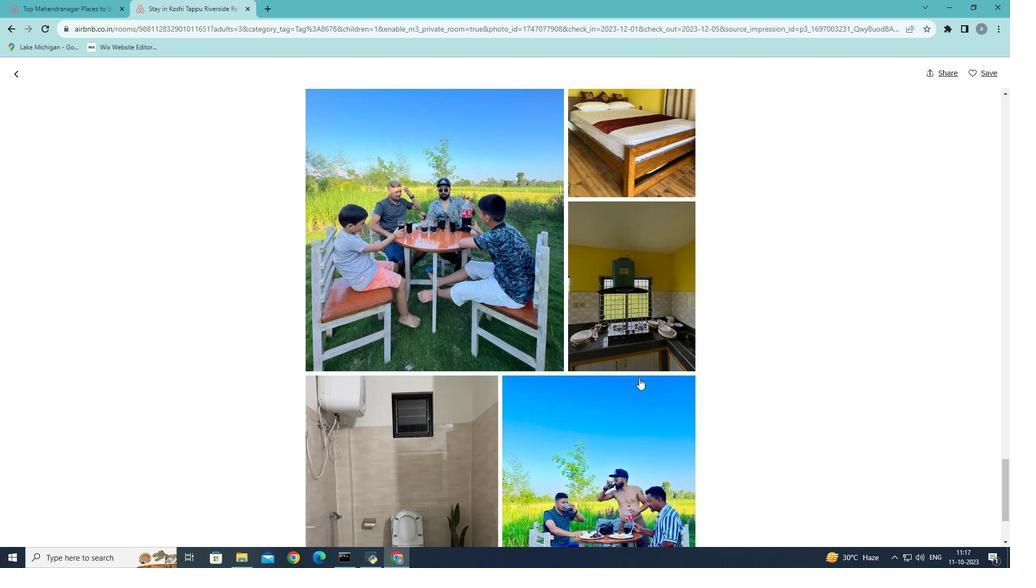 
Action: Mouse scrolled (639, 377) with delta (0, 0)
Screenshot: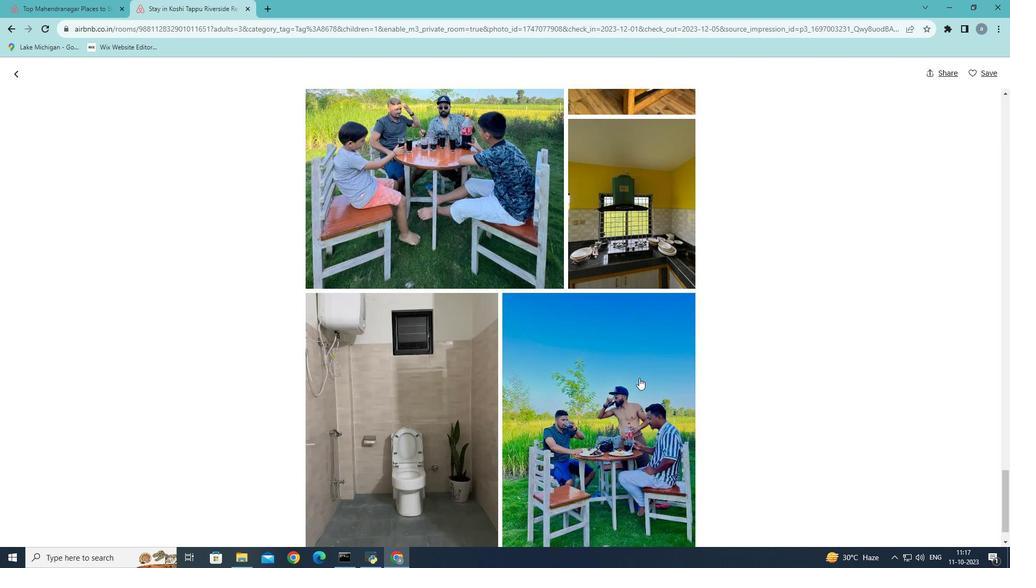 
Action: Mouse scrolled (639, 377) with delta (0, 0)
Screenshot: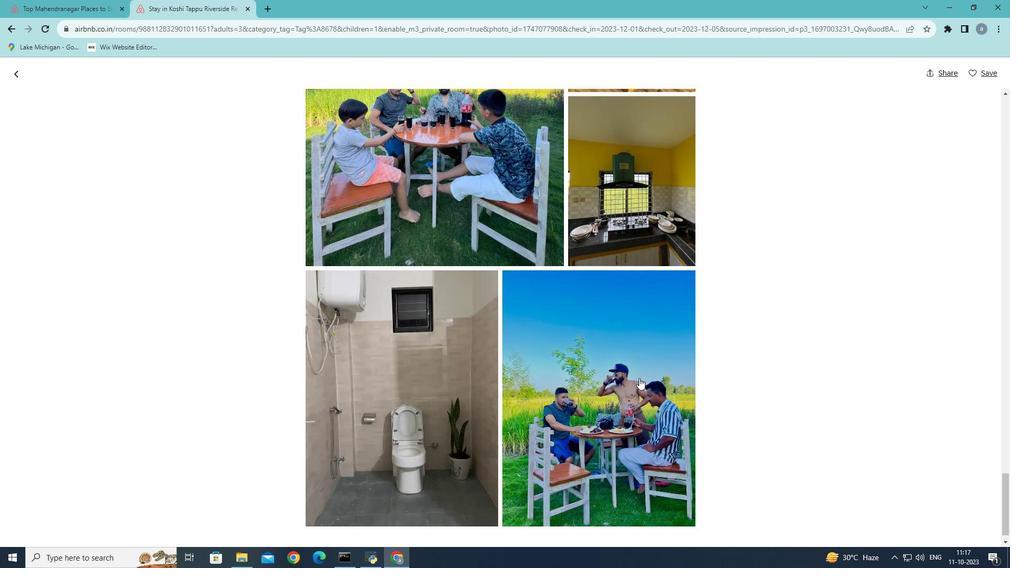 
Action: Mouse scrolled (639, 377) with delta (0, 0)
Screenshot: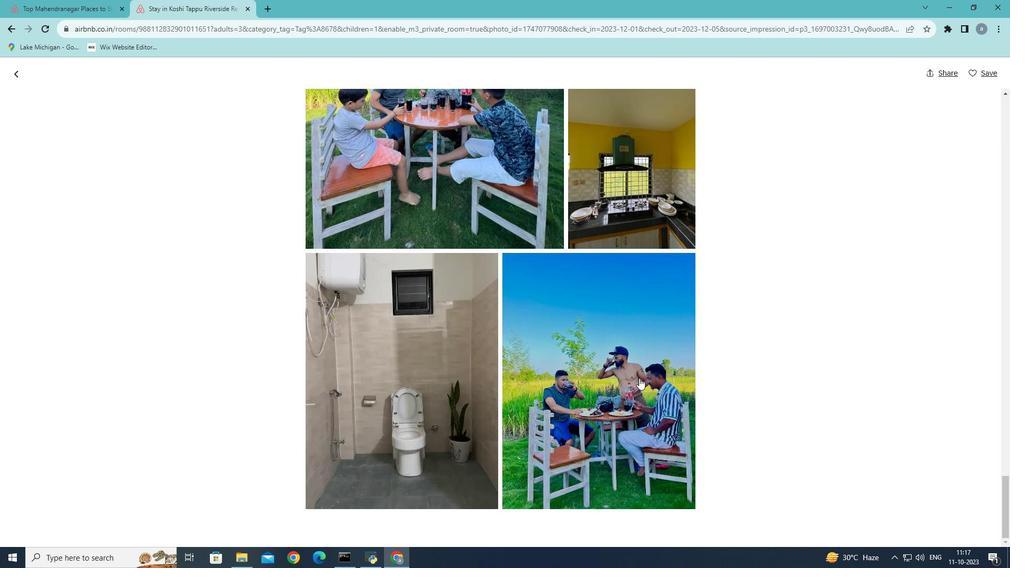 
Action: Mouse scrolled (639, 377) with delta (0, 0)
Screenshot: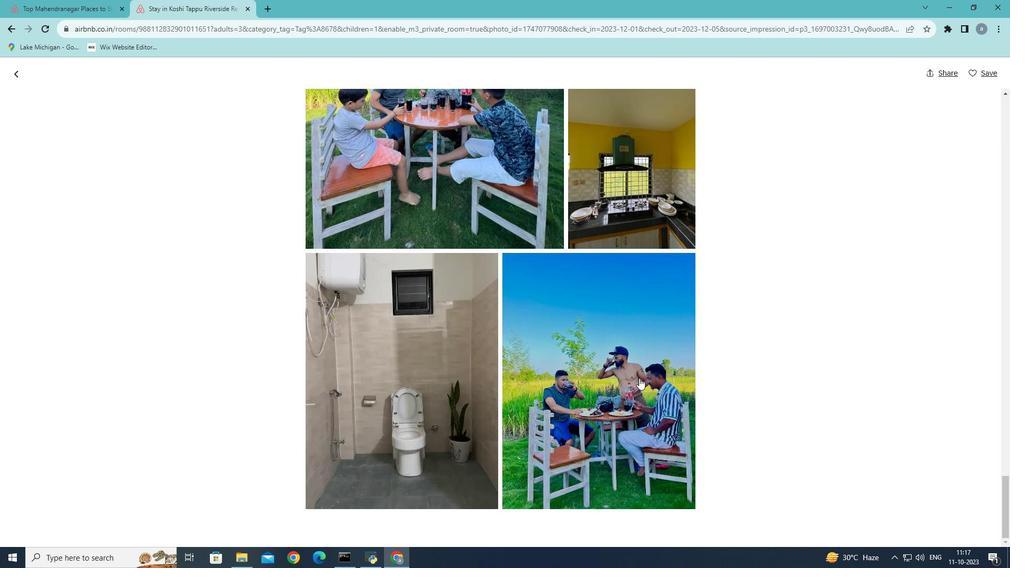 
Action: Mouse scrolled (639, 377) with delta (0, 0)
Screenshot: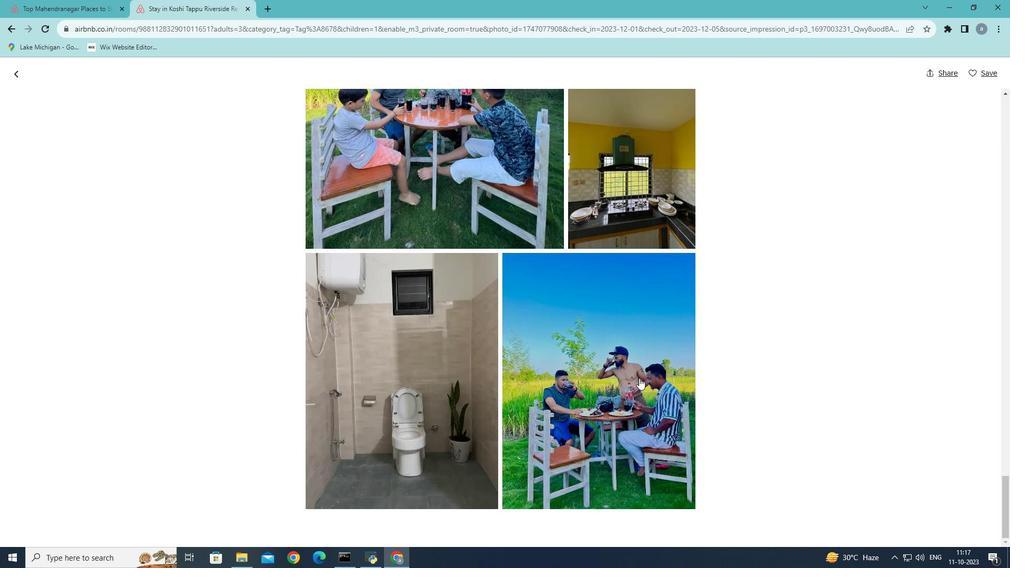 
Action: Mouse scrolled (639, 377) with delta (0, 0)
Screenshot: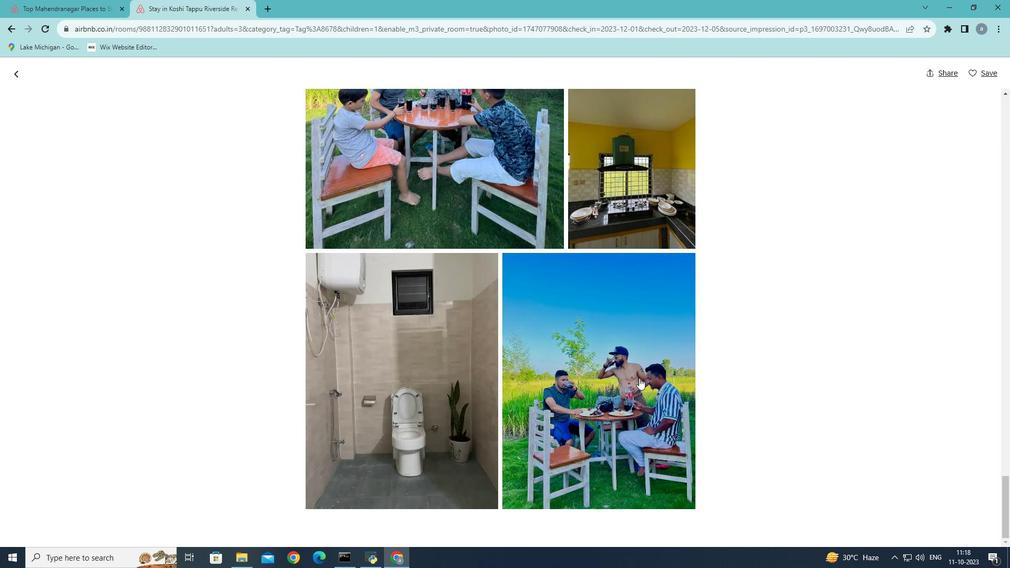 
Action: Mouse scrolled (639, 377) with delta (0, 0)
Screenshot: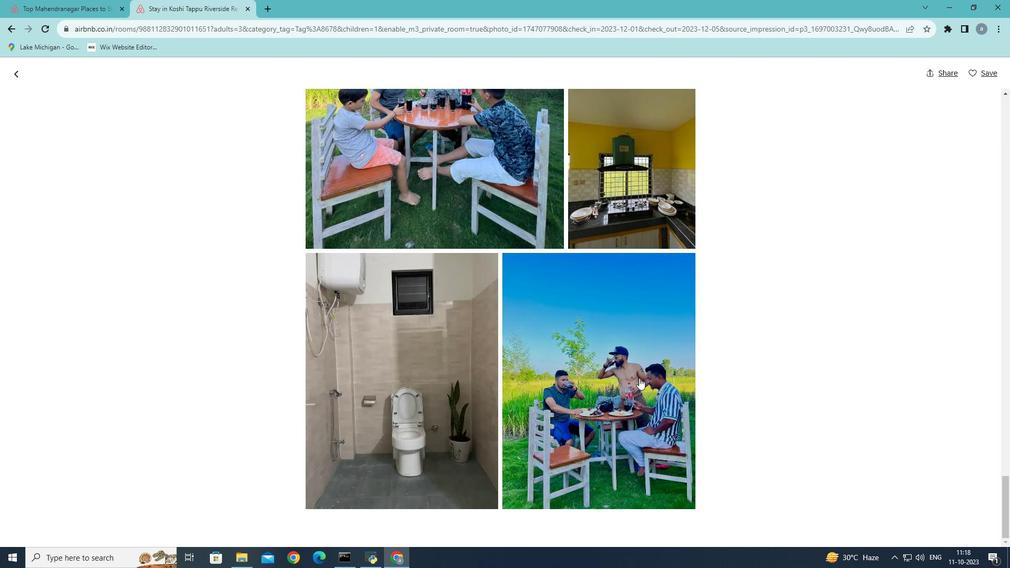 
Action: Mouse scrolled (639, 377) with delta (0, 0)
Screenshot: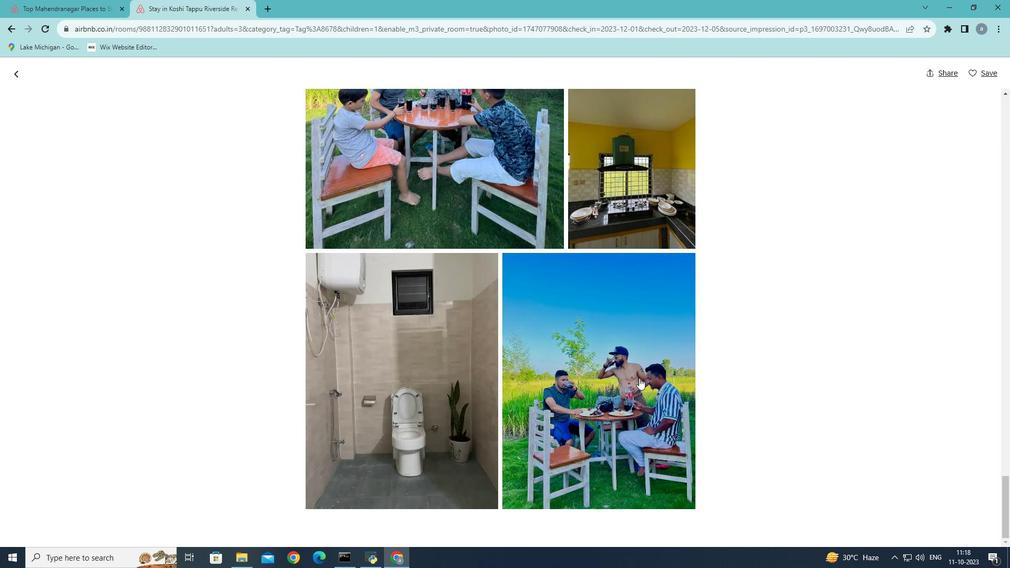 
Action: Mouse scrolled (639, 377) with delta (0, 0)
Screenshot: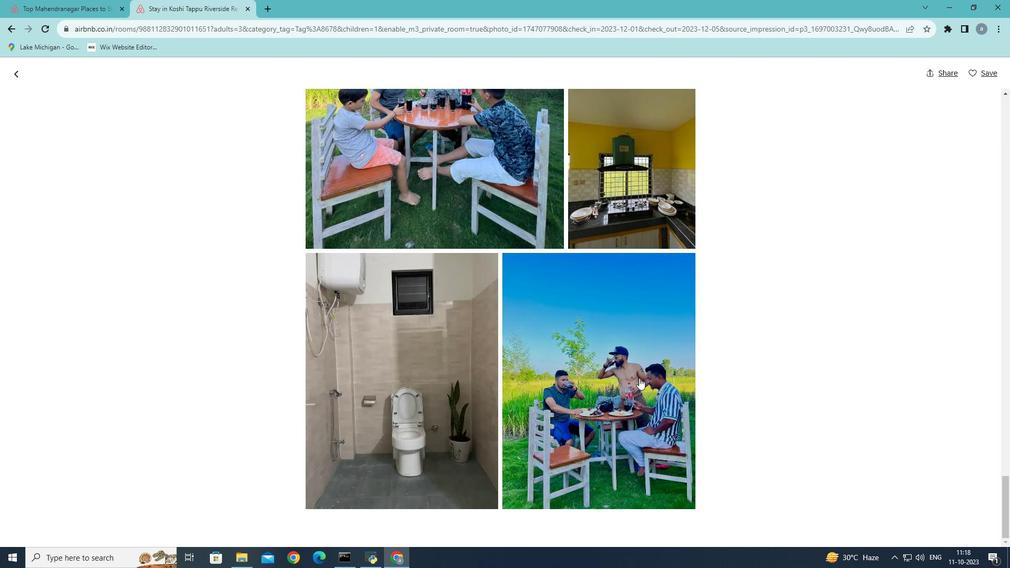 
Action: Mouse moved to (17, 75)
Screenshot: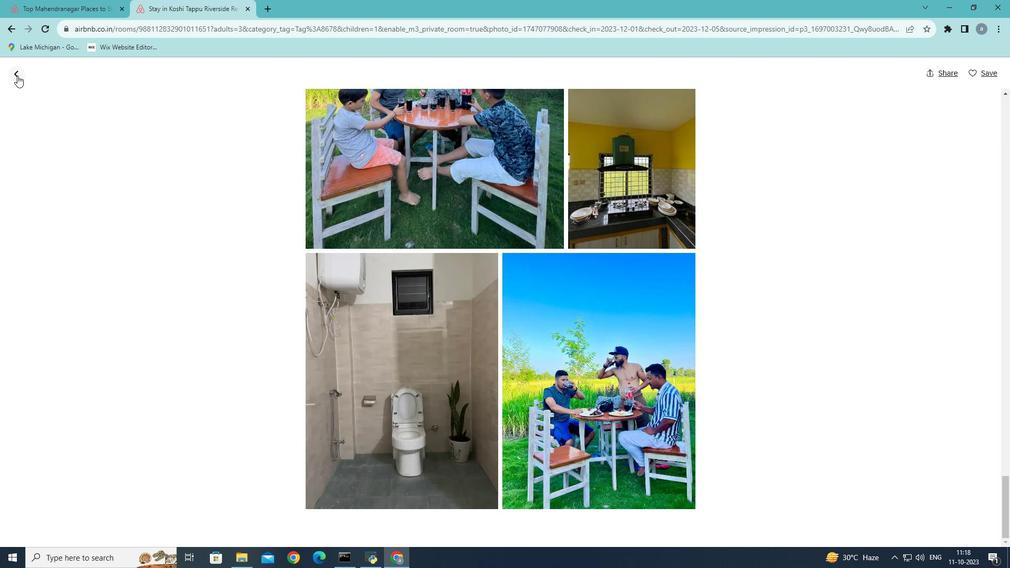
Action: Mouse pressed left at (17, 75)
Screenshot: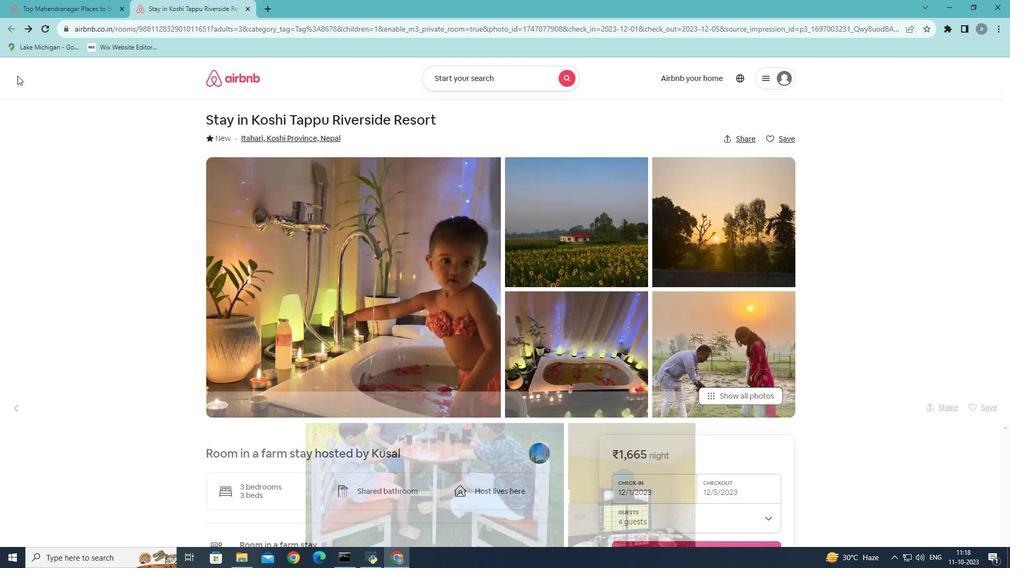 
Action: Mouse moved to (360, 195)
Screenshot: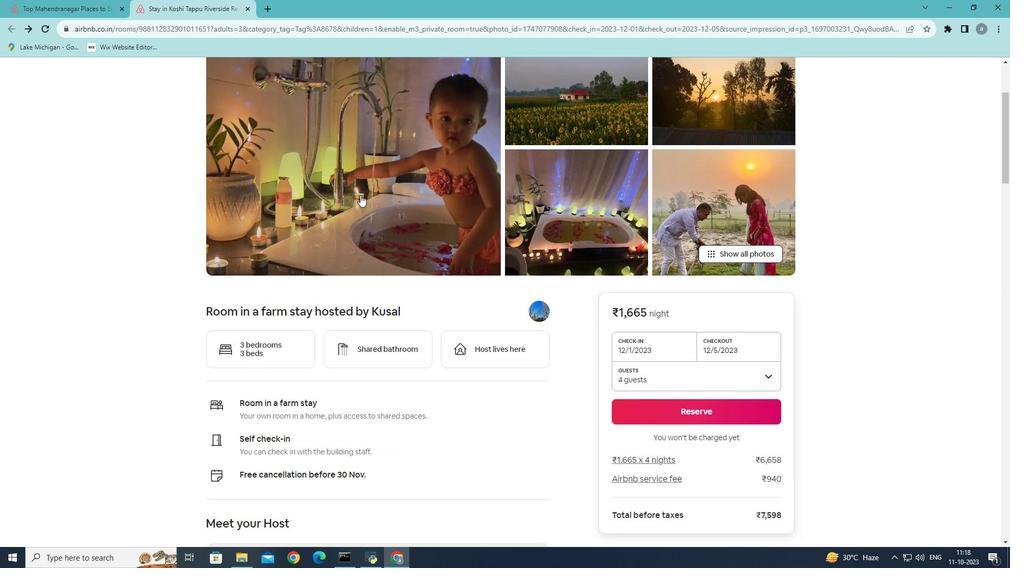 
Action: Mouse scrolled (360, 194) with delta (0, 0)
Screenshot: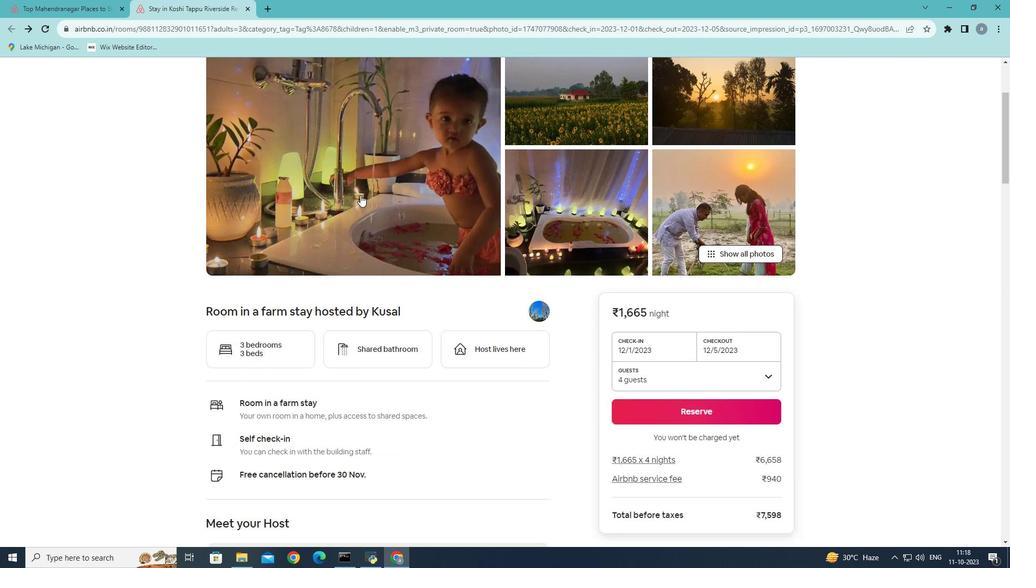 
Action: Mouse scrolled (360, 194) with delta (0, 0)
Screenshot: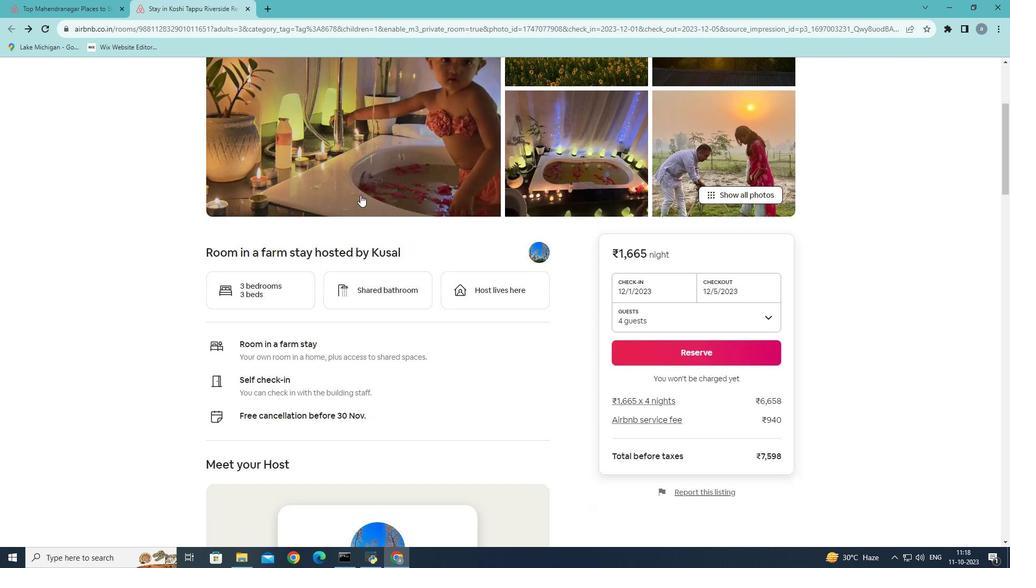 
Action: Mouse scrolled (360, 194) with delta (0, 0)
Screenshot: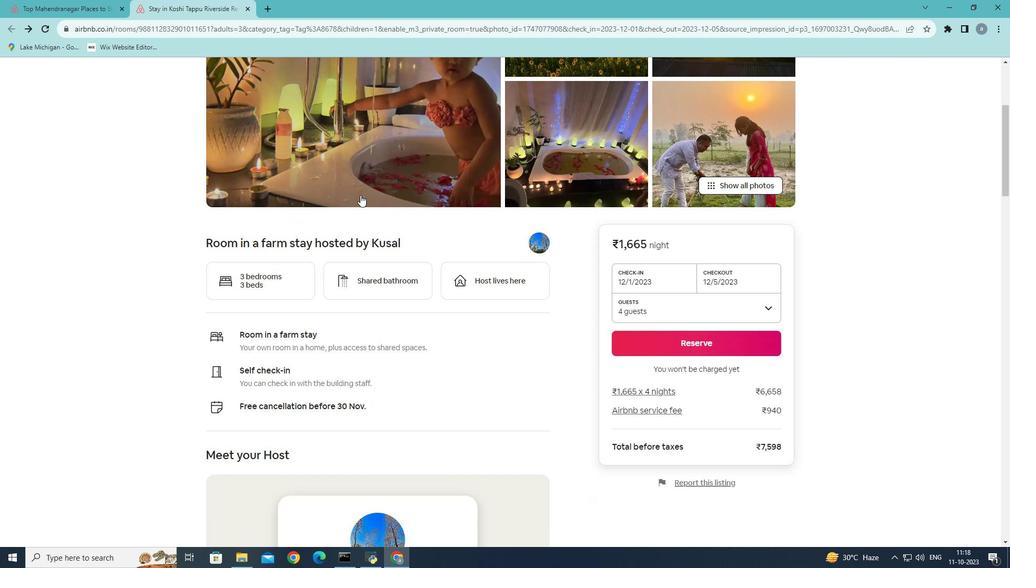 
Action: Mouse scrolled (360, 194) with delta (0, 0)
Screenshot: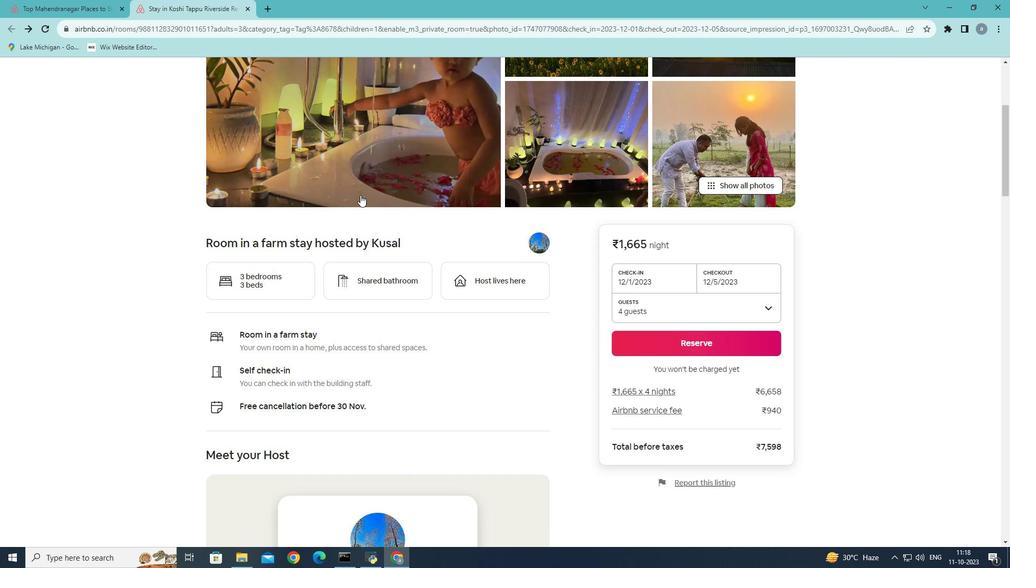 
Action: Mouse scrolled (360, 194) with delta (0, 0)
Screenshot: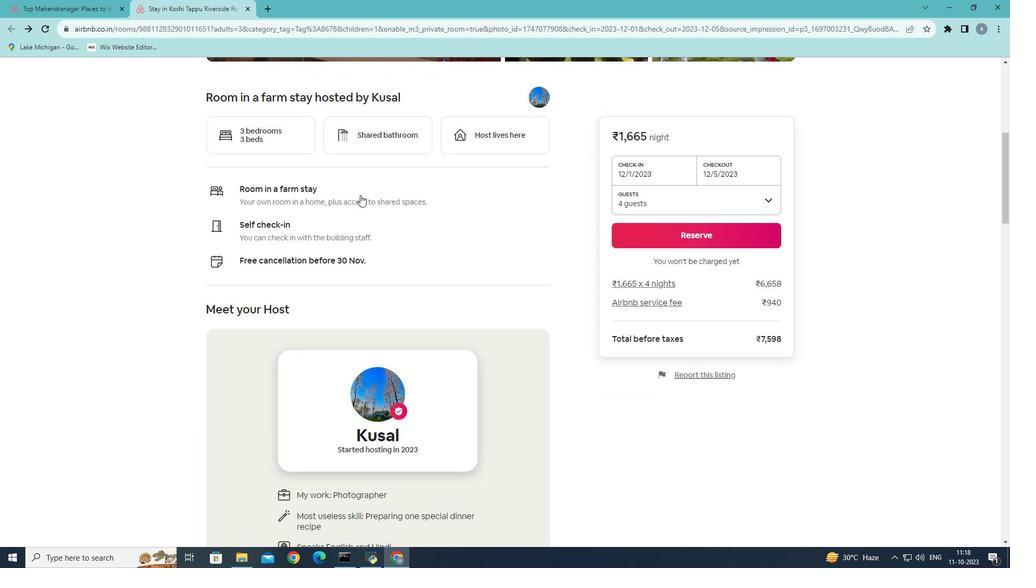 
Action: Mouse scrolled (360, 194) with delta (0, 0)
Screenshot: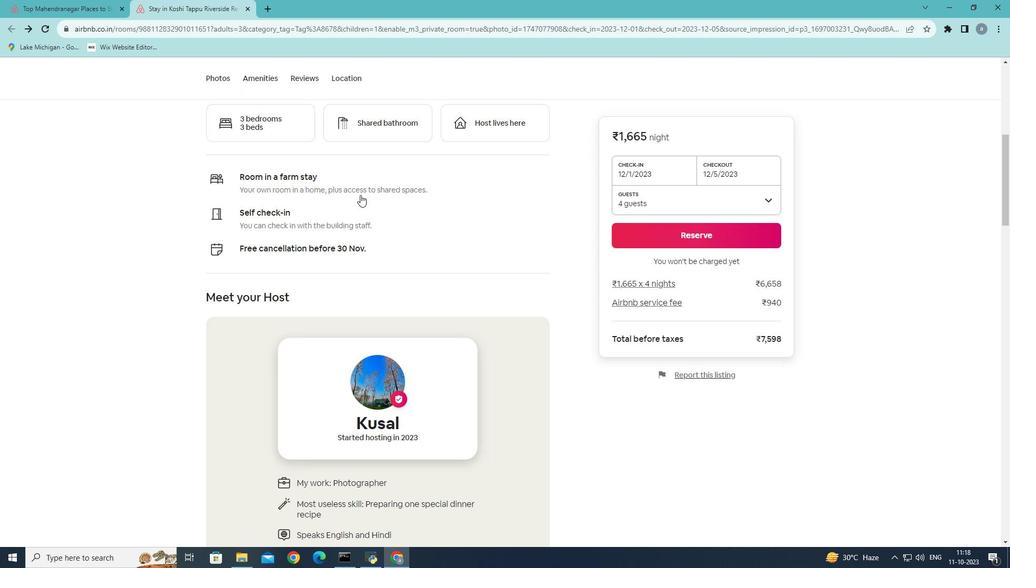 
Action: Mouse scrolled (360, 194) with delta (0, 0)
Screenshot: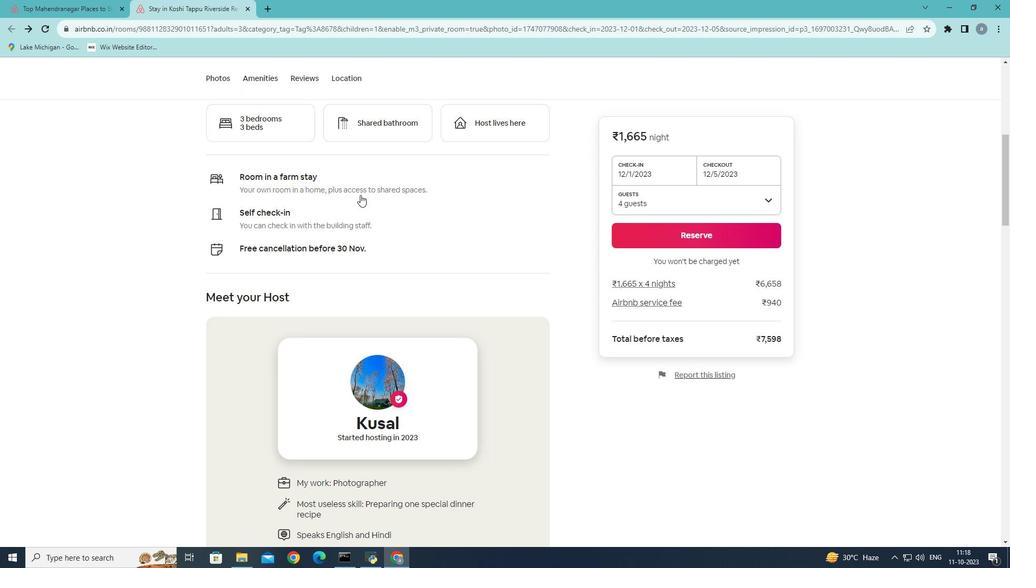 
Action: Mouse scrolled (360, 194) with delta (0, 0)
Screenshot: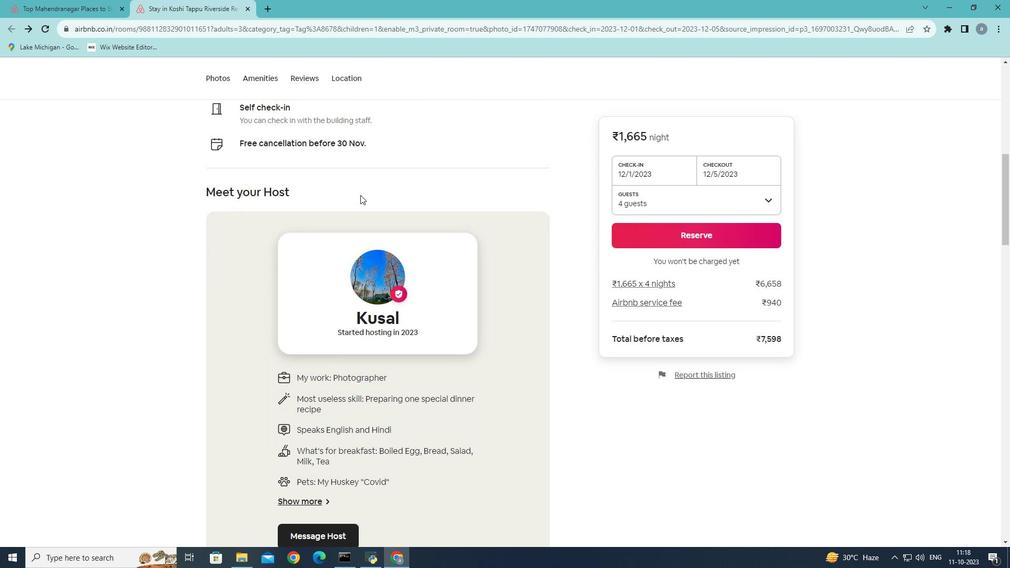 
Action: Mouse scrolled (360, 194) with delta (0, 0)
Screenshot: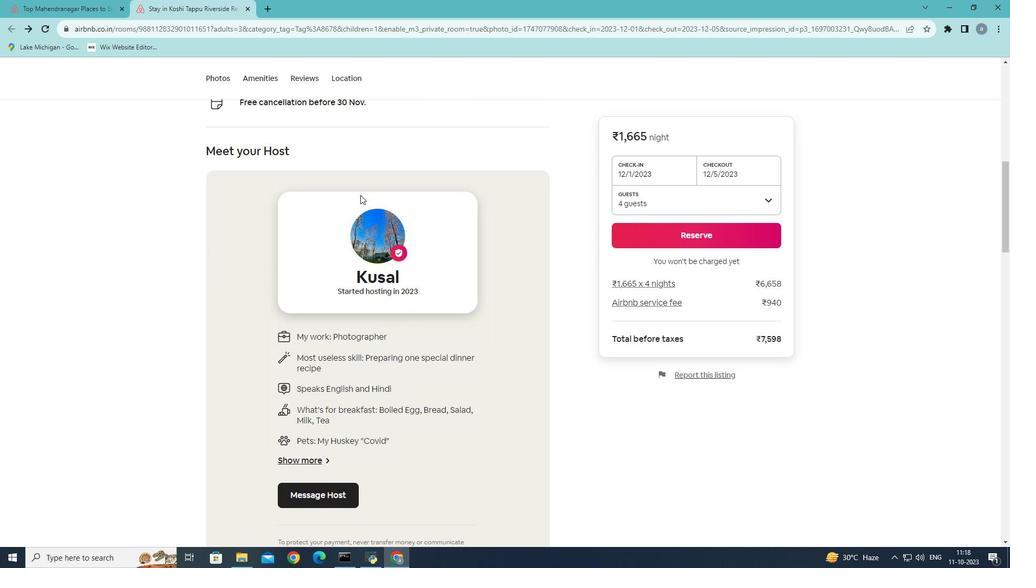 
Action: Mouse scrolled (360, 194) with delta (0, 0)
Screenshot: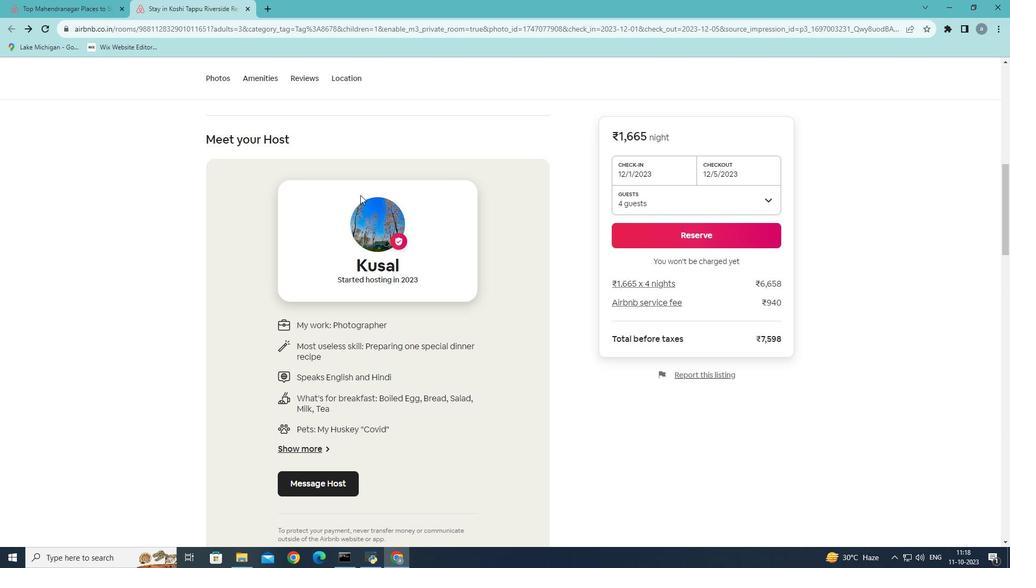 
Action: Mouse moved to (360, 194)
Screenshot: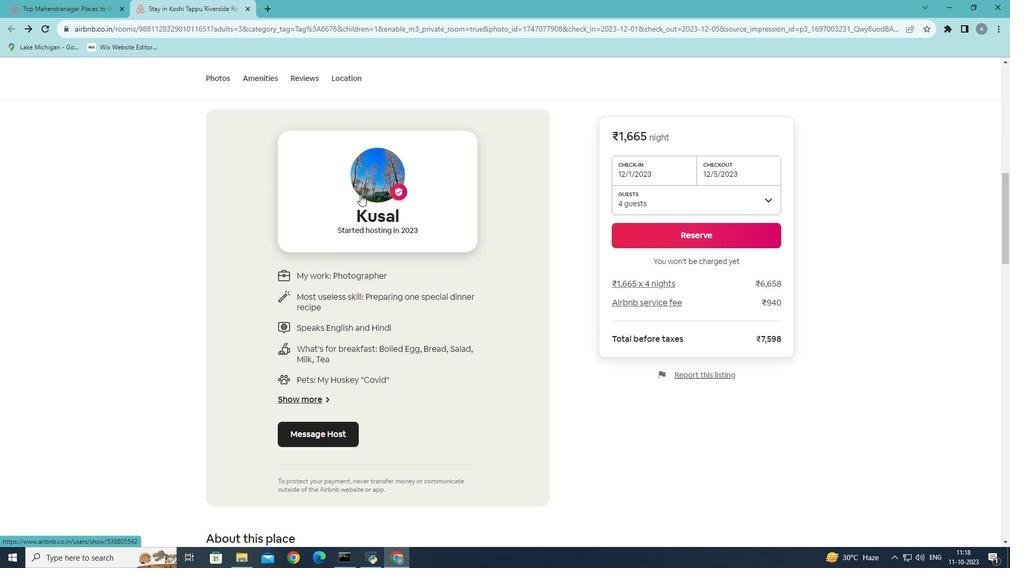 
Action: Mouse scrolled (360, 194) with delta (0, 0)
Screenshot: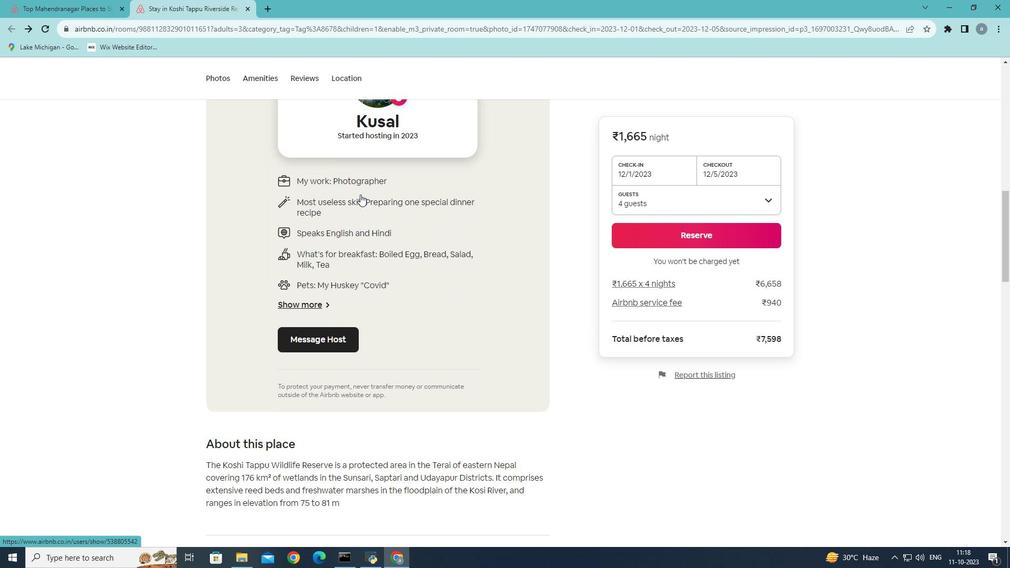
Action: Mouse scrolled (360, 194) with delta (0, 0)
Screenshot: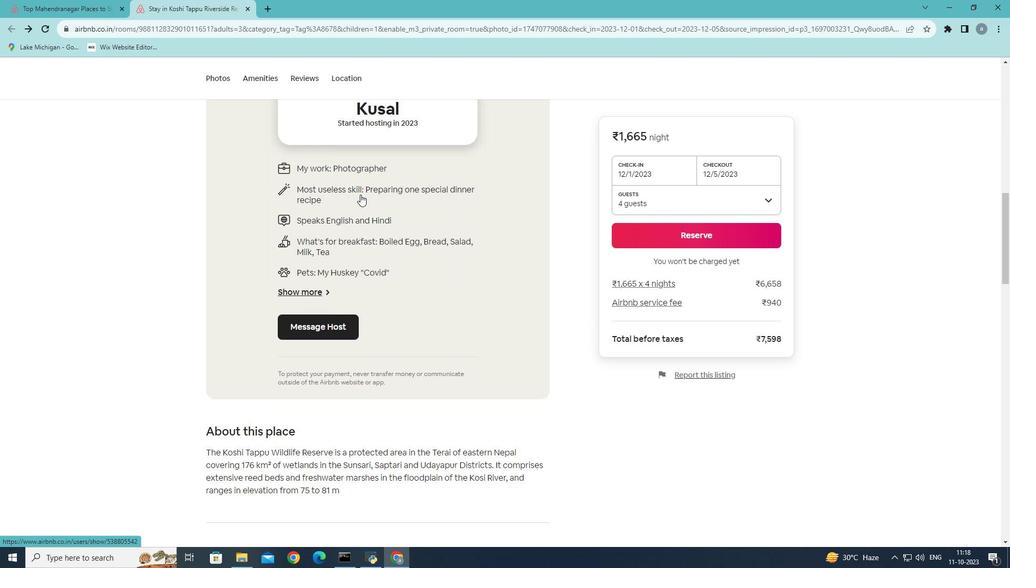
Action: Mouse scrolled (360, 194) with delta (0, 0)
Screenshot: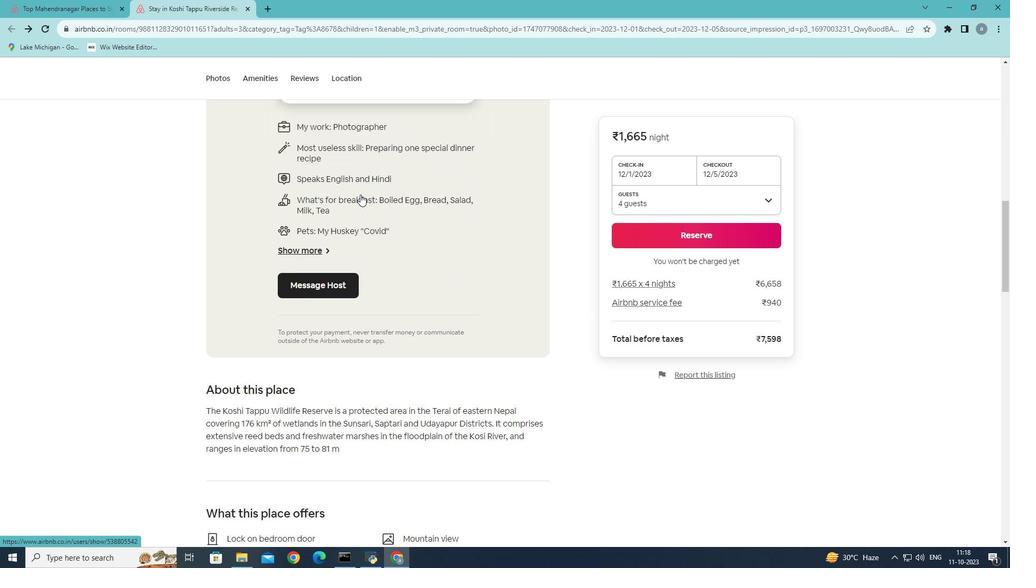 
Action: Mouse scrolled (360, 194) with delta (0, 0)
Screenshot: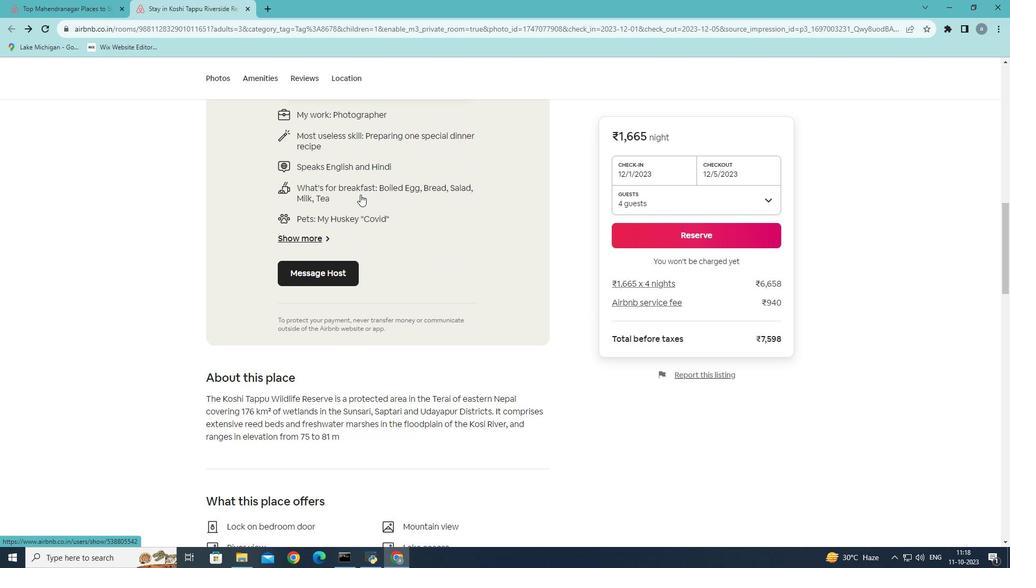 
Action: Mouse scrolled (360, 194) with delta (0, 0)
Screenshot: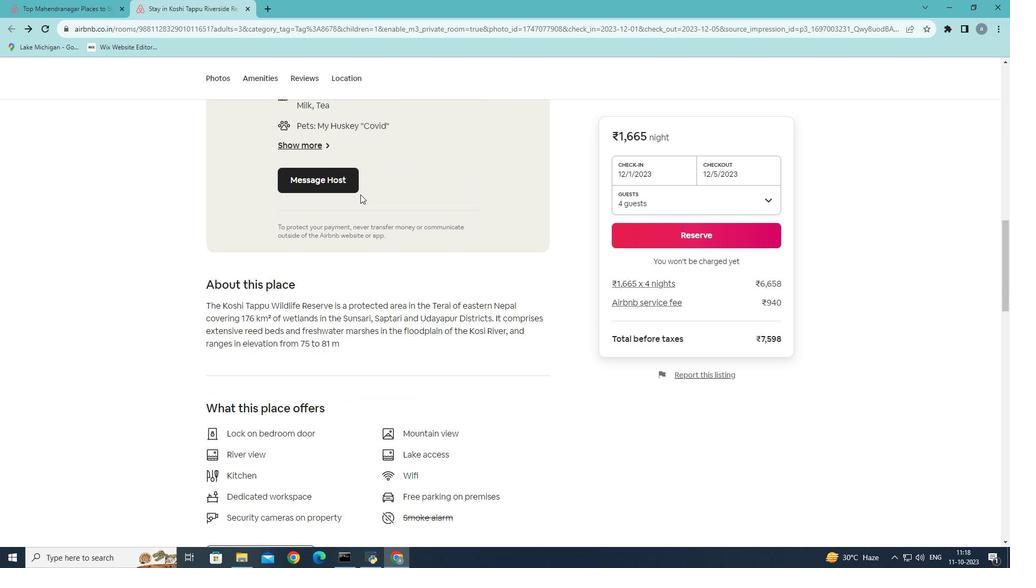 
Action: Mouse scrolled (360, 194) with delta (0, 0)
Screenshot: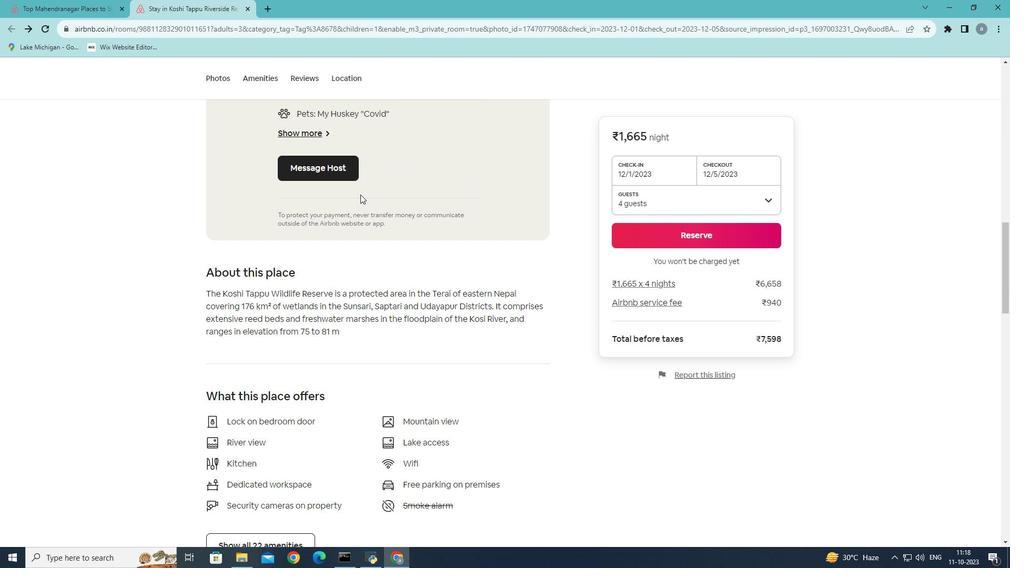 
Action: Mouse scrolled (360, 194) with delta (0, 0)
Screenshot: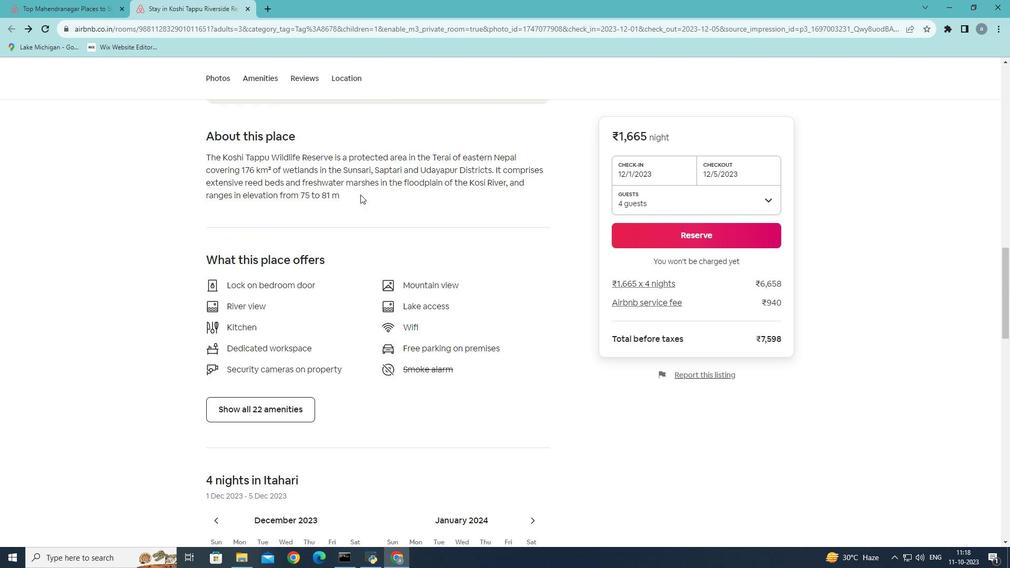 
Action: Mouse scrolled (360, 194) with delta (0, 0)
Screenshot: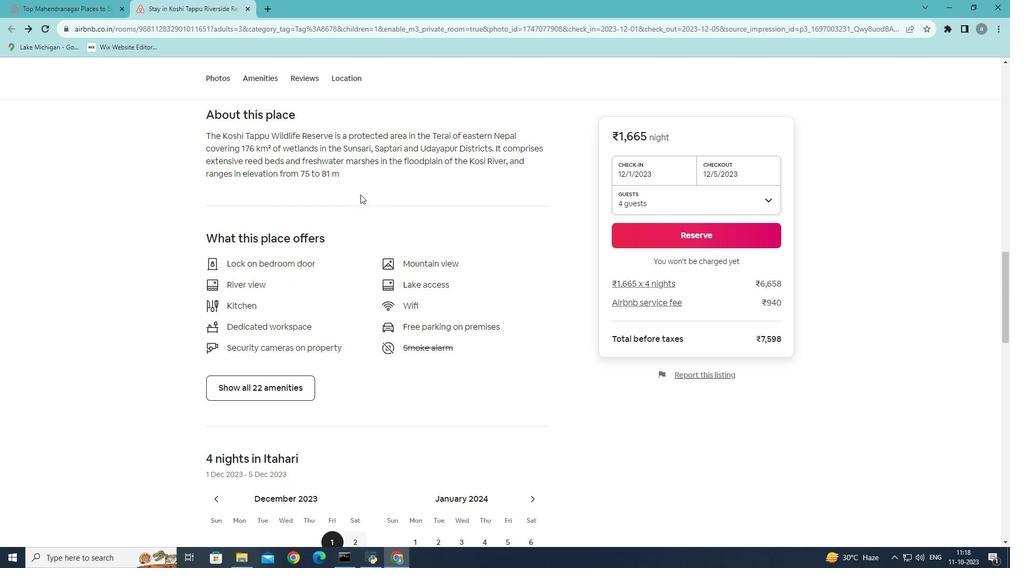 
Action: Mouse scrolled (360, 194) with delta (0, 0)
Screenshot: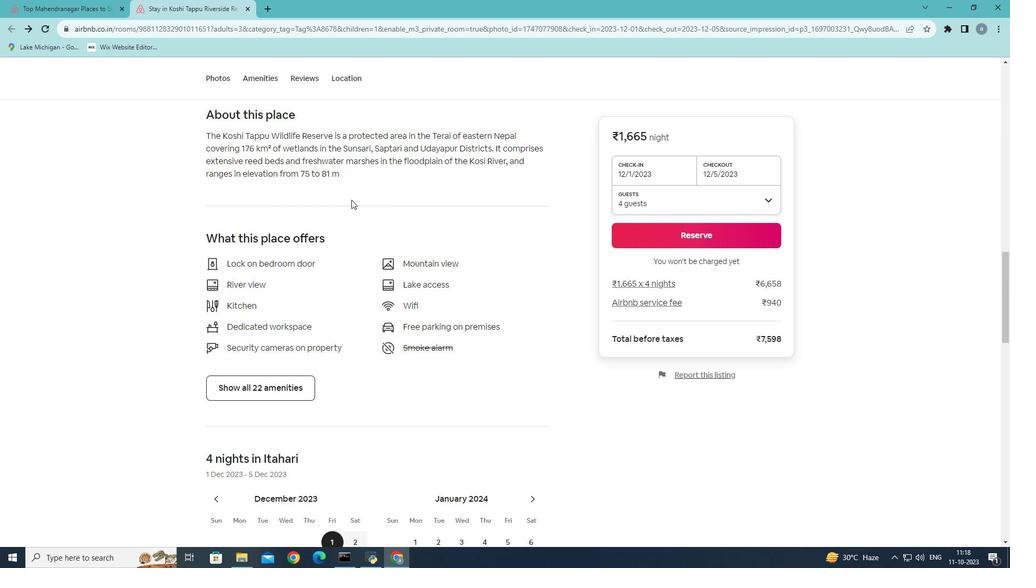 
Action: Mouse moved to (267, 392)
Screenshot: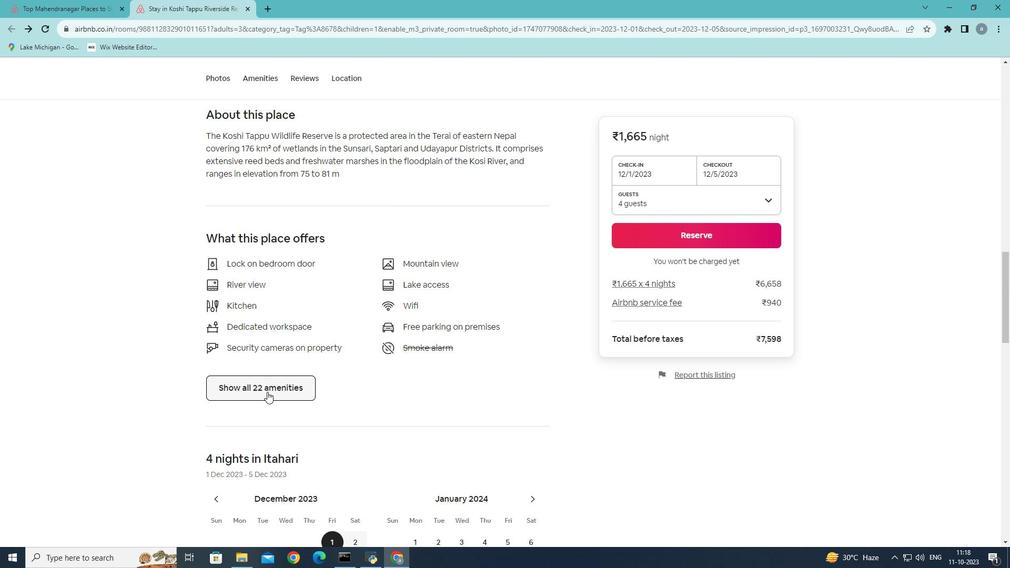
Action: Mouse pressed left at (267, 392)
Screenshot: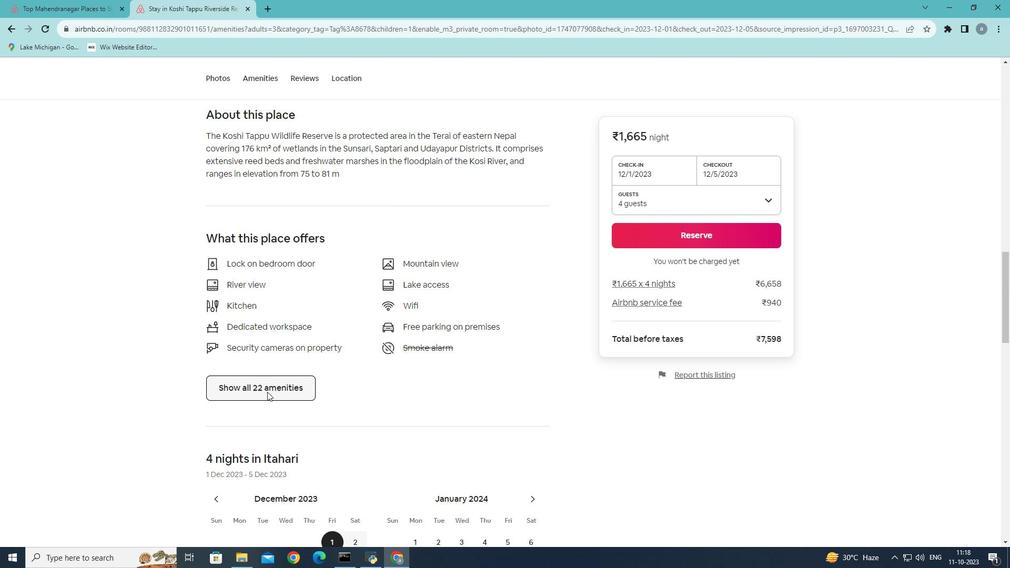 
Action: Mouse moved to (398, 243)
Screenshot: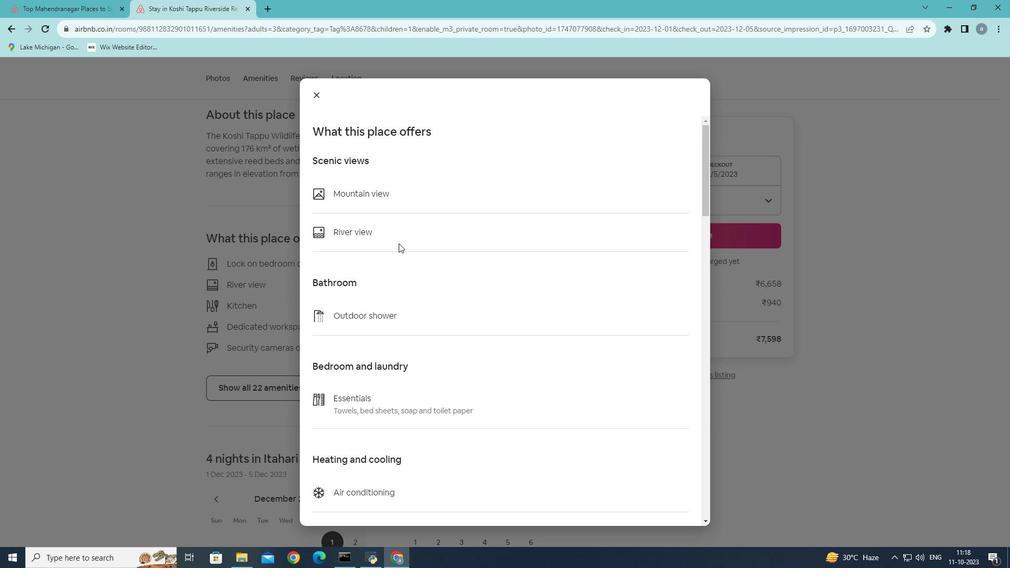 
Action: Mouse scrolled (398, 243) with delta (0, 0)
Screenshot: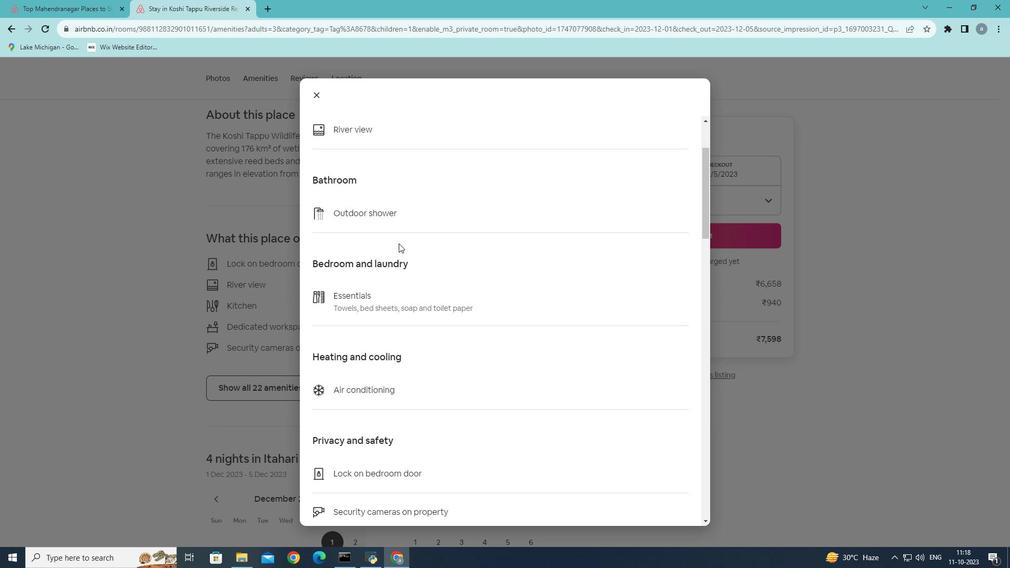 
Action: Mouse scrolled (398, 243) with delta (0, 0)
Screenshot: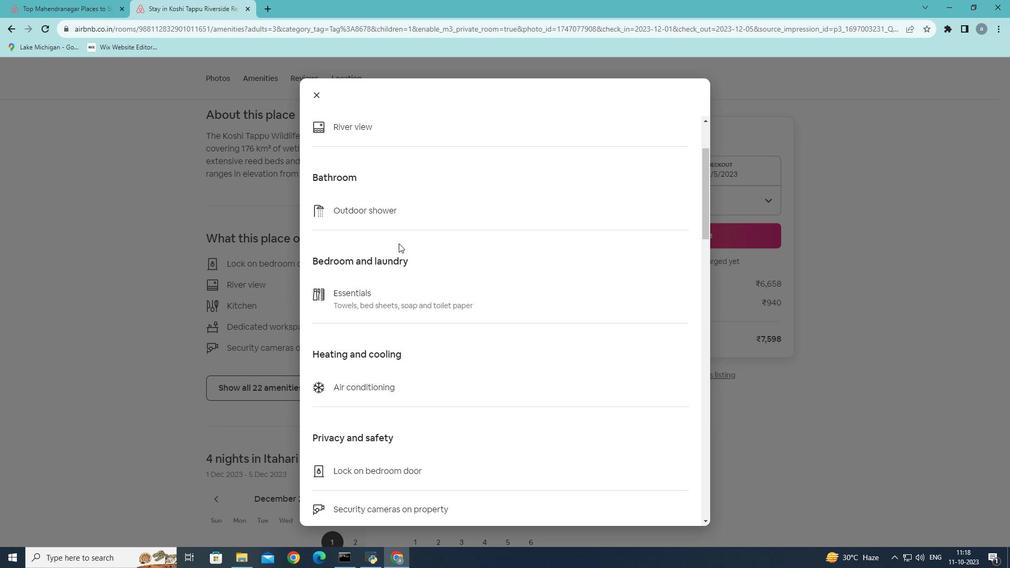 
Action: Mouse scrolled (398, 243) with delta (0, 0)
Screenshot: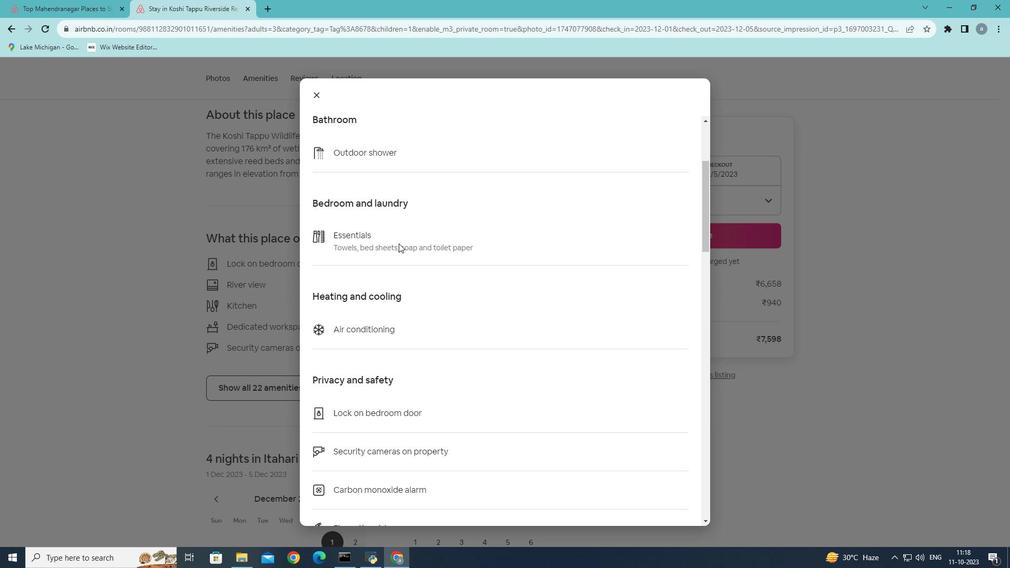 
Action: Mouse scrolled (398, 243) with delta (0, 0)
Screenshot: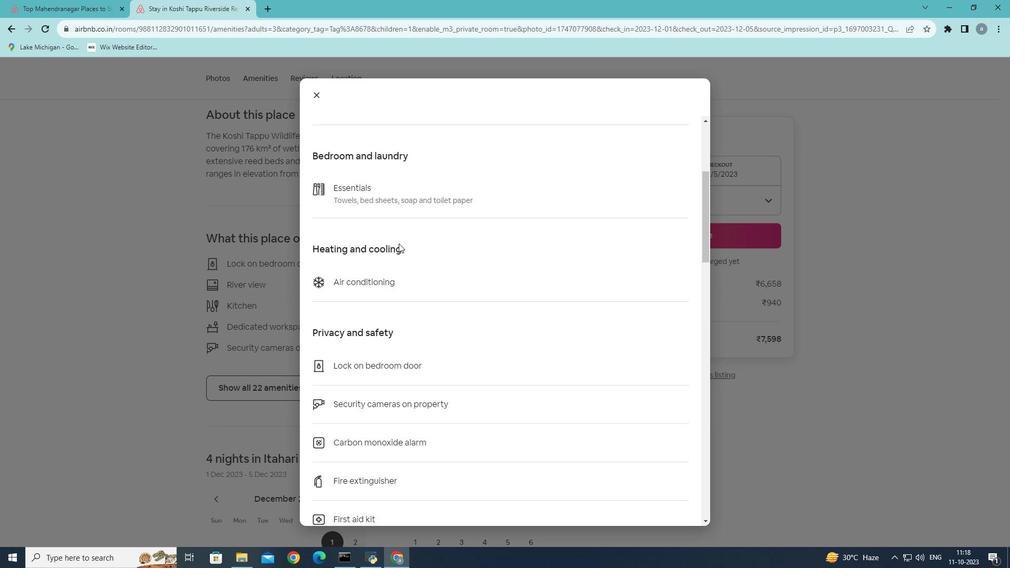 
Action: Mouse moved to (398, 242)
Screenshot: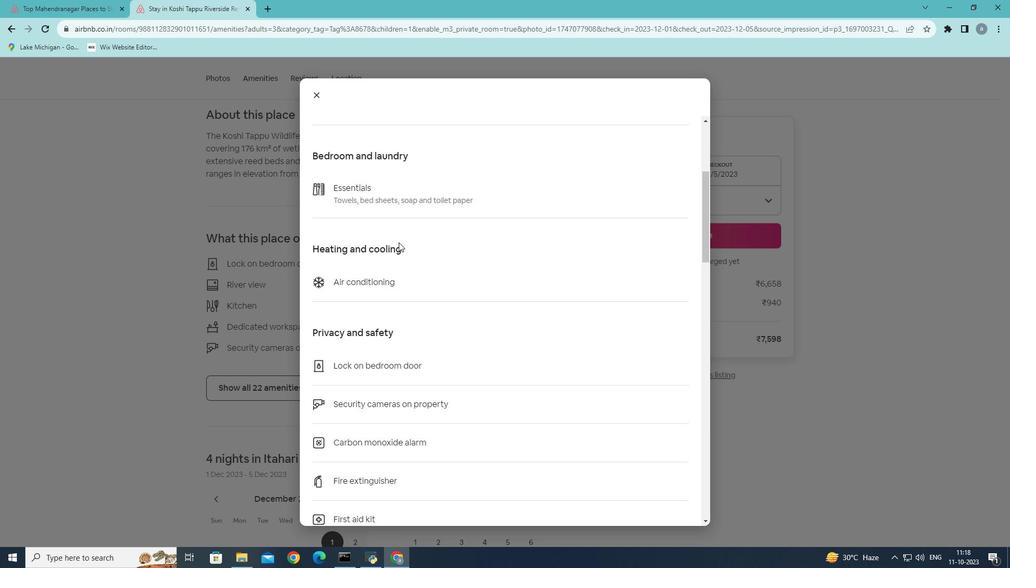 
Action: Mouse scrolled (398, 242) with delta (0, 0)
Screenshot: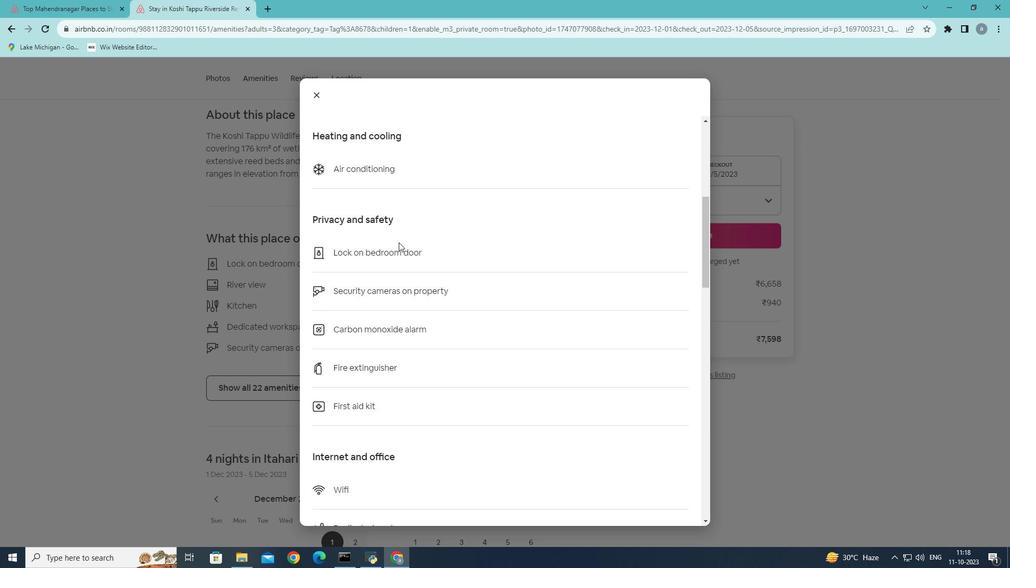 
Action: Mouse scrolled (398, 242) with delta (0, 0)
Screenshot: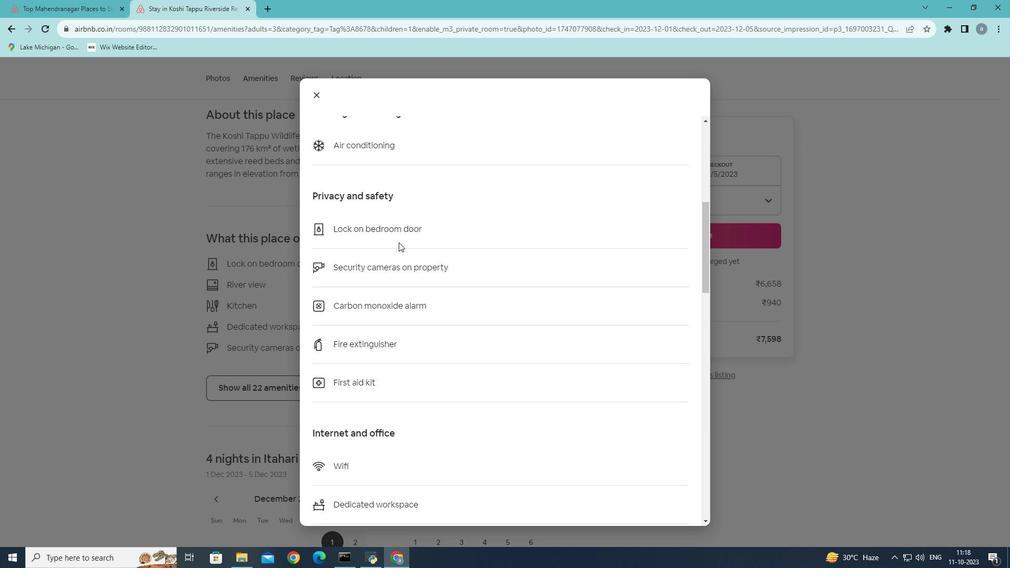 
Action: Mouse scrolled (398, 242) with delta (0, 0)
Screenshot: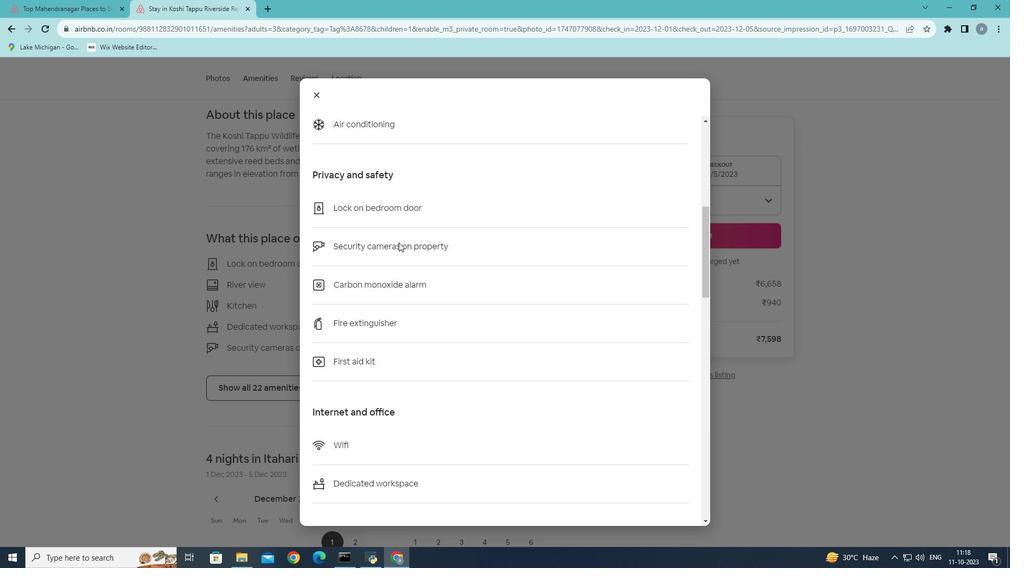
Action: Mouse scrolled (398, 242) with delta (0, 0)
Screenshot: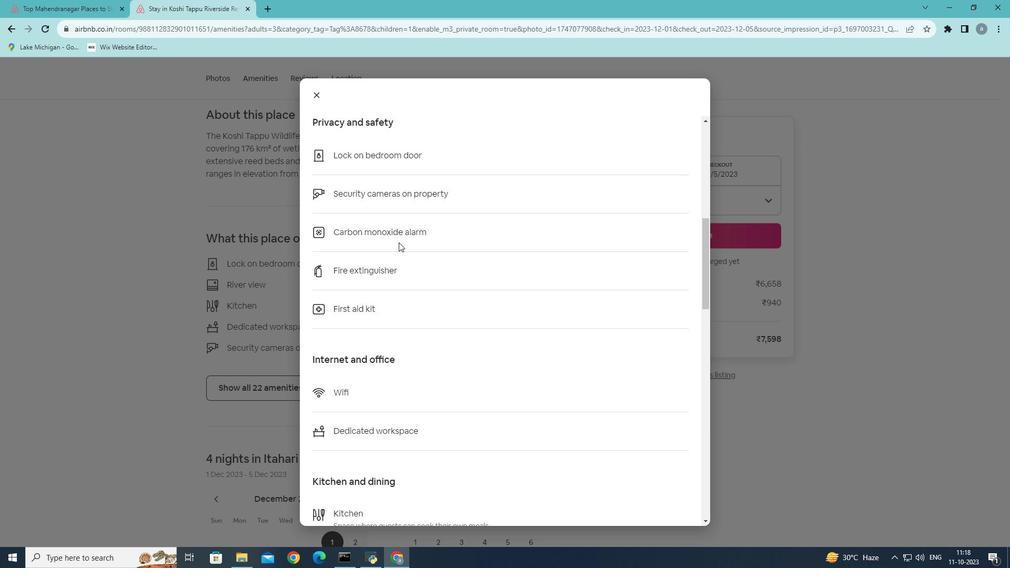 
Action: Mouse moved to (398, 242)
Screenshot: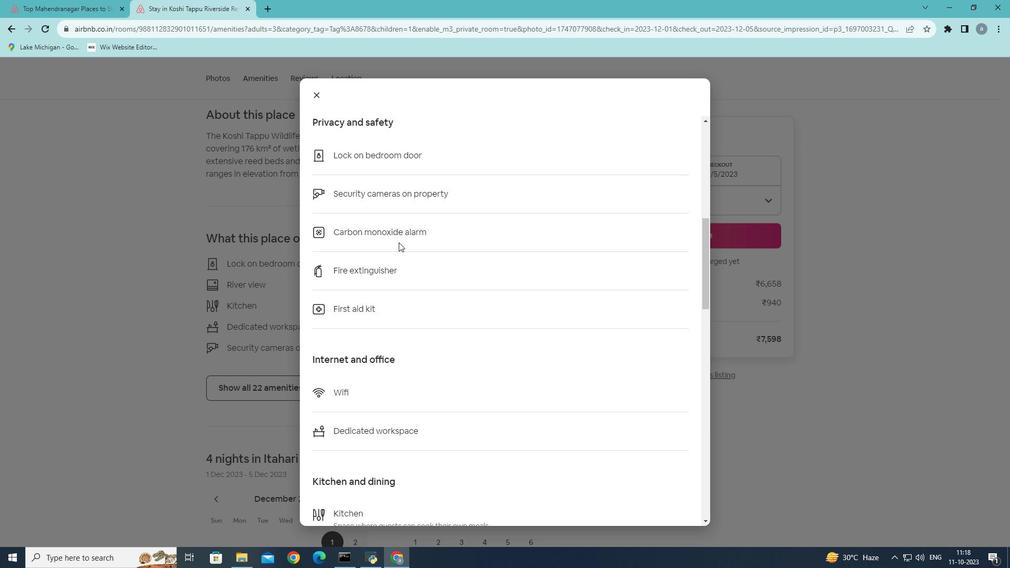
Action: Mouse scrolled (398, 242) with delta (0, 0)
Screenshot: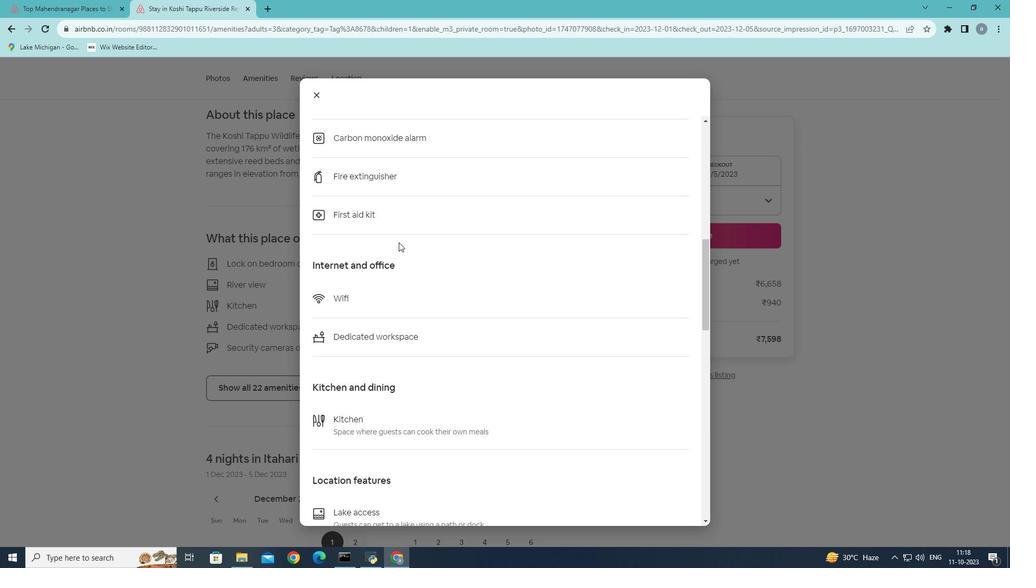 
Action: Mouse scrolled (398, 242) with delta (0, 0)
Screenshot: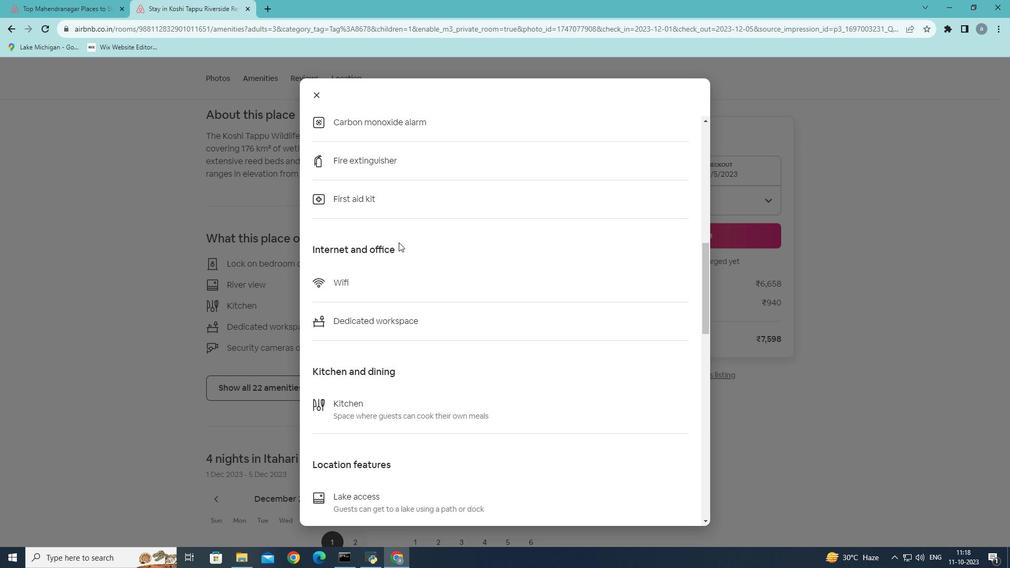 
Action: Mouse scrolled (398, 242) with delta (0, 0)
Screenshot: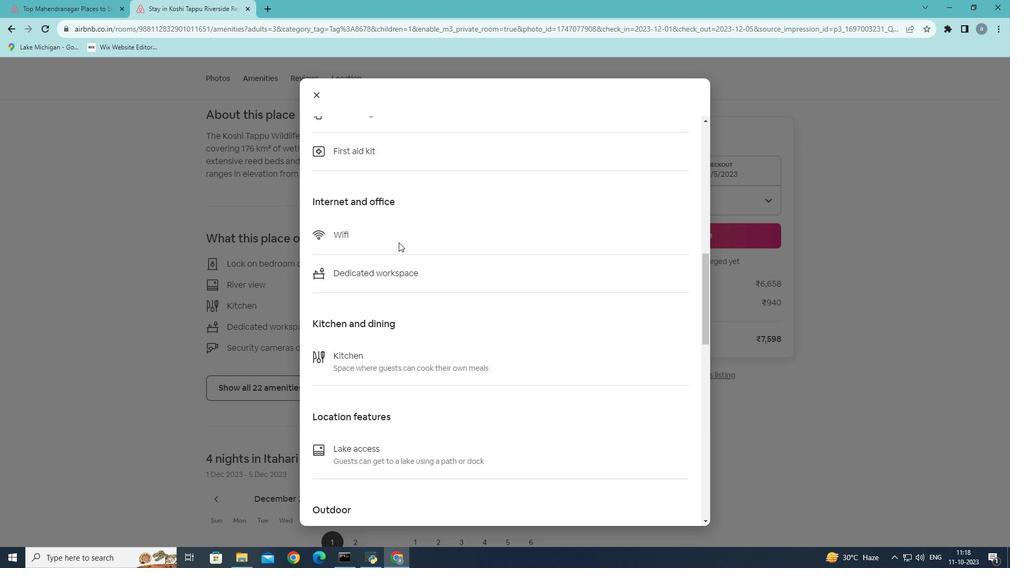 
Action: Mouse scrolled (398, 242) with delta (0, 0)
Screenshot: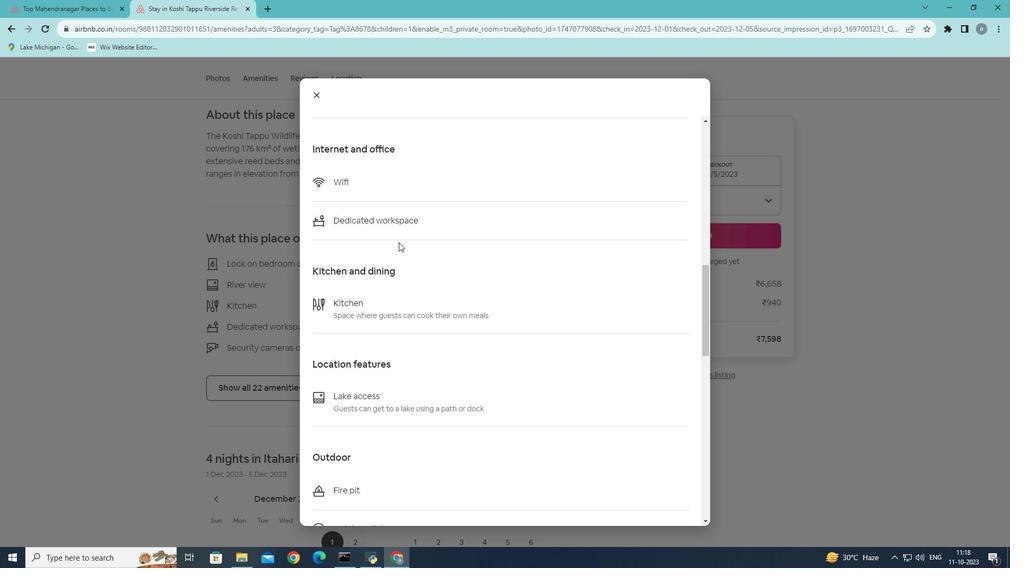 
Action: Mouse scrolled (398, 242) with delta (0, 0)
Screenshot: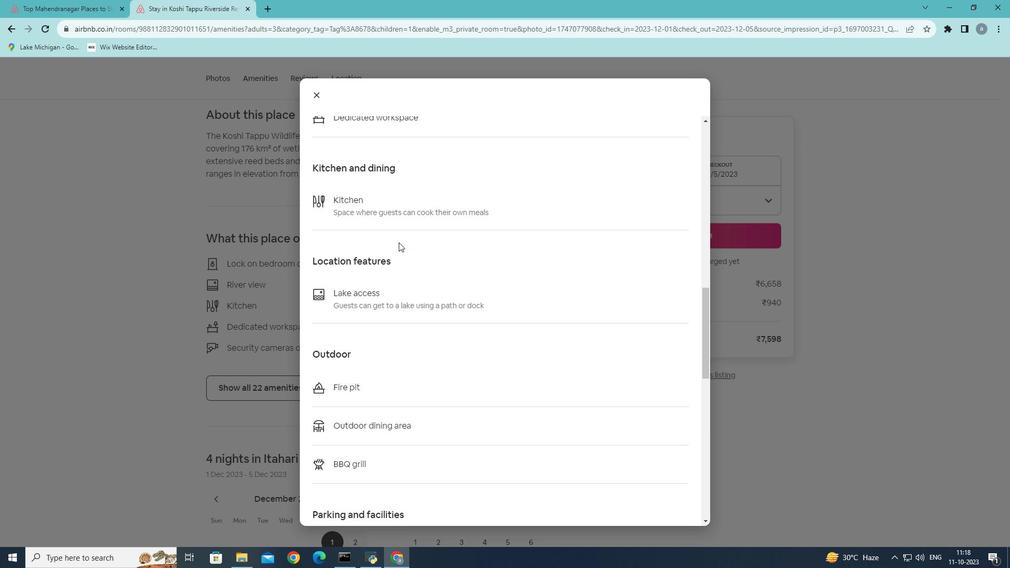 
Action: Mouse scrolled (398, 242) with delta (0, 0)
Screenshot: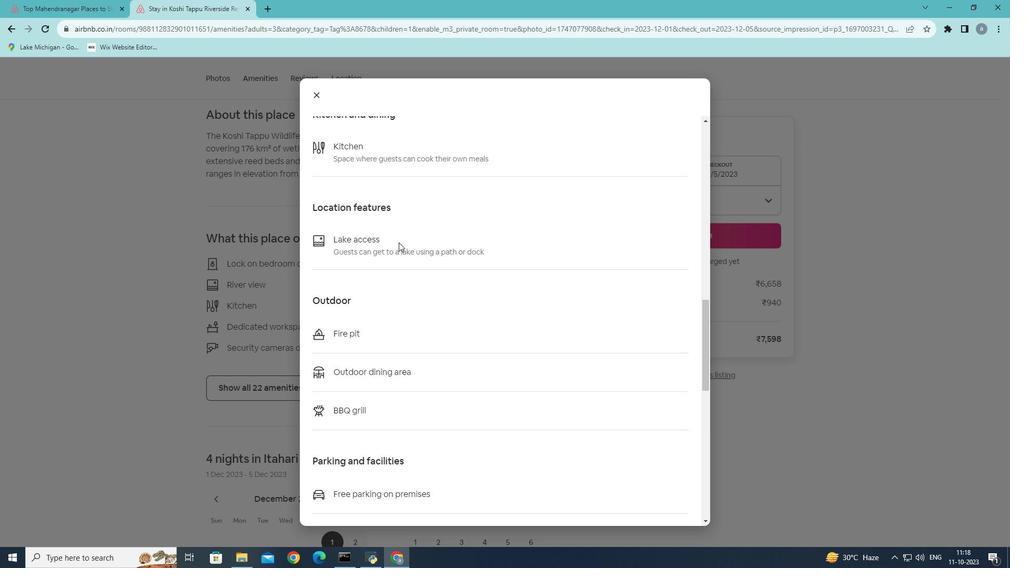 
Action: Mouse scrolled (398, 242) with delta (0, 0)
Screenshot: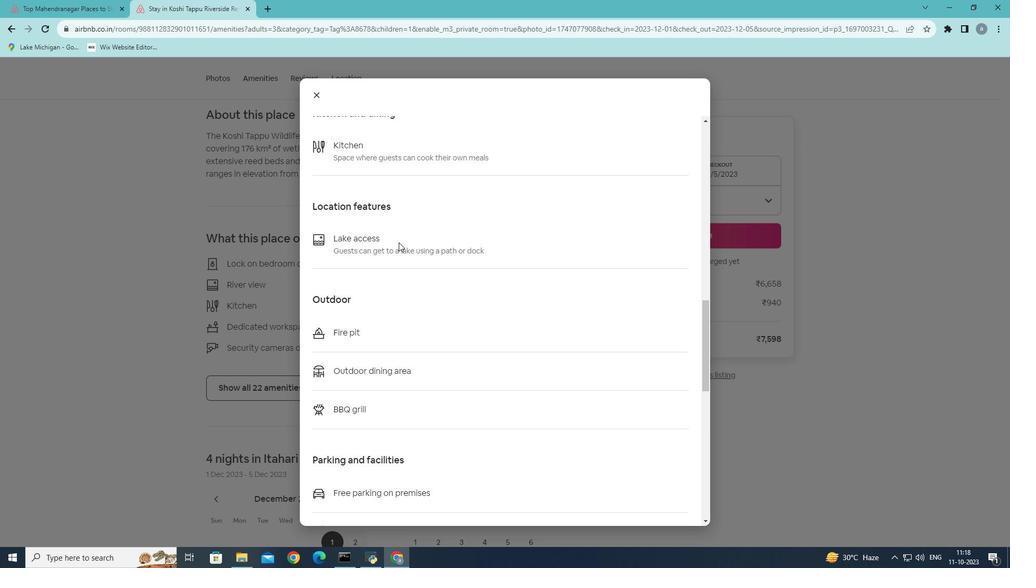 
Action: Mouse scrolled (398, 242) with delta (0, 0)
Screenshot: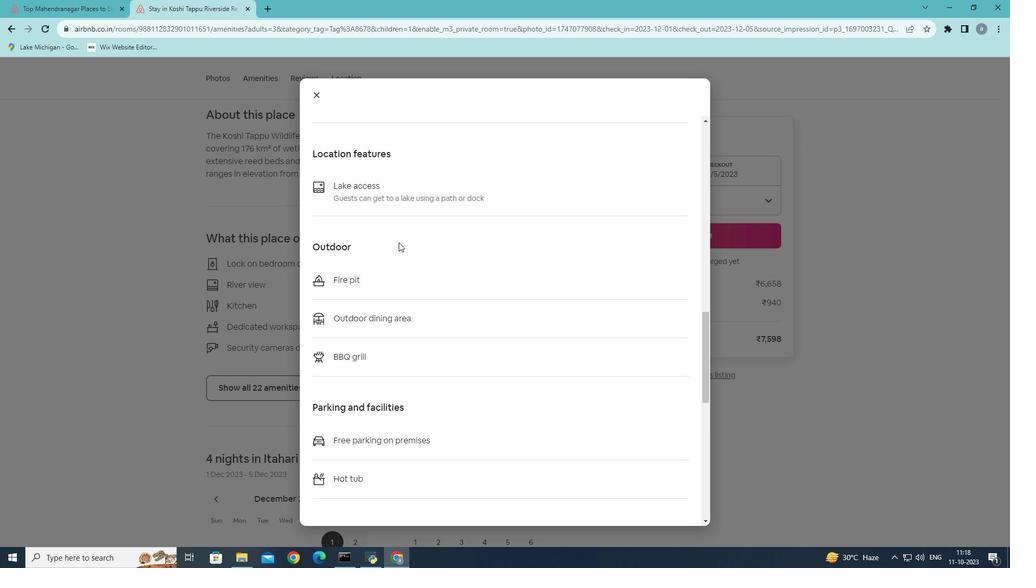 
Action: Mouse scrolled (398, 242) with delta (0, 0)
Screenshot: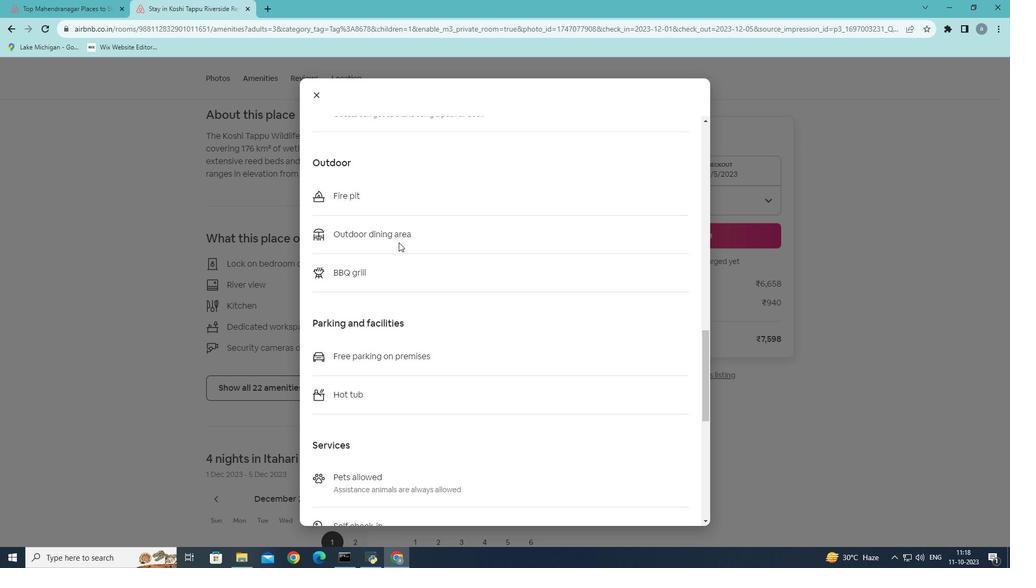 
Action: Mouse scrolled (398, 242) with delta (0, 0)
Screenshot: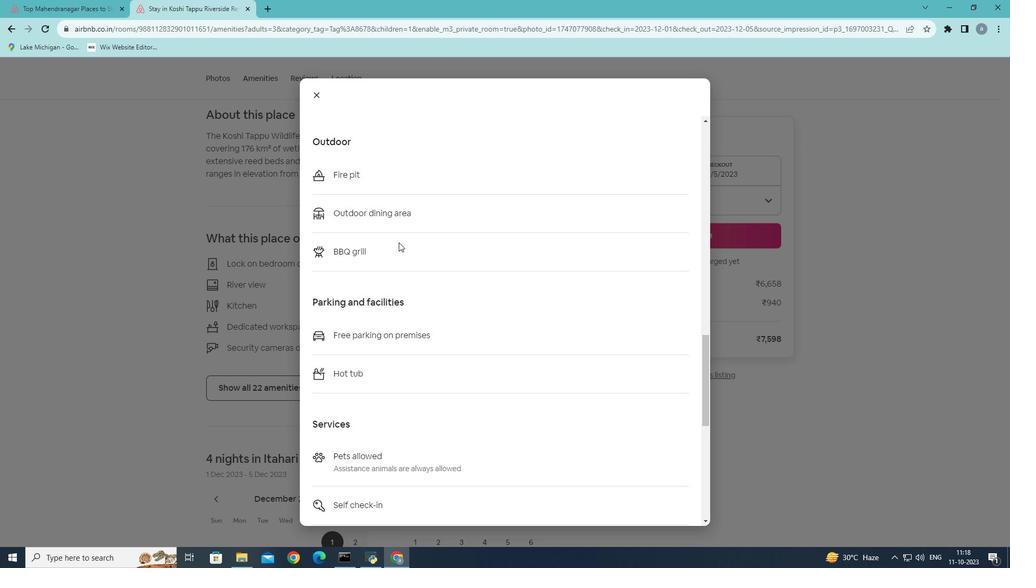 
Action: Mouse scrolled (398, 242) with delta (0, 0)
Screenshot: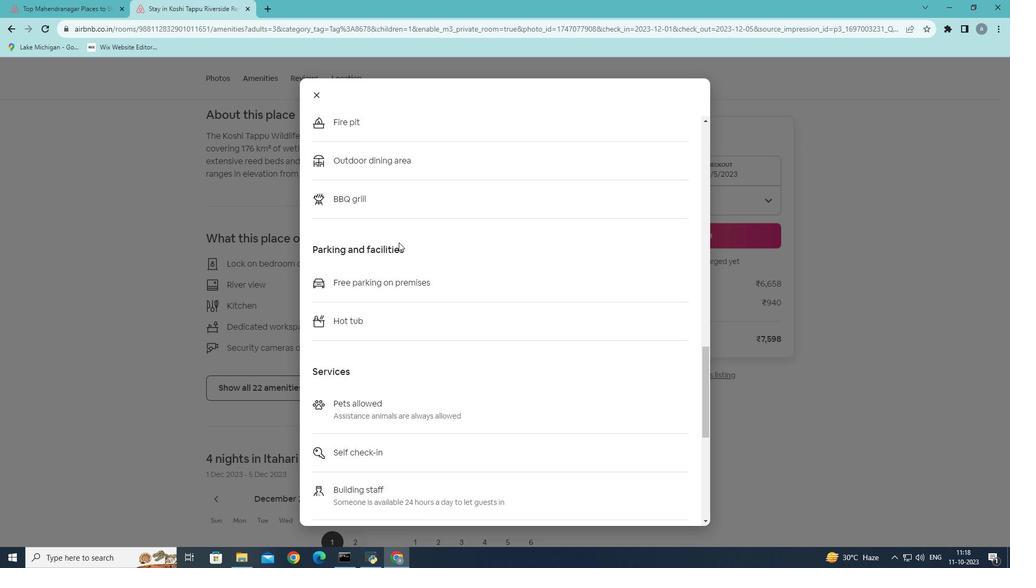 
Action: Mouse scrolled (398, 242) with delta (0, 0)
Screenshot: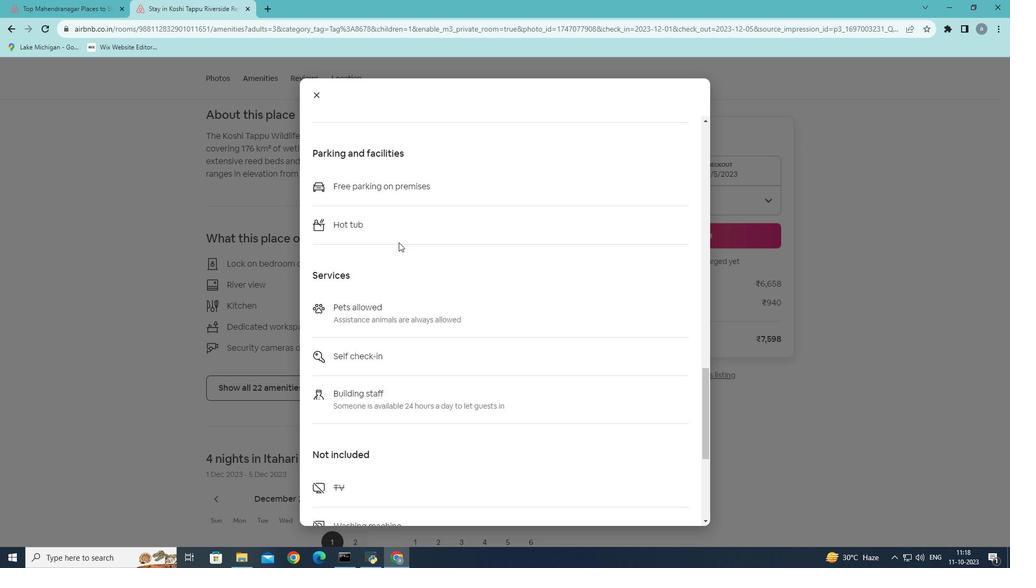 
Action: Mouse scrolled (398, 242) with delta (0, 0)
Screenshot: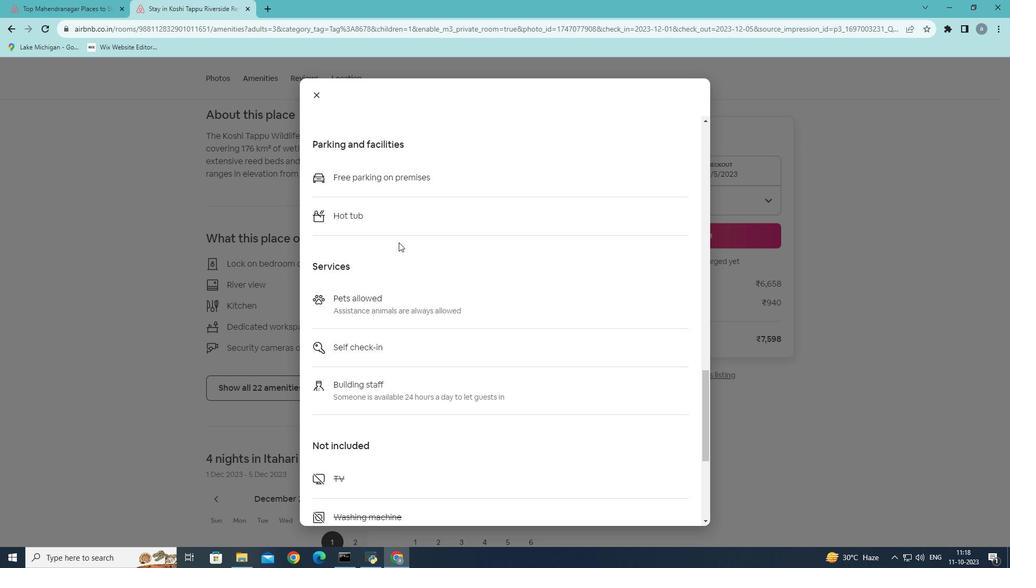 
Action: Mouse scrolled (398, 242) with delta (0, 0)
Screenshot: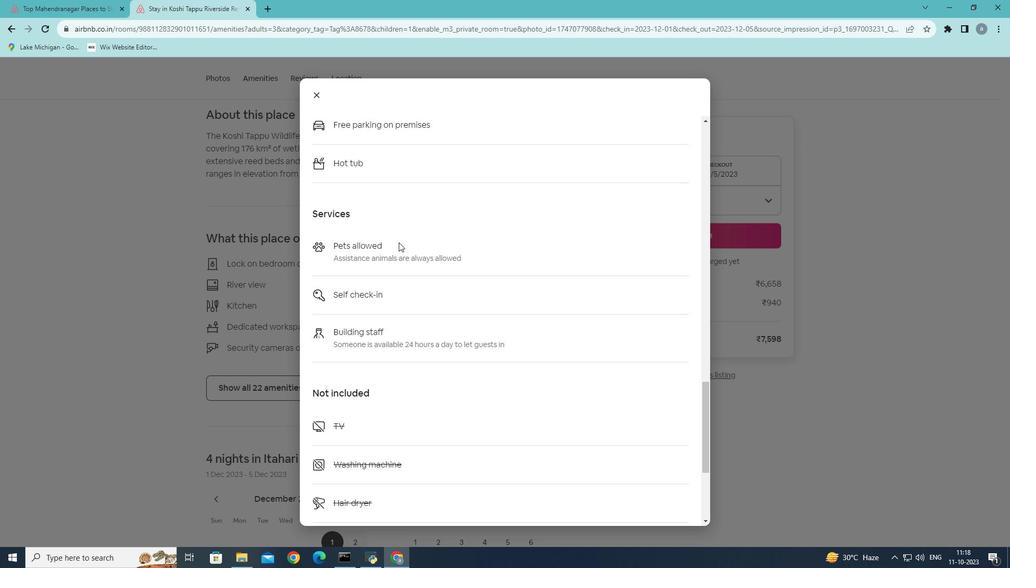 
Action: Mouse scrolled (398, 242) with delta (0, 0)
Screenshot: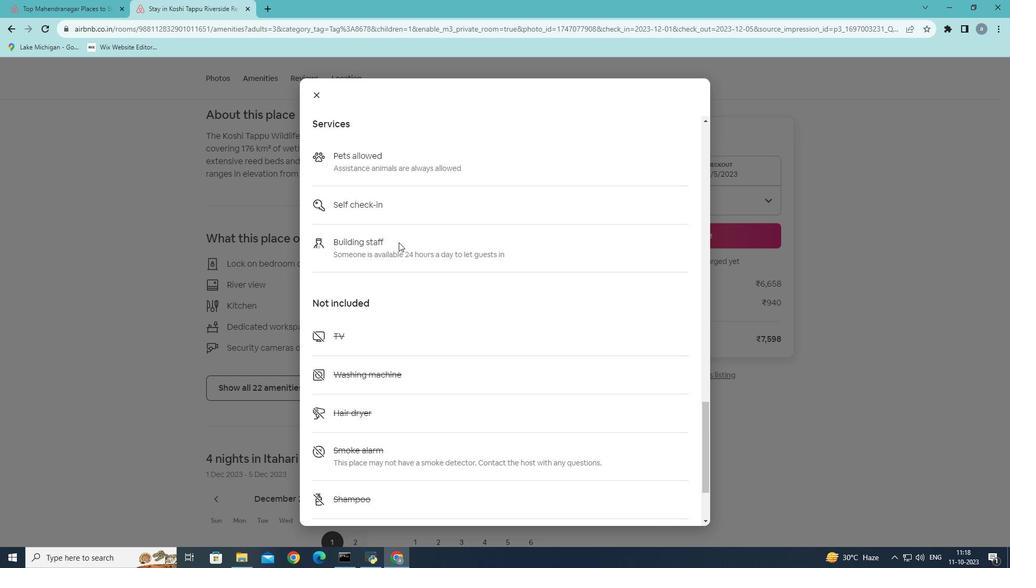 
Action: Mouse scrolled (398, 242) with delta (0, 0)
Screenshot: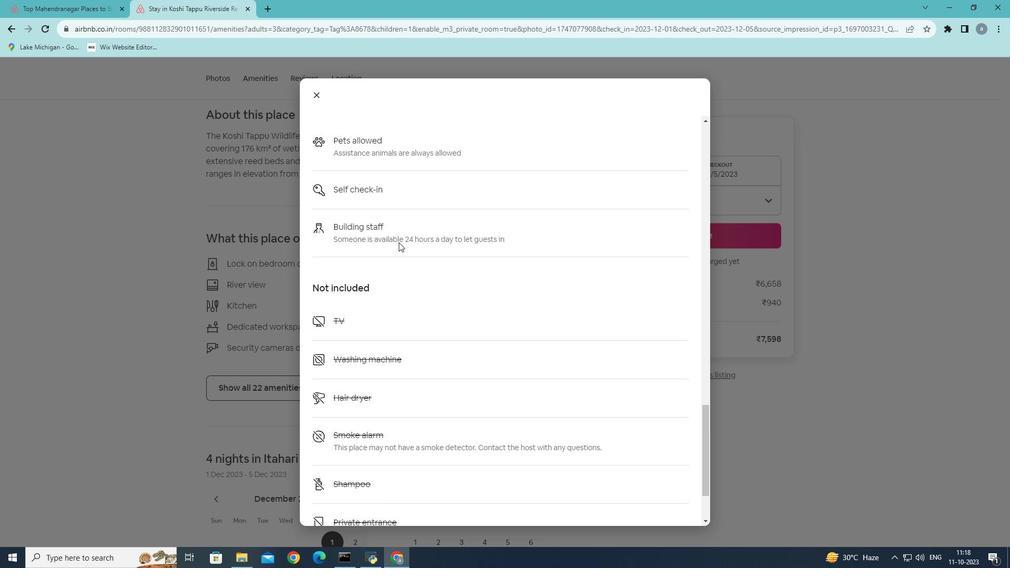 
Action: Mouse scrolled (398, 242) with delta (0, 0)
Screenshot: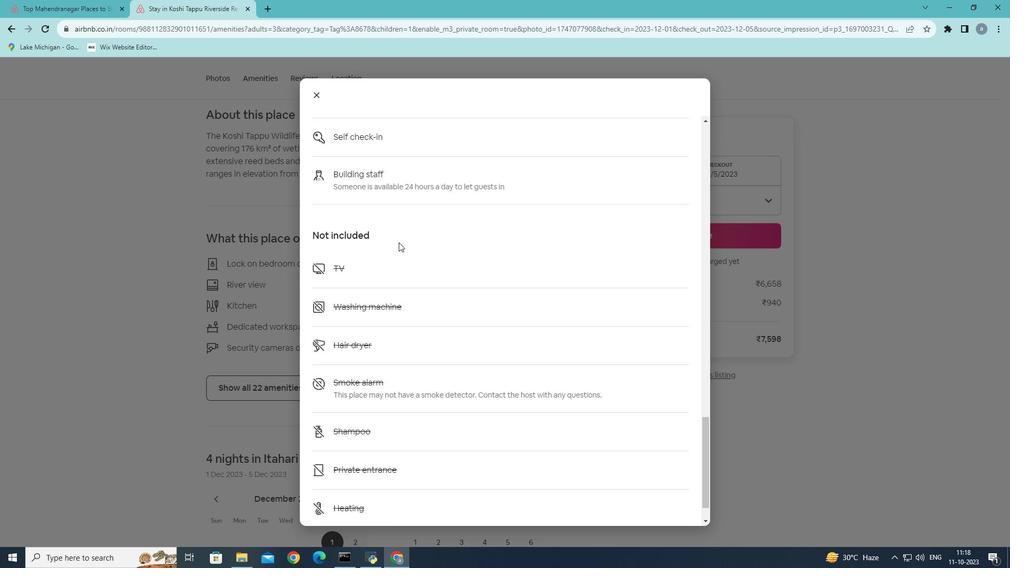 
Action: Mouse scrolled (398, 242) with delta (0, 0)
Screenshot: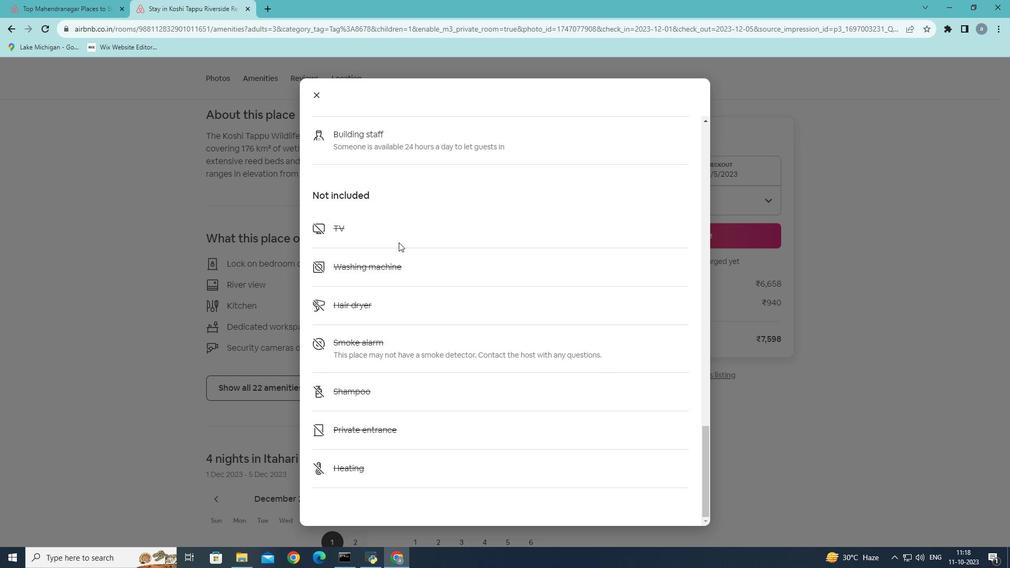 
Action: Mouse scrolled (398, 242) with delta (0, 0)
Screenshot: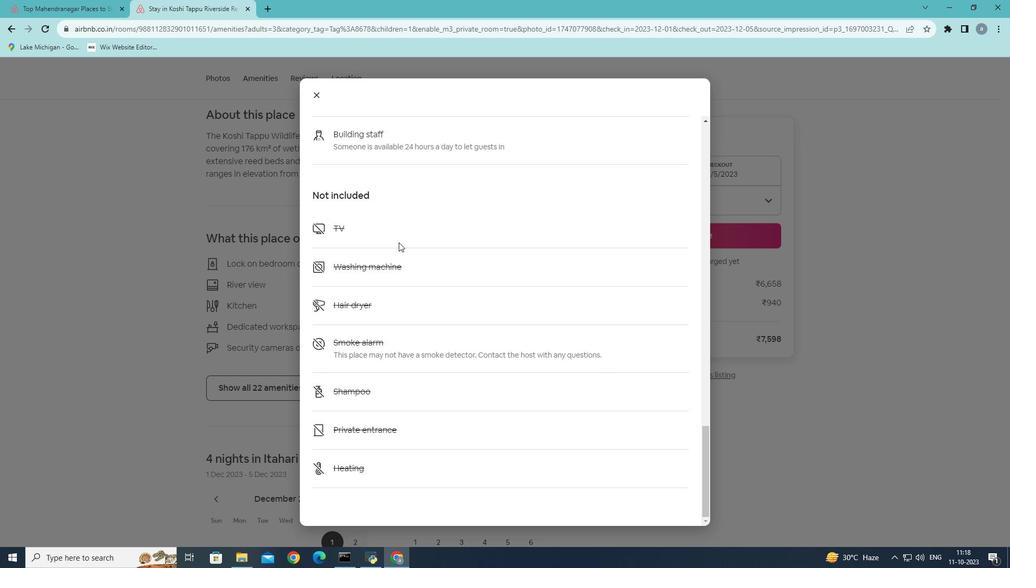 
Action: Mouse scrolled (398, 242) with delta (0, 0)
Screenshot: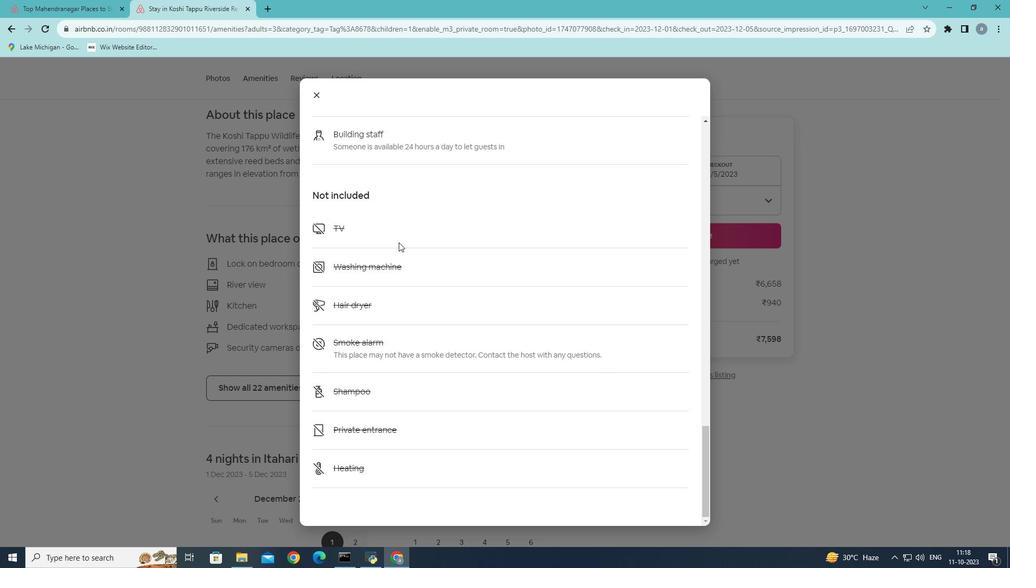 
Action: Mouse scrolled (398, 242) with delta (0, 0)
Screenshot: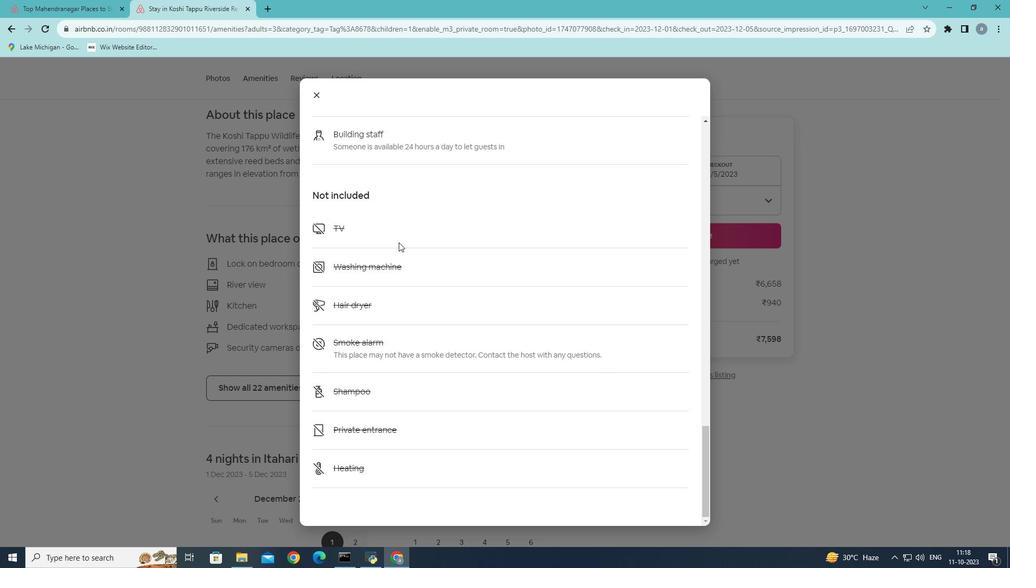 
Action: Mouse scrolled (398, 242) with delta (0, 0)
Screenshot: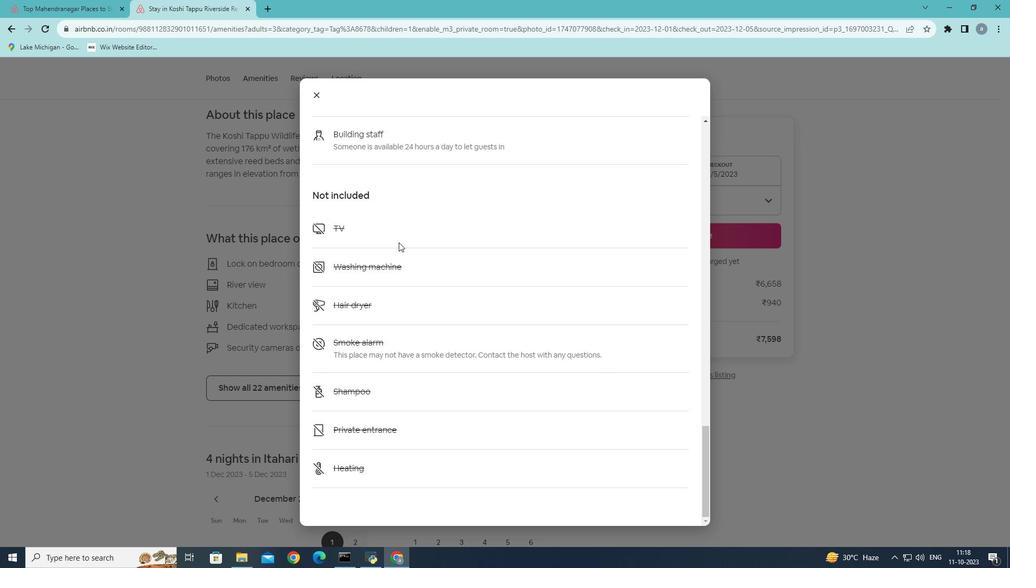 
Action: Mouse scrolled (398, 242) with delta (0, 0)
Screenshot: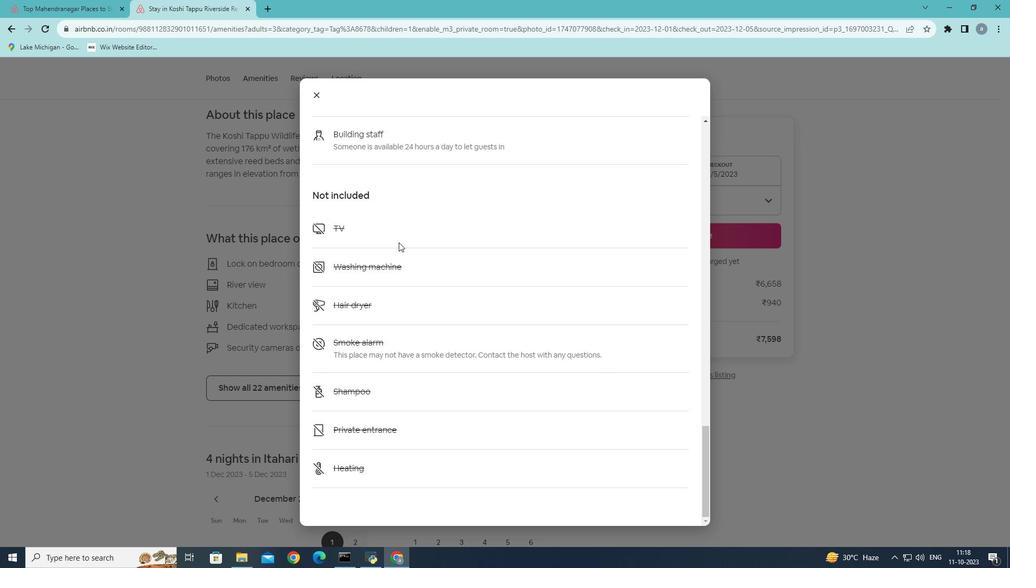 
Action: Mouse scrolled (398, 242) with delta (0, 0)
Screenshot: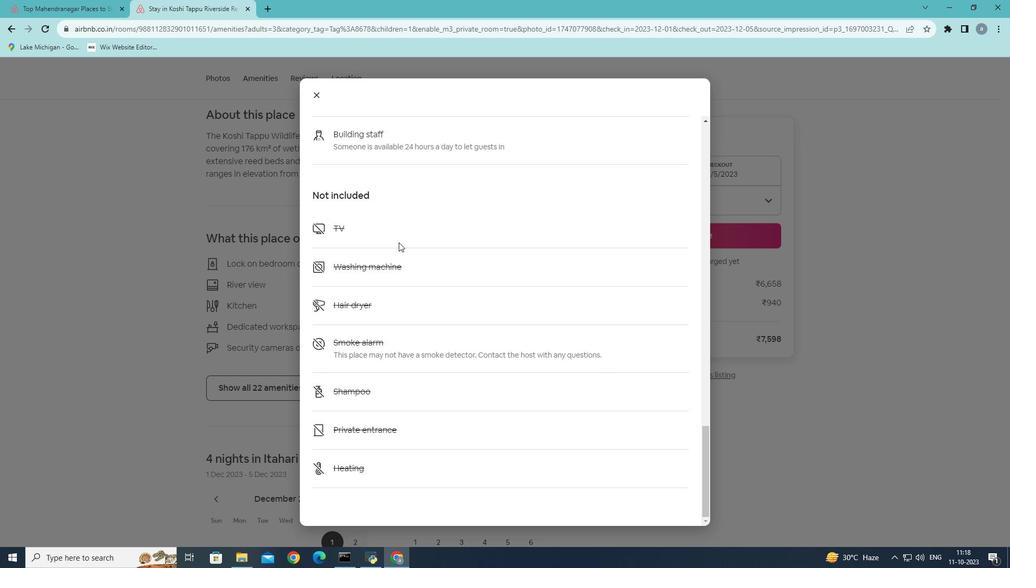 
Action: Mouse scrolled (398, 242) with delta (0, 0)
Screenshot: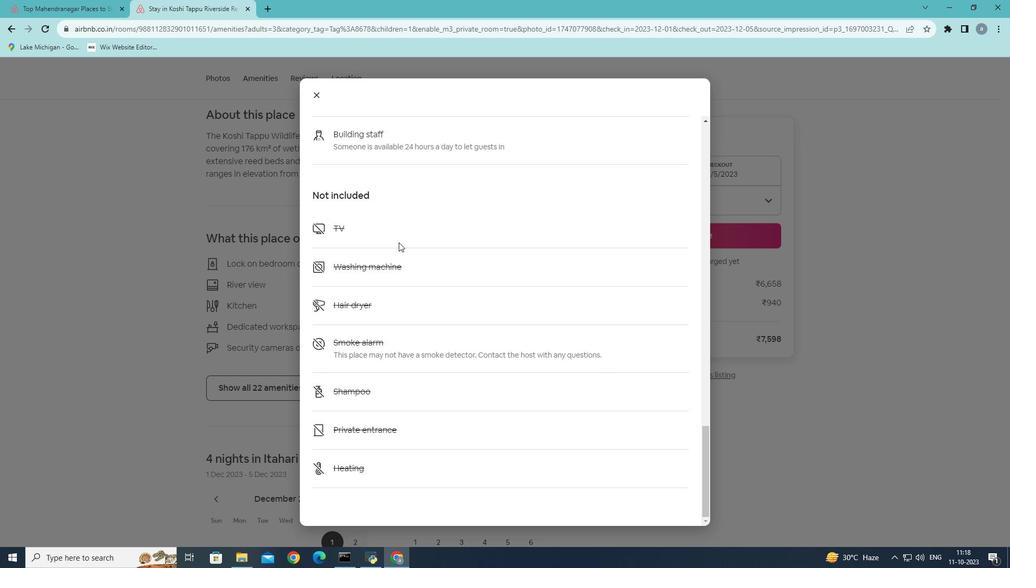 
Action: Mouse moved to (312, 95)
Screenshot: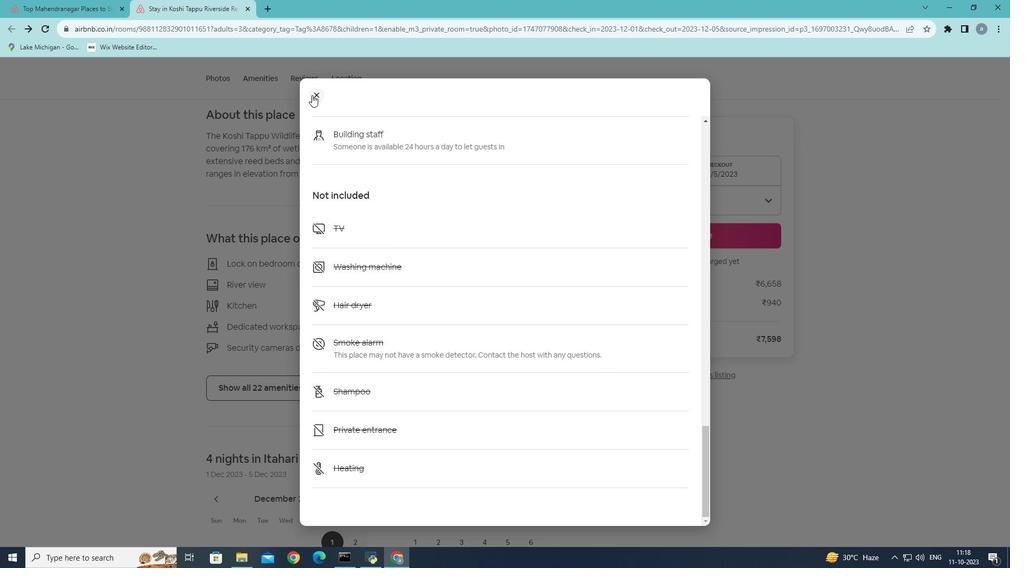
Action: Mouse pressed left at (312, 95)
Screenshot: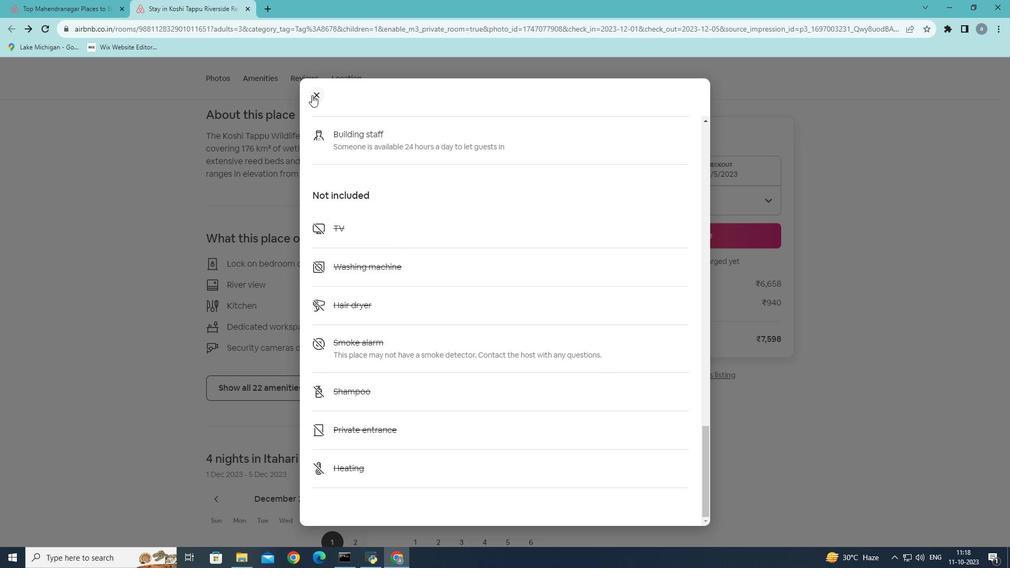 
Action: Mouse moved to (298, 198)
Screenshot: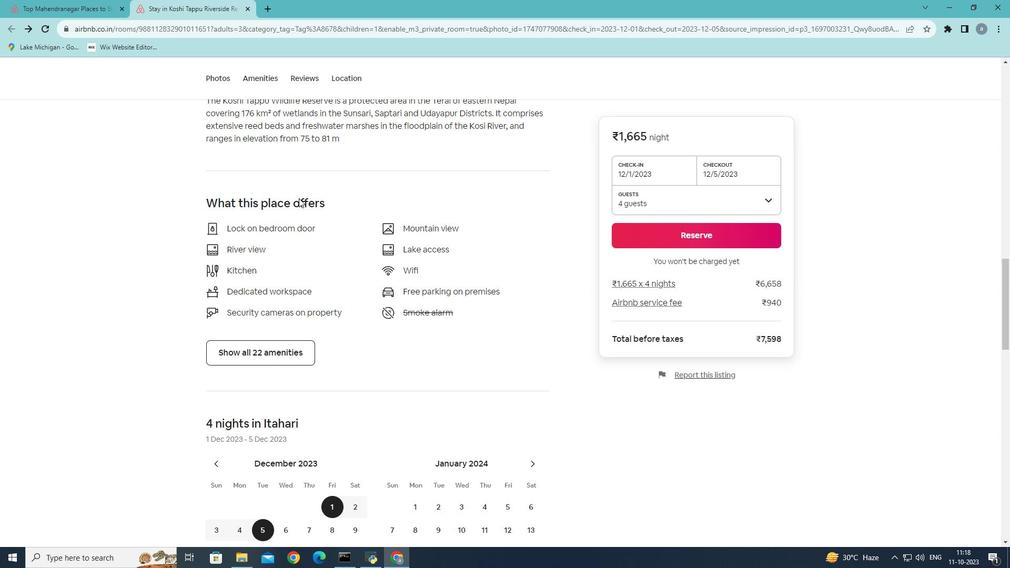 
Action: Mouse scrolled (298, 197) with delta (0, 0)
Screenshot: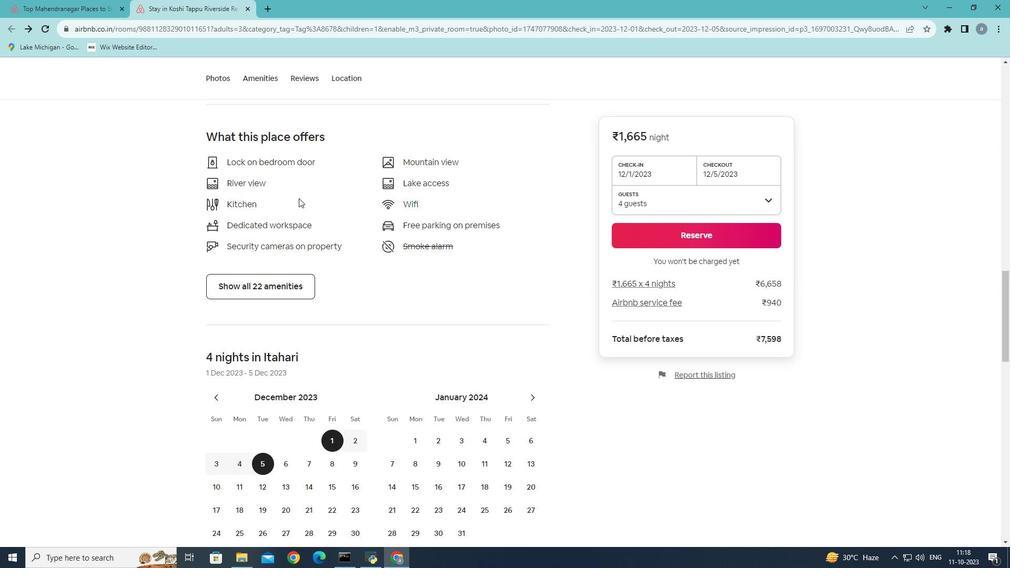 
Action: Mouse scrolled (298, 197) with delta (0, 0)
Screenshot: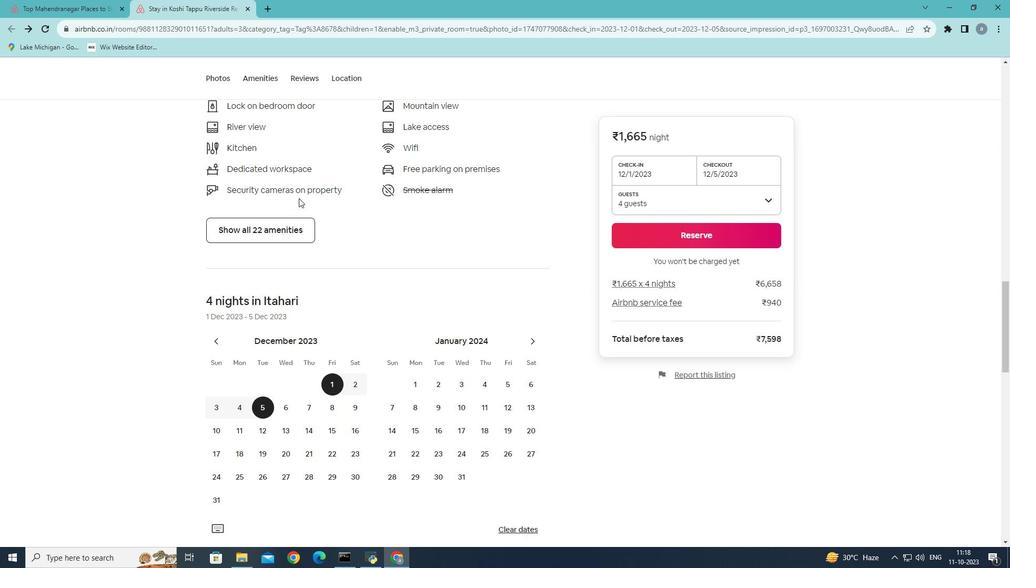 
Action: Mouse scrolled (298, 197) with delta (0, 0)
Screenshot: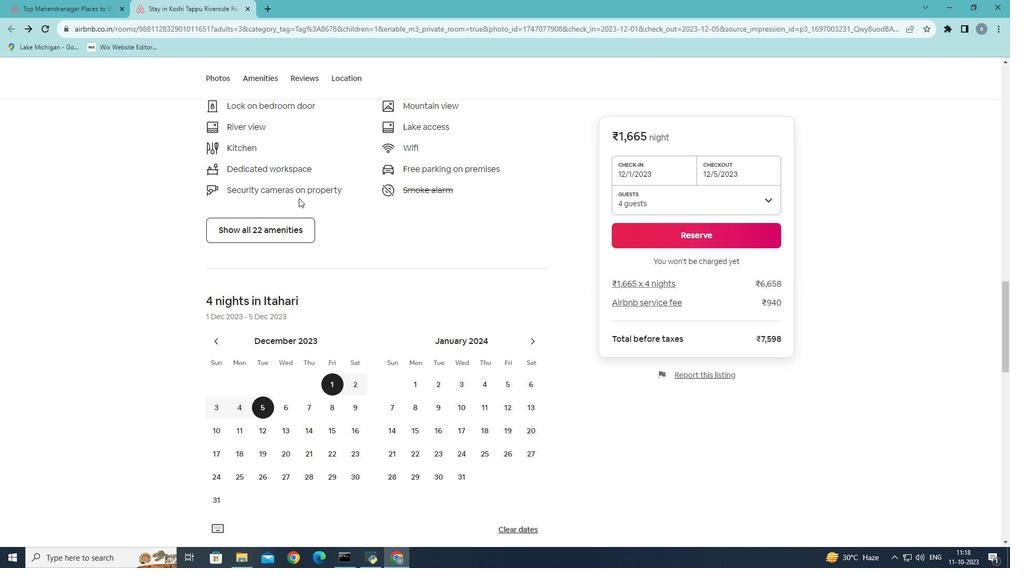 
Action: Mouse scrolled (298, 197) with delta (0, 0)
Screenshot: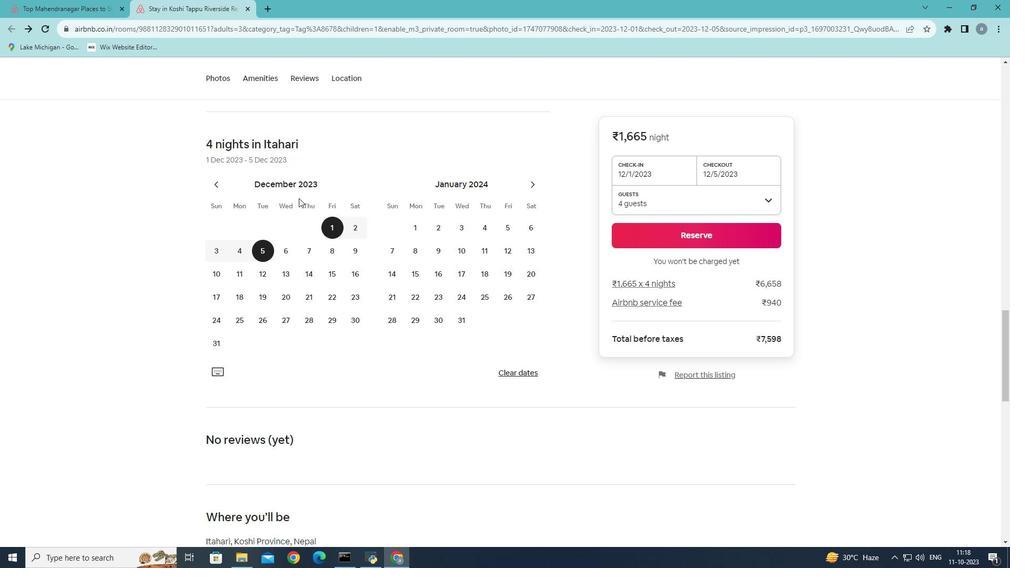 
Action: Mouse scrolled (298, 197) with delta (0, 0)
Screenshot: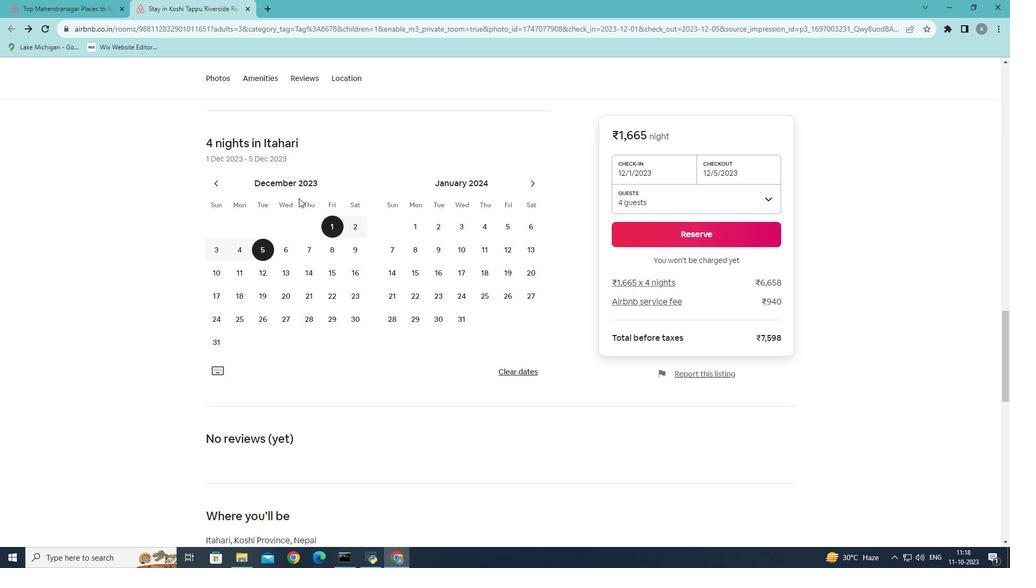
Action: Mouse scrolled (298, 197) with delta (0, 0)
Screenshot: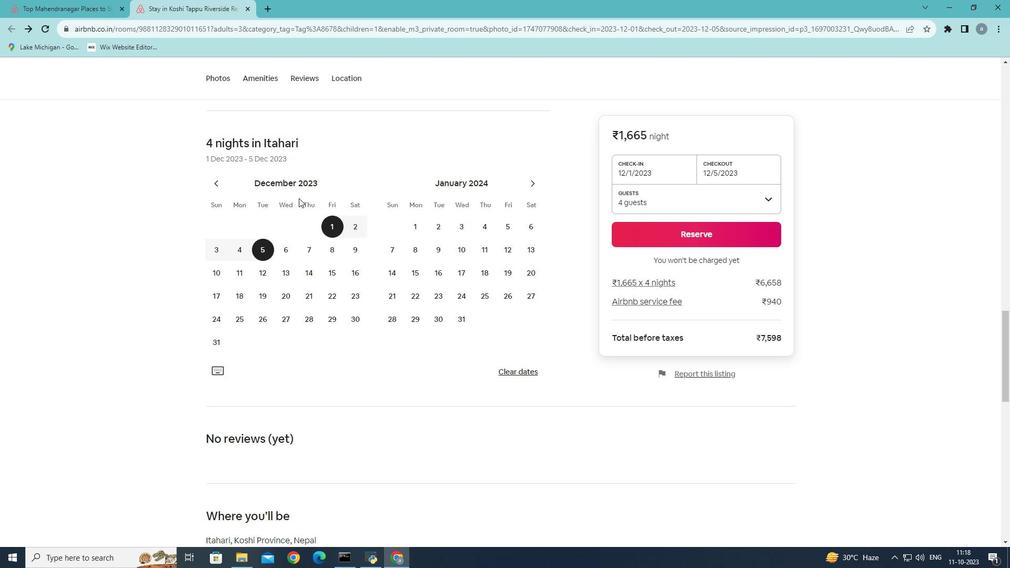 
Action: Mouse scrolled (298, 197) with delta (0, 0)
Screenshot: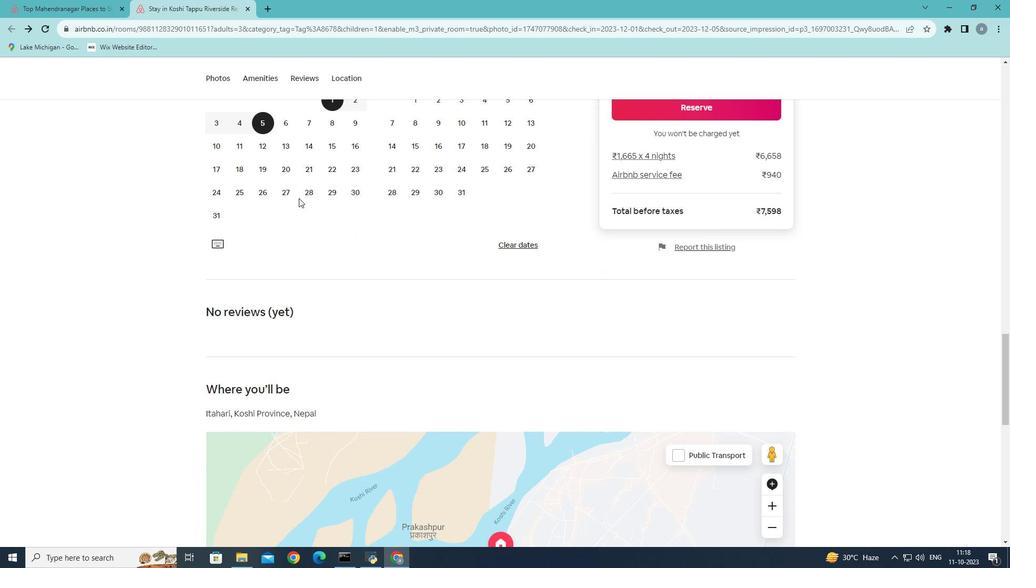 
Action: Mouse scrolled (298, 197) with delta (0, 0)
Screenshot: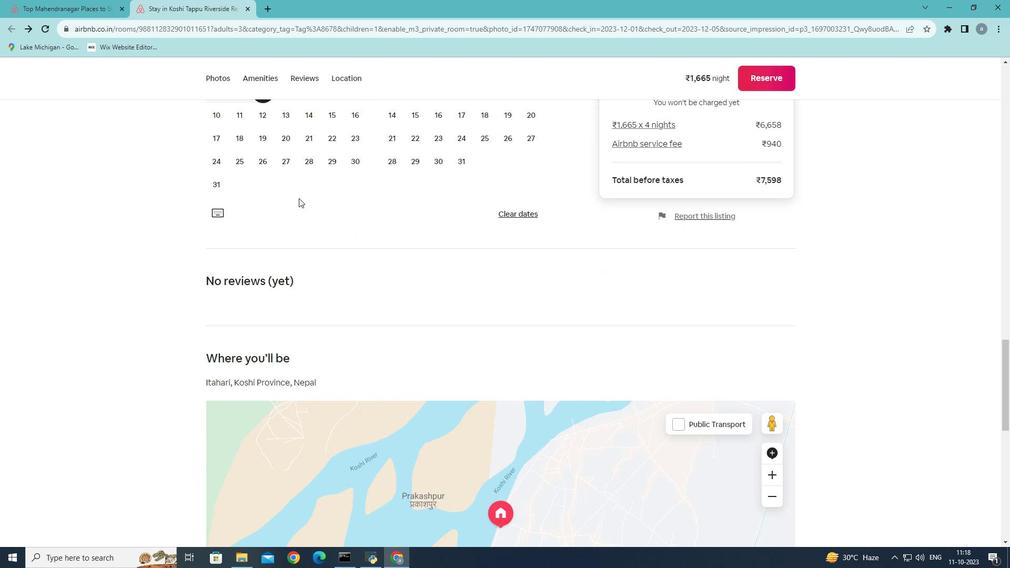 
Action: Mouse scrolled (298, 197) with delta (0, 0)
Screenshot: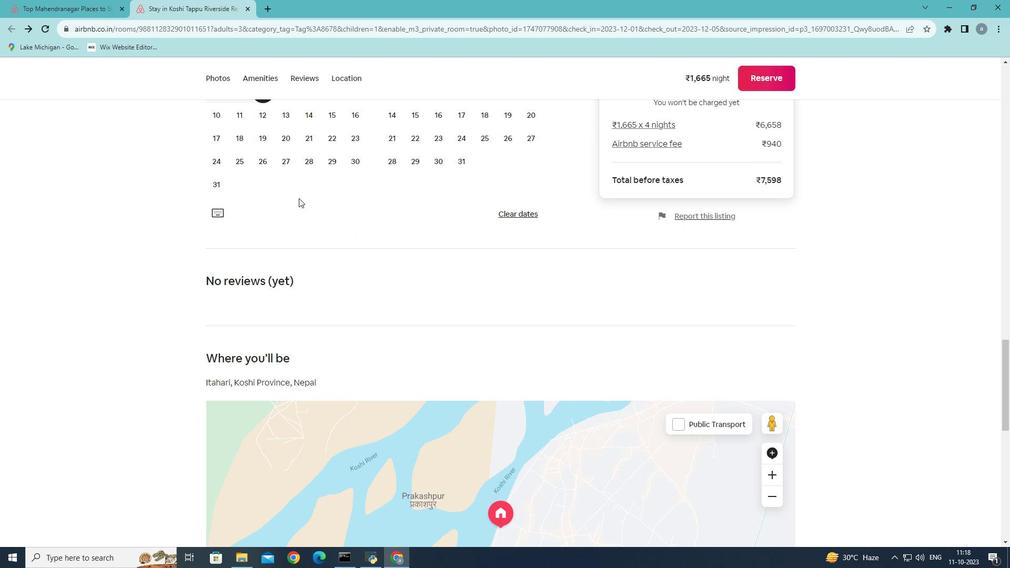 
Action: Mouse scrolled (298, 197) with delta (0, 0)
Screenshot: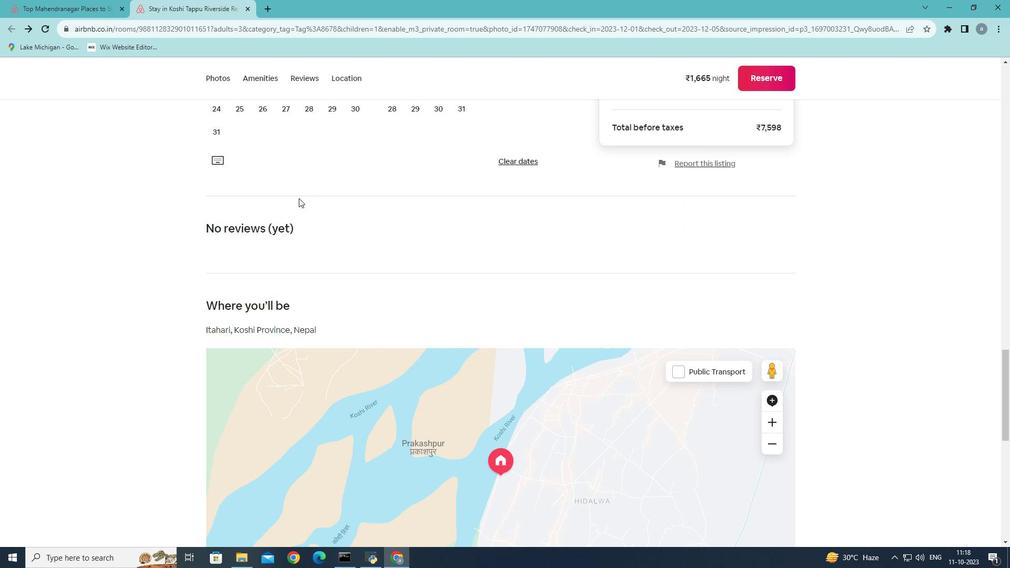 
Action: Mouse scrolled (298, 197) with delta (0, 0)
Screenshot: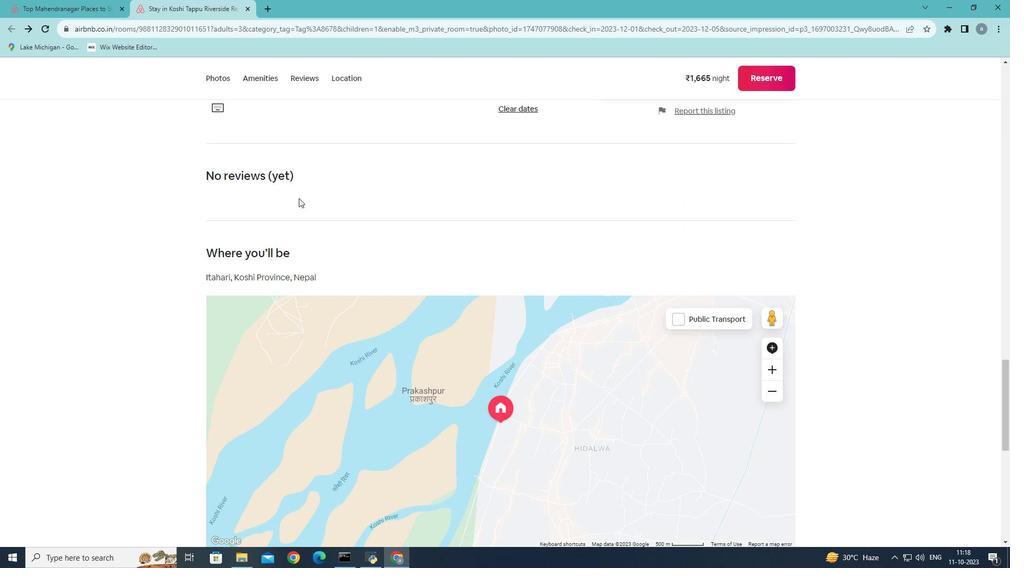 
Action: Mouse scrolled (298, 197) with delta (0, 0)
Screenshot: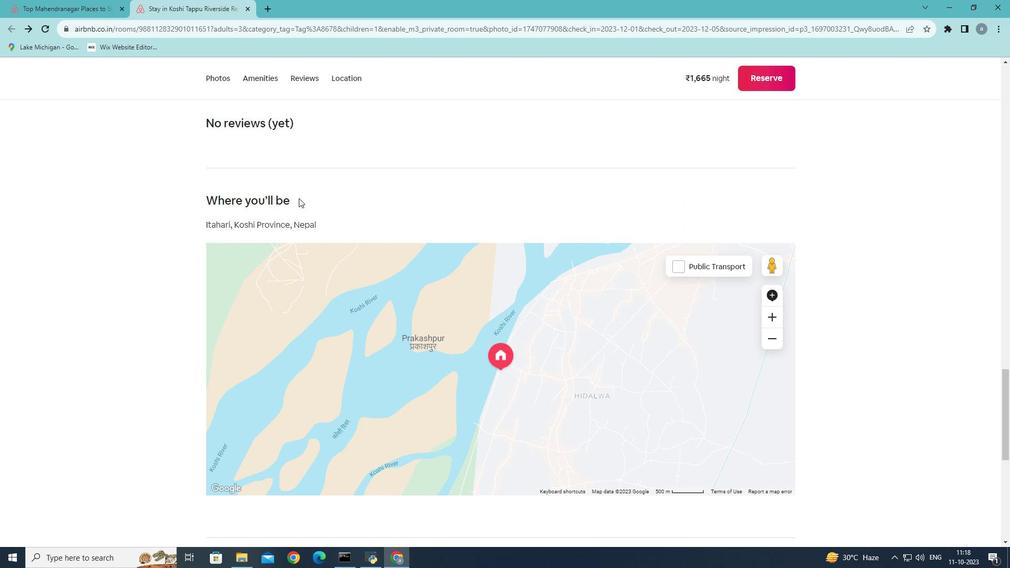 
Action: Mouse scrolled (298, 197) with delta (0, 0)
Screenshot: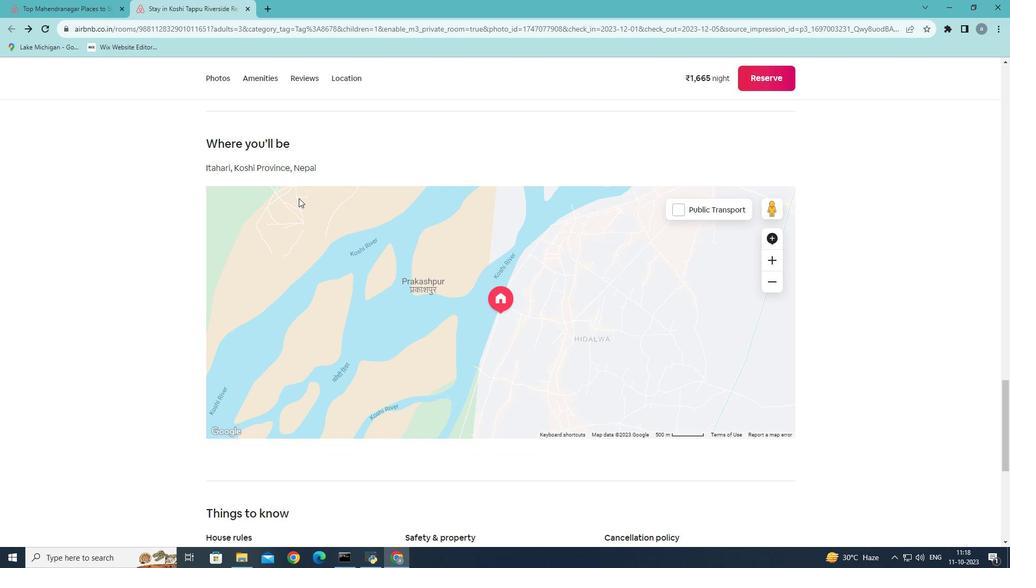 
Action: Mouse scrolled (298, 197) with delta (0, 0)
Screenshot: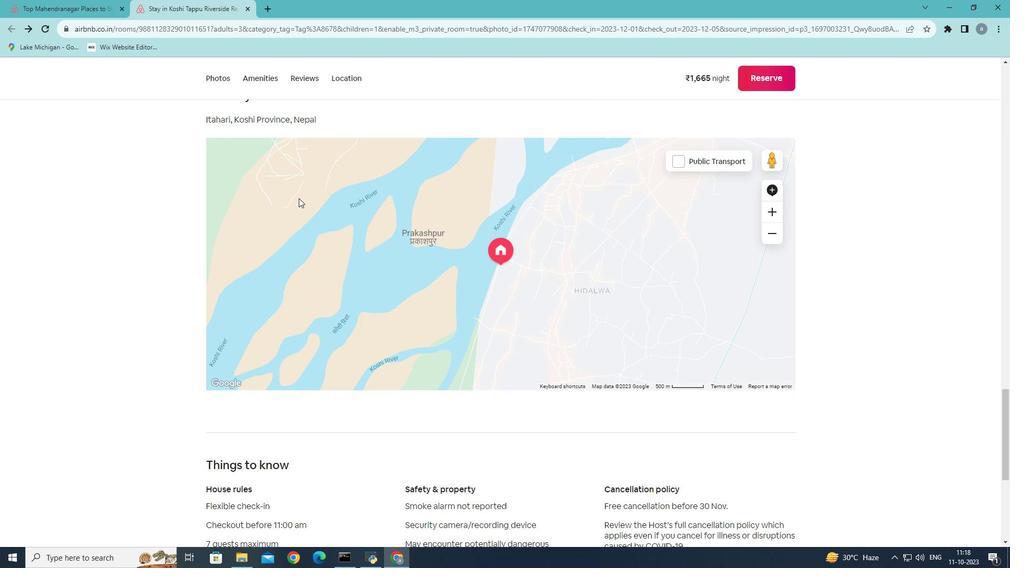 
Action: Mouse scrolled (298, 197) with delta (0, 0)
Screenshot: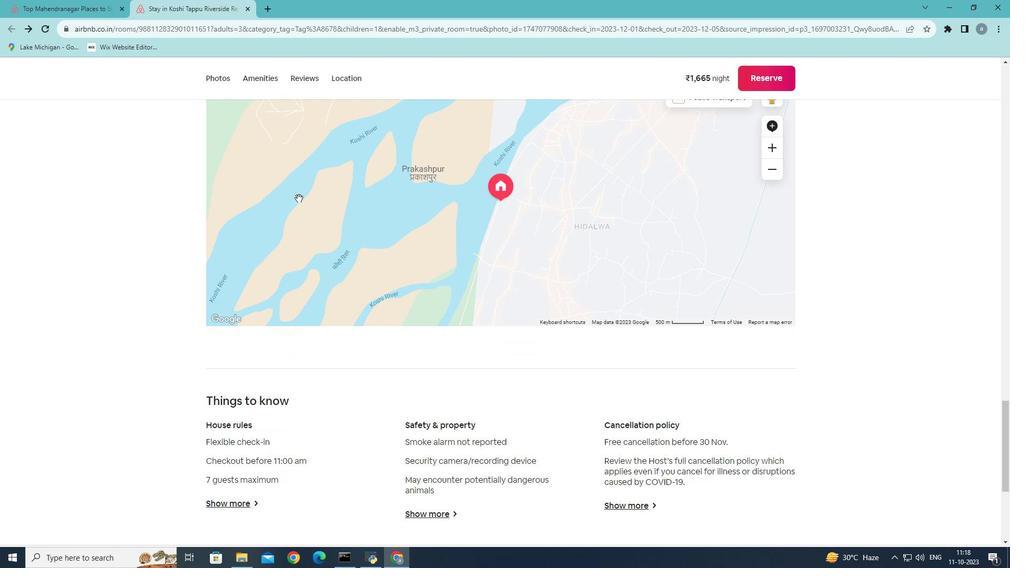 
Action: Mouse scrolled (298, 197) with delta (0, 0)
Screenshot: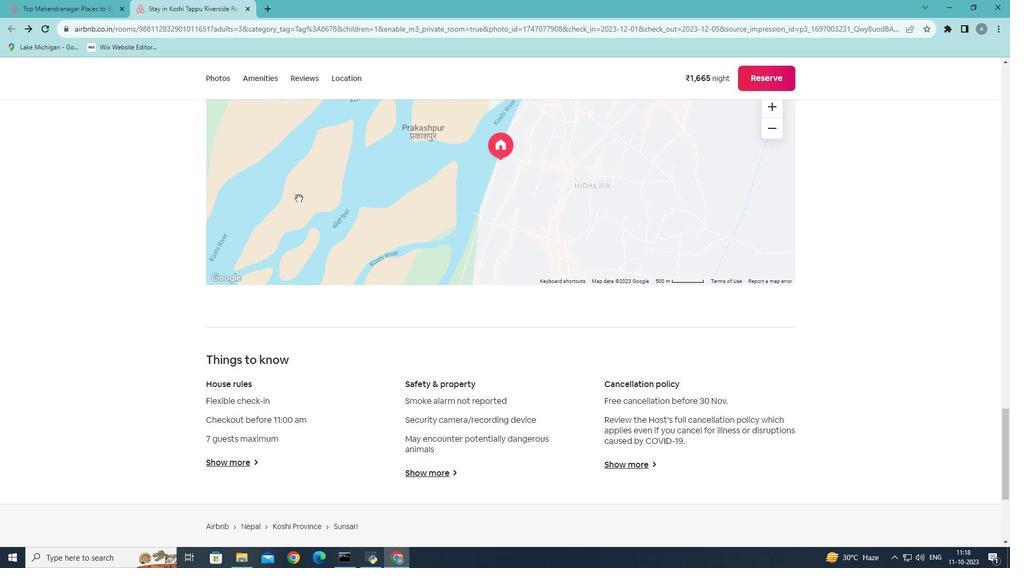 
Action: Mouse scrolled (298, 197) with delta (0, 0)
Screenshot: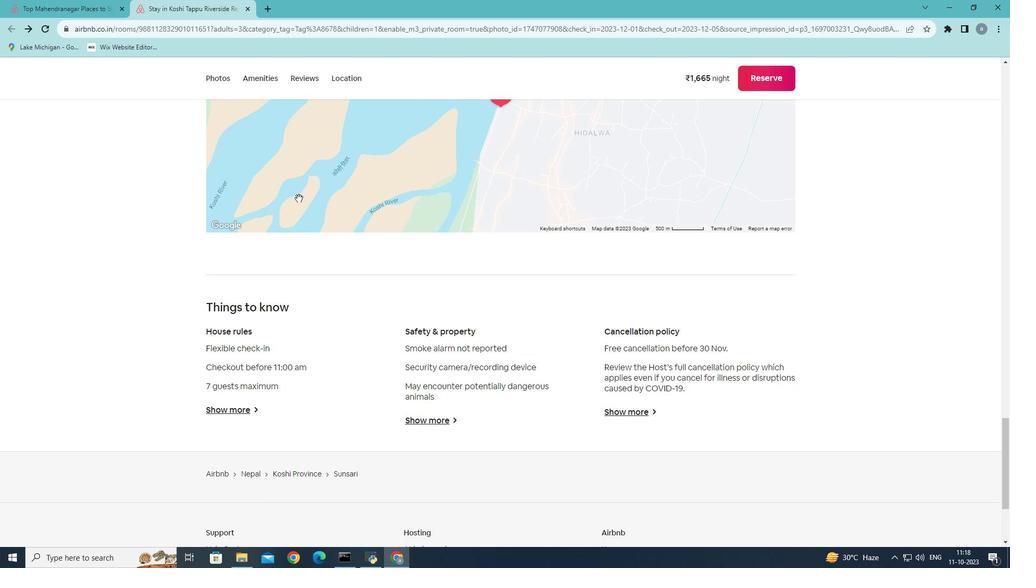 
Action: Mouse scrolled (298, 197) with delta (0, 0)
Screenshot: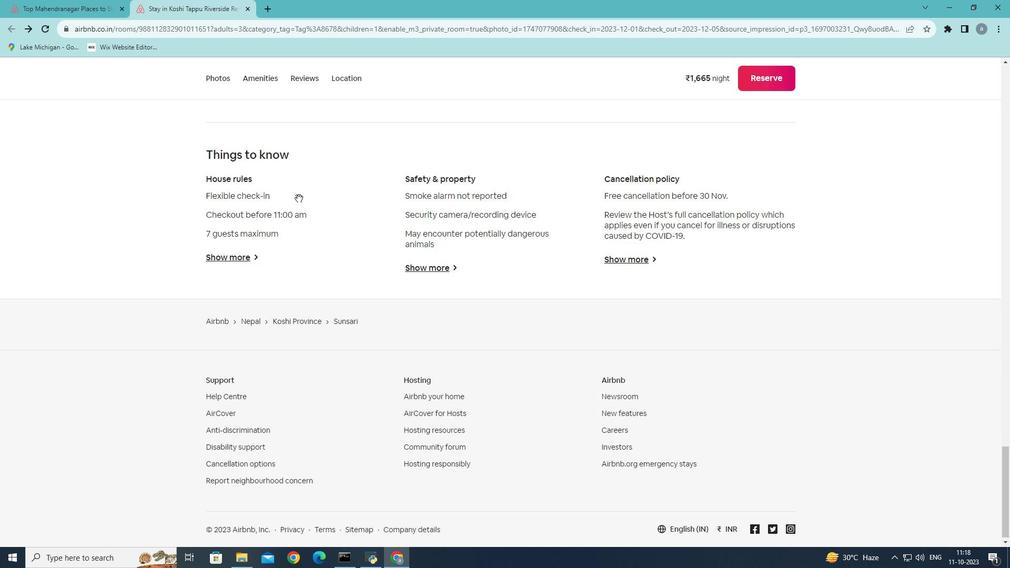 
Action: Mouse scrolled (298, 197) with delta (0, 0)
Screenshot: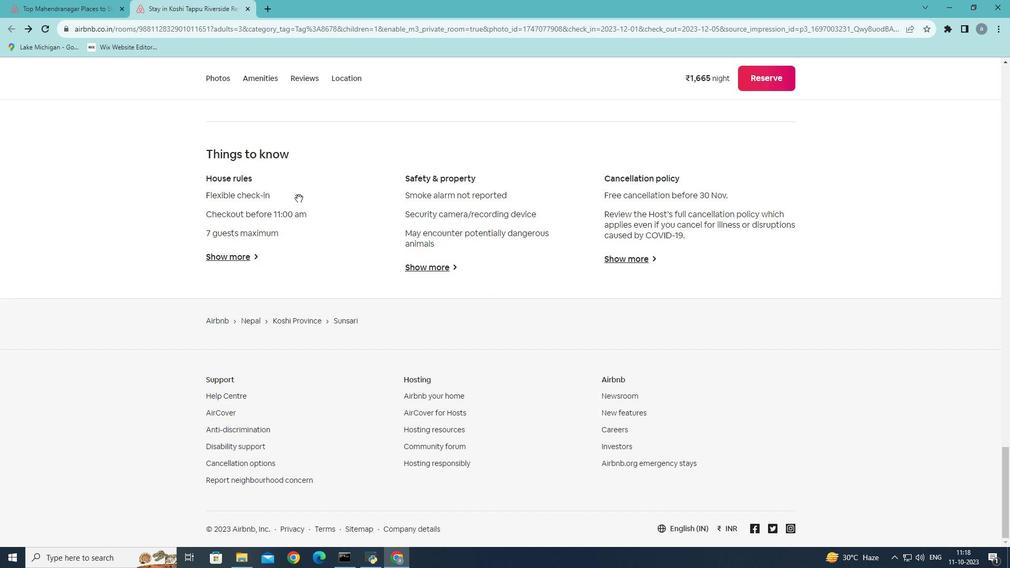 
Action: Mouse scrolled (298, 197) with delta (0, 0)
Screenshot: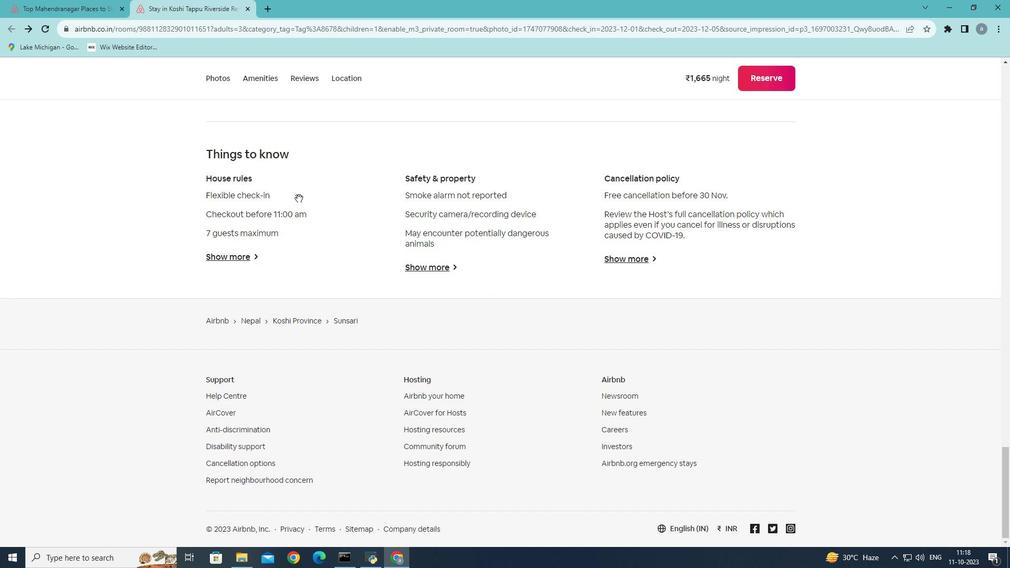 
Action: Mouse scrolled (298, 197) with delta (0, 0)
Screenshot: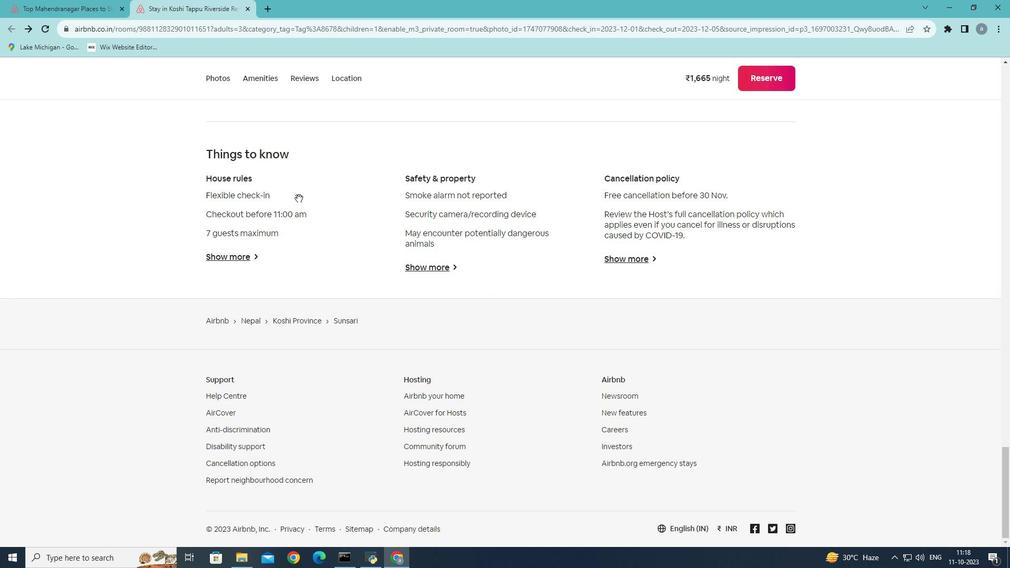 
Action: Mouse scrolled (298, 197) with delta (0, 0)
Screenshot: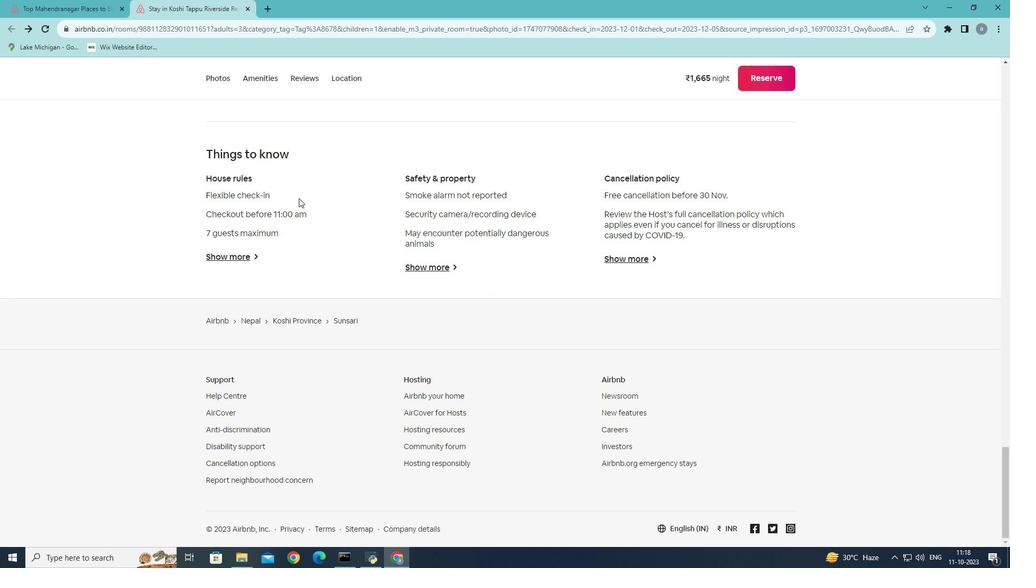 
Action: Mouse scrolled (298, 197) with delta (0, 0)
Screenshot: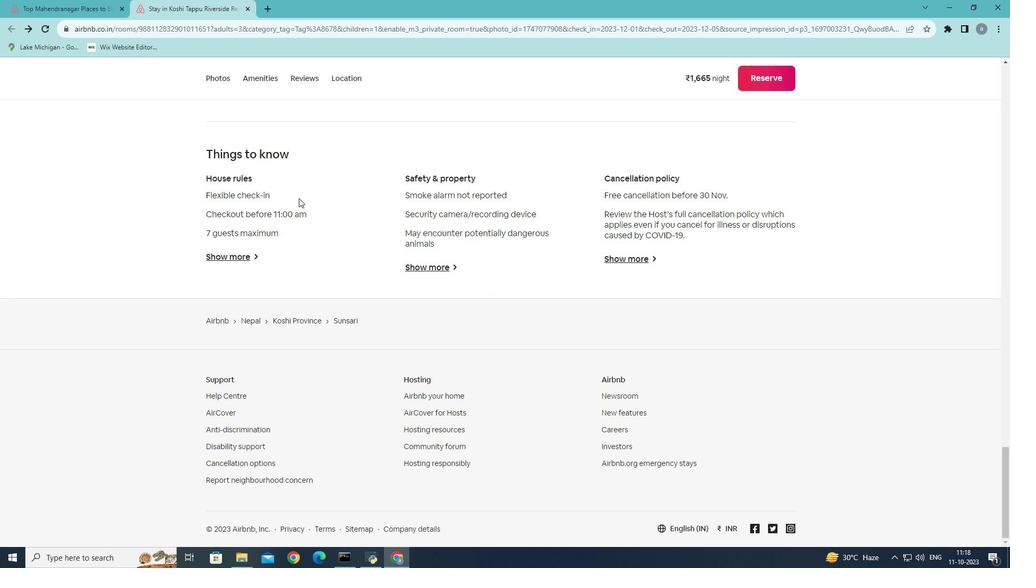 
Action: Mouse scrolled (298, 197) with delta (0, 0)
Screenshot: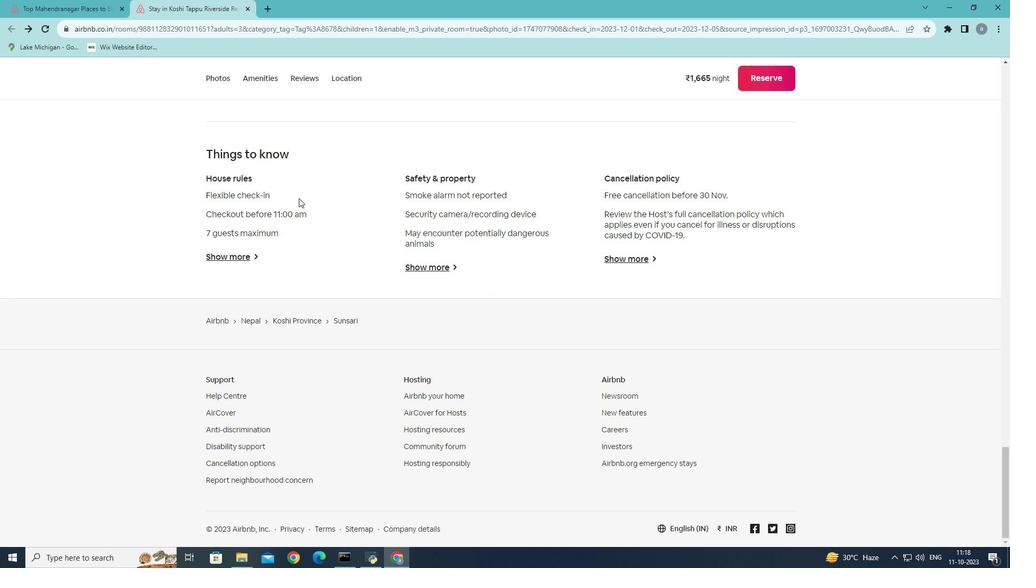 
Action: Mouse scrolled (298, 197) with delta (0, 0)
Screenshot: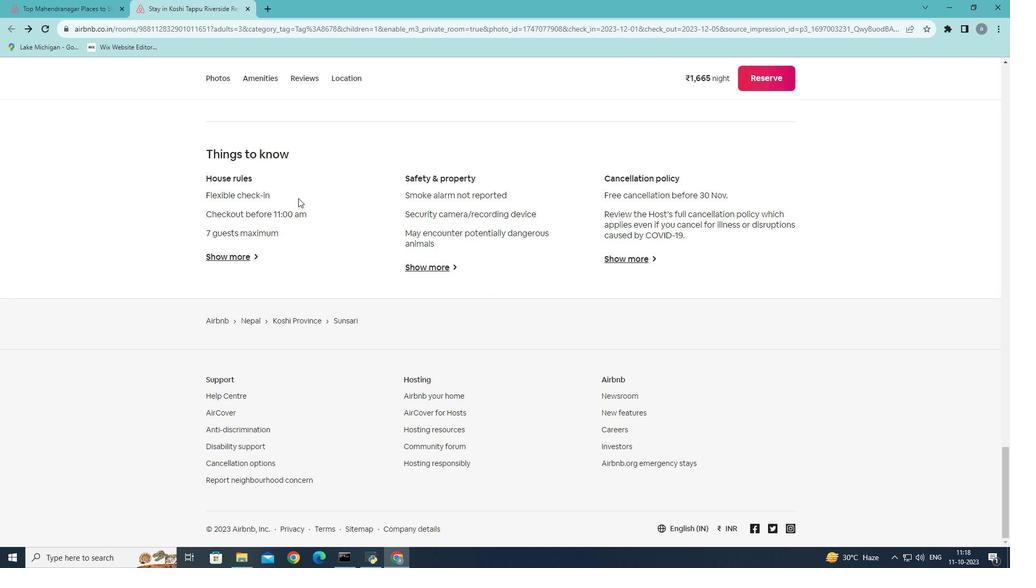 
Action: Mouse moved to (95, 5)
Screenshot: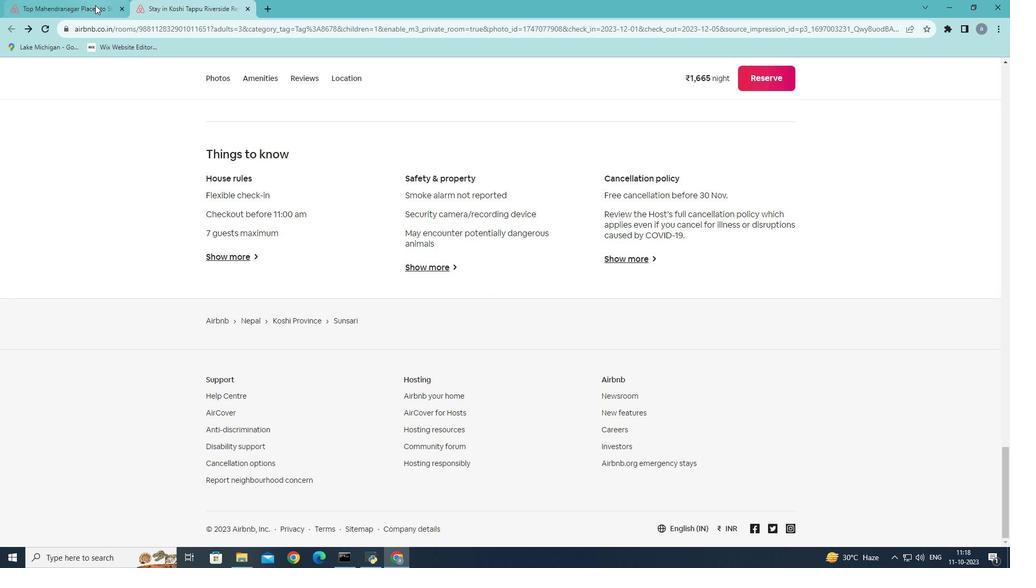
Action: Mouse pressed left at (95, 5)
Screenshot: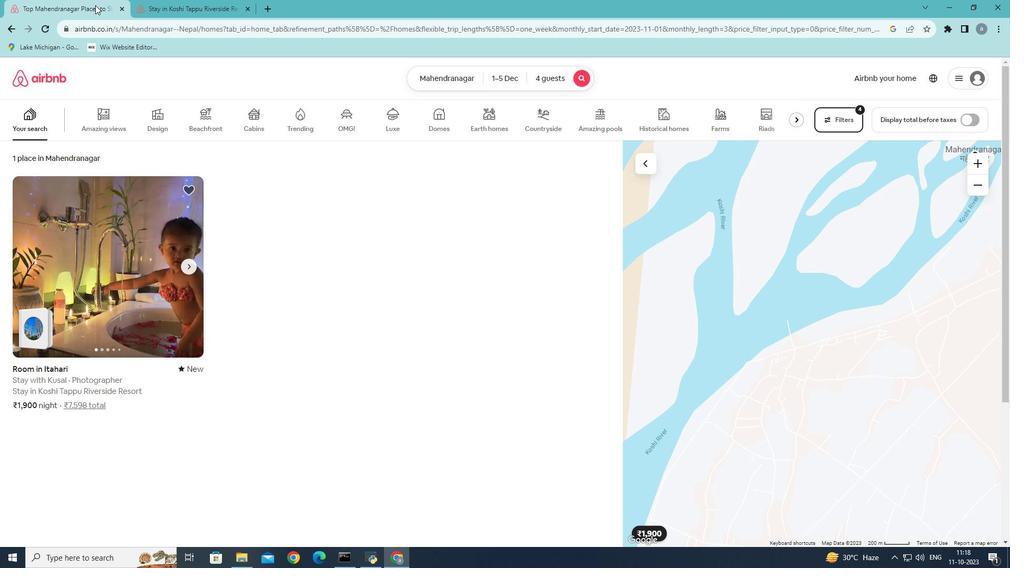 
Action: Mouse moved to (125, 70)
Screenshot: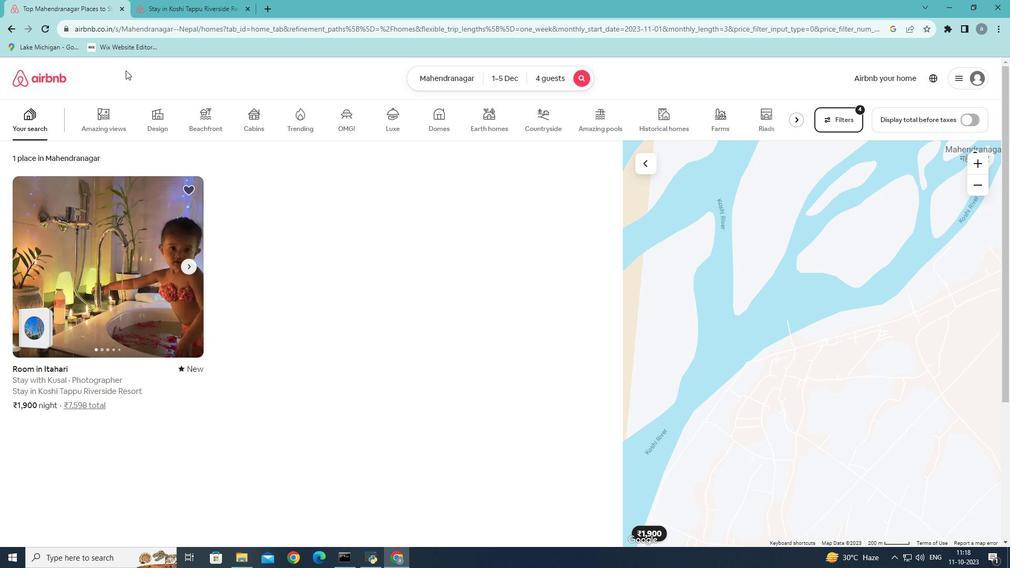 
